 Task: nan
Action: Mouse moved to (562, 155)
Screenshot: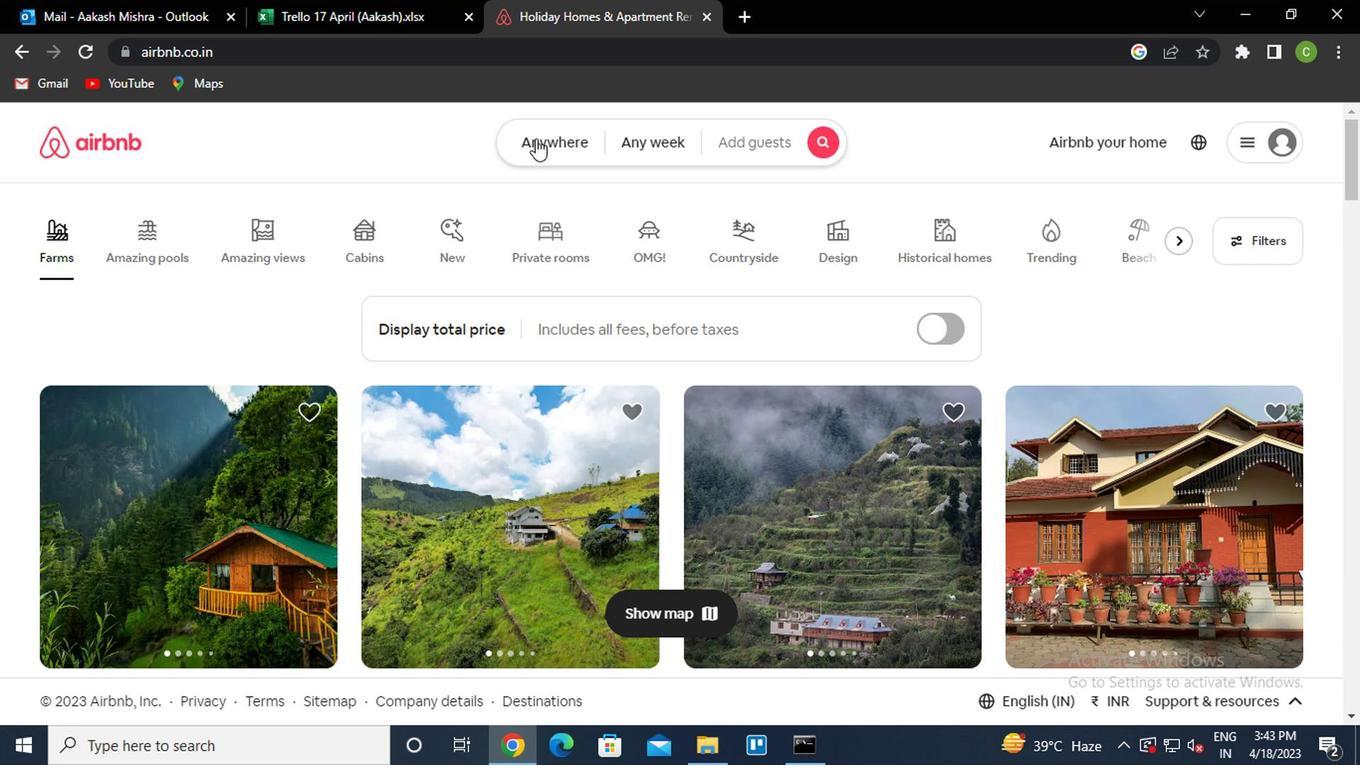 
Action: Mouse pressed left at (562, 155)
Screenshot: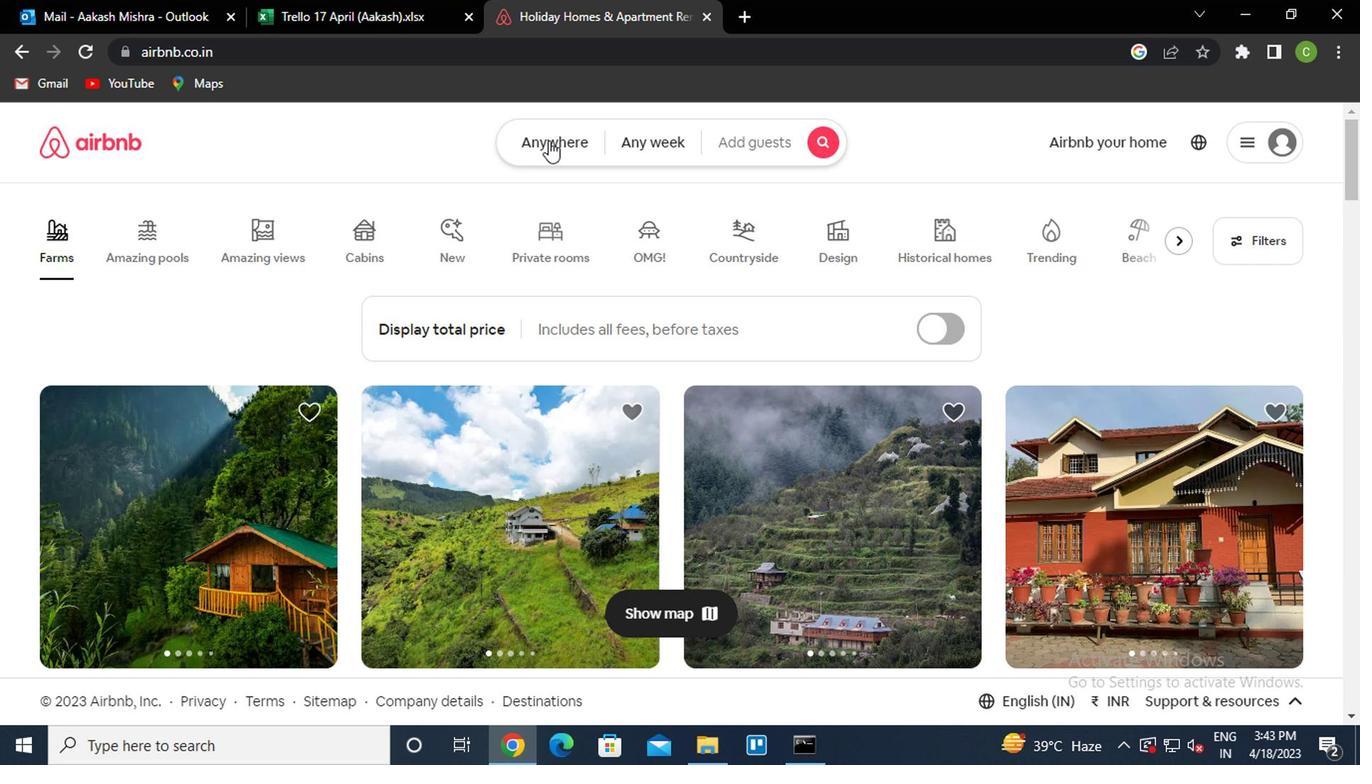 
Action: Mouse moved to (400, 235)
Screenshot: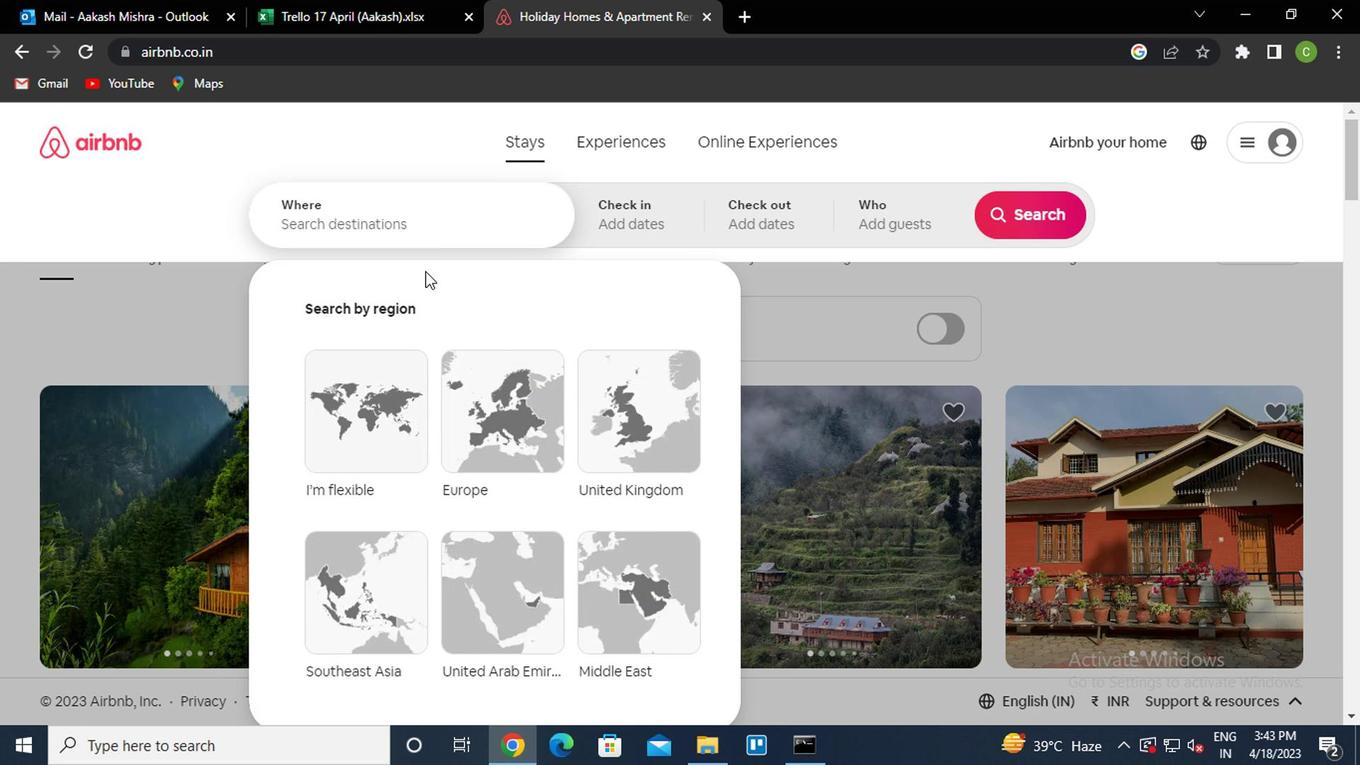 
Action: Mouse pressed left at (400, 235)
Screenshot: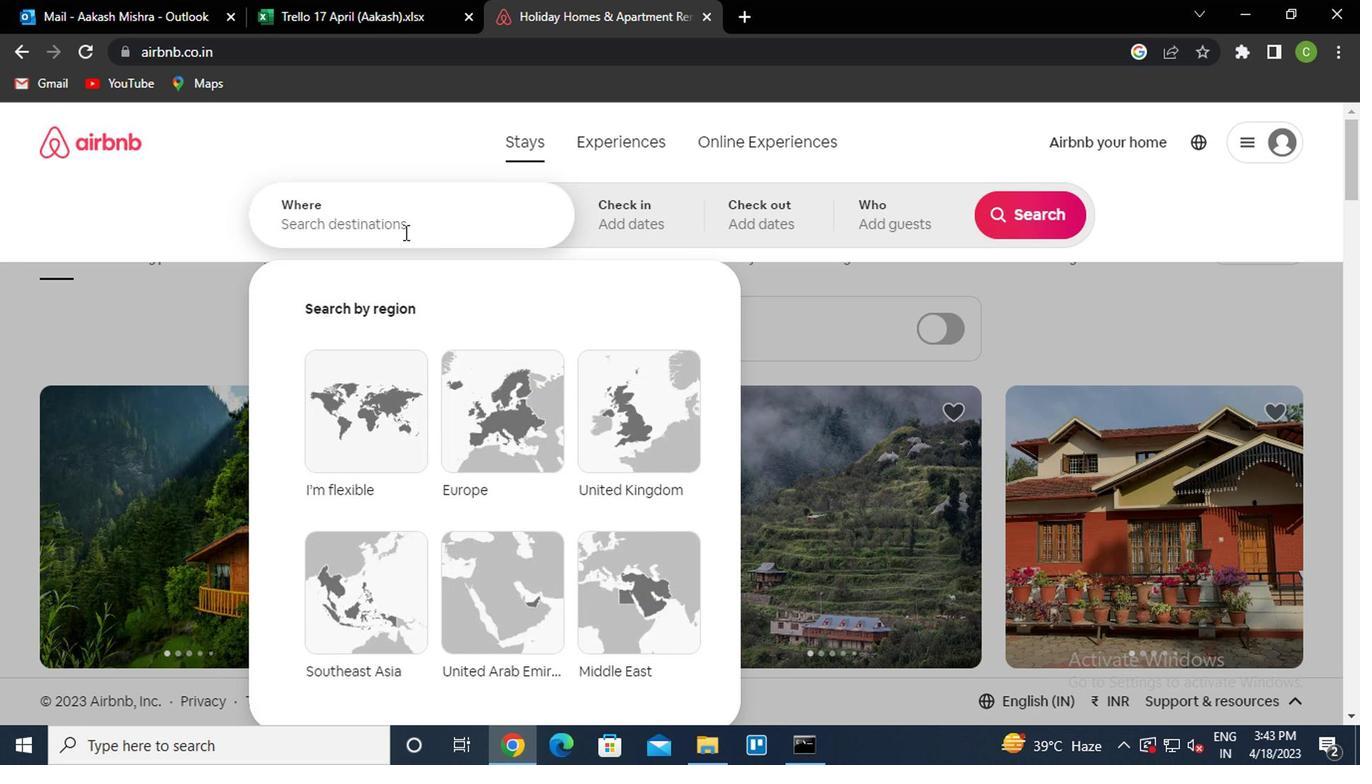 
Action: Key pressed c<Key.caps_lock>rato<Key.space>brazil<Key.down><Key.enter>
Screenshot: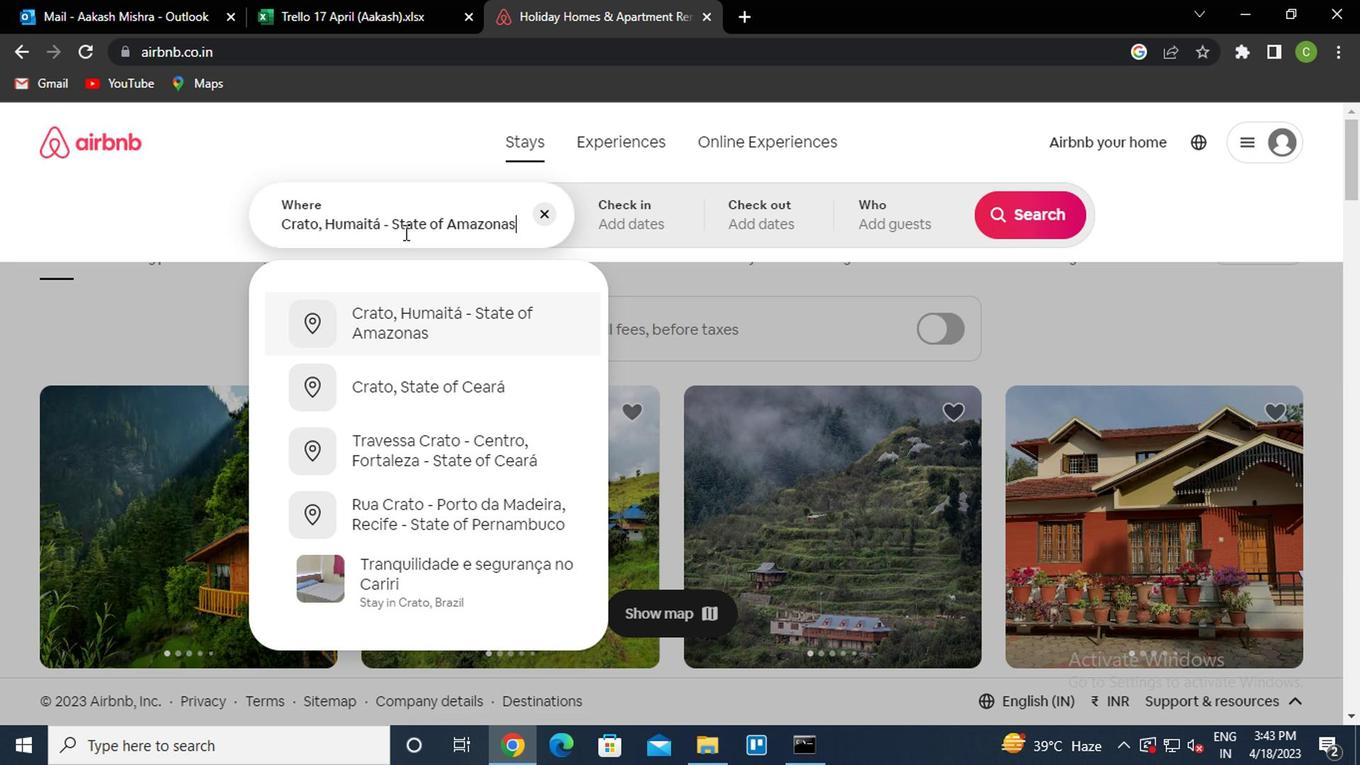
Action: Mouse moved to (1013, 376)
Screenshot: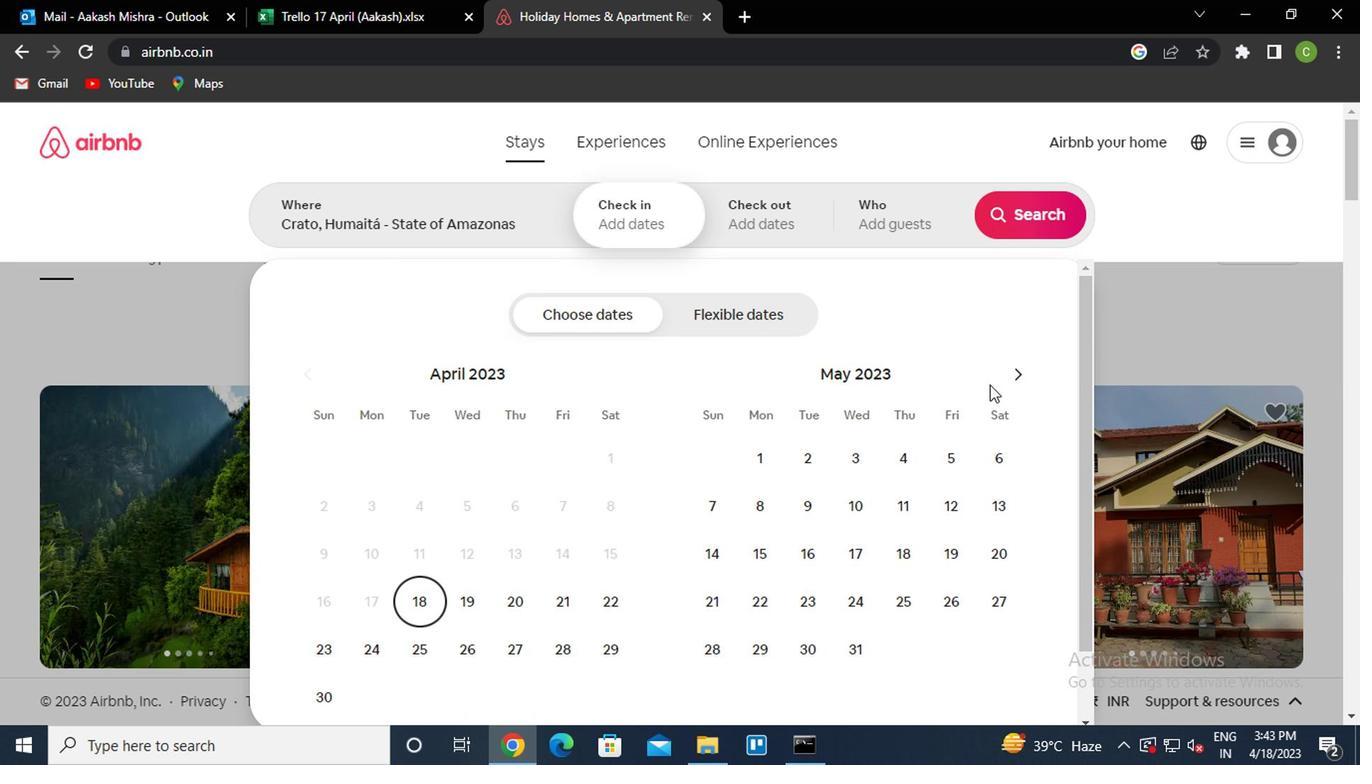 
Action: Mouse pressed left at (1013, 376)
Screenshot: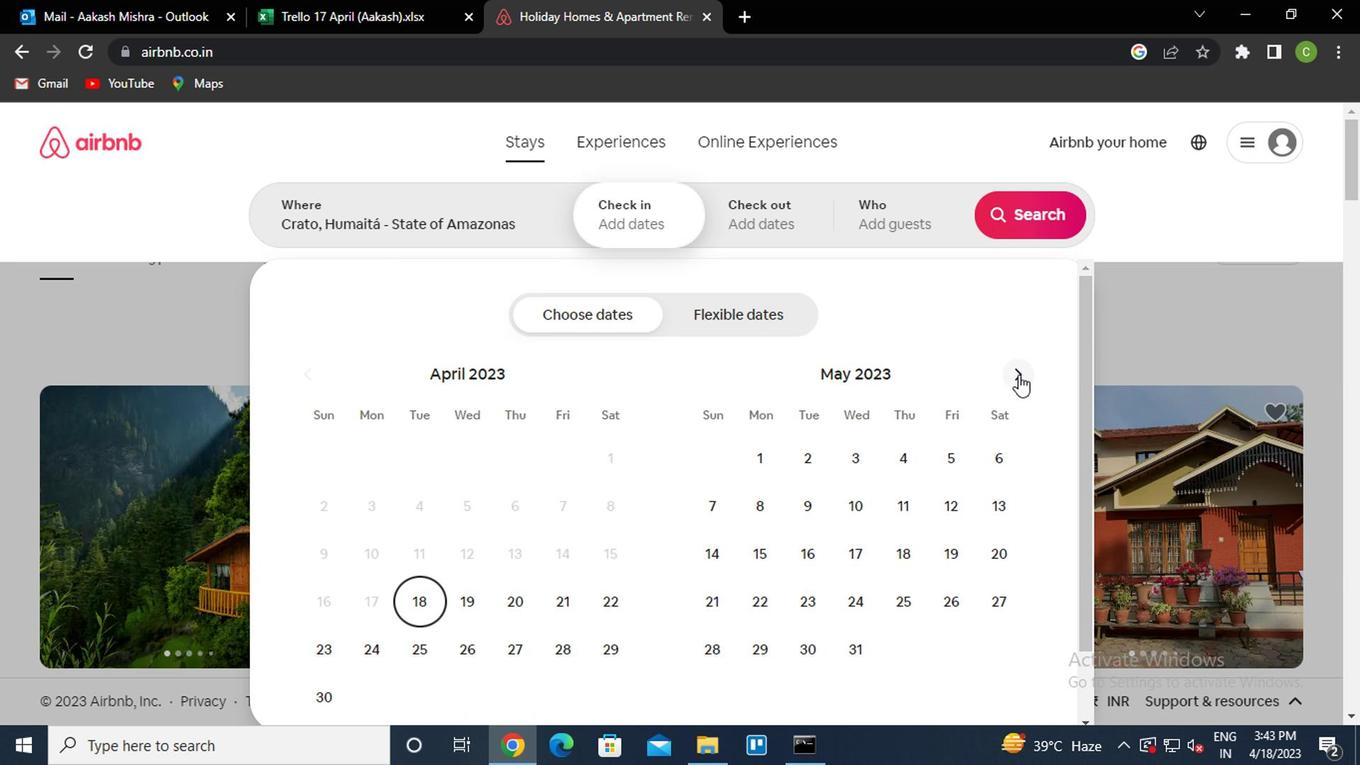 
Action: Mouse pressed left at (1013, 376)
Screenshot: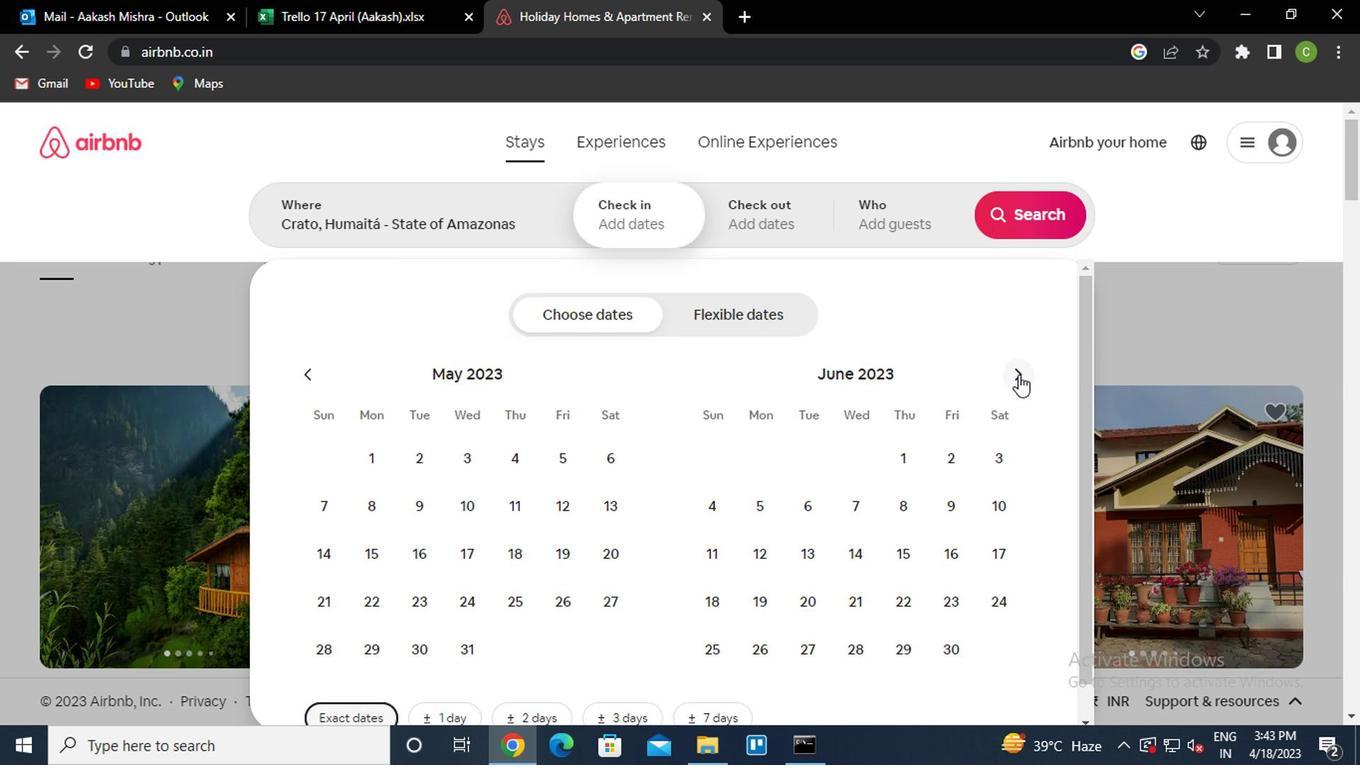 
Action: Mouse moved to (1015, 371)
Screenshot: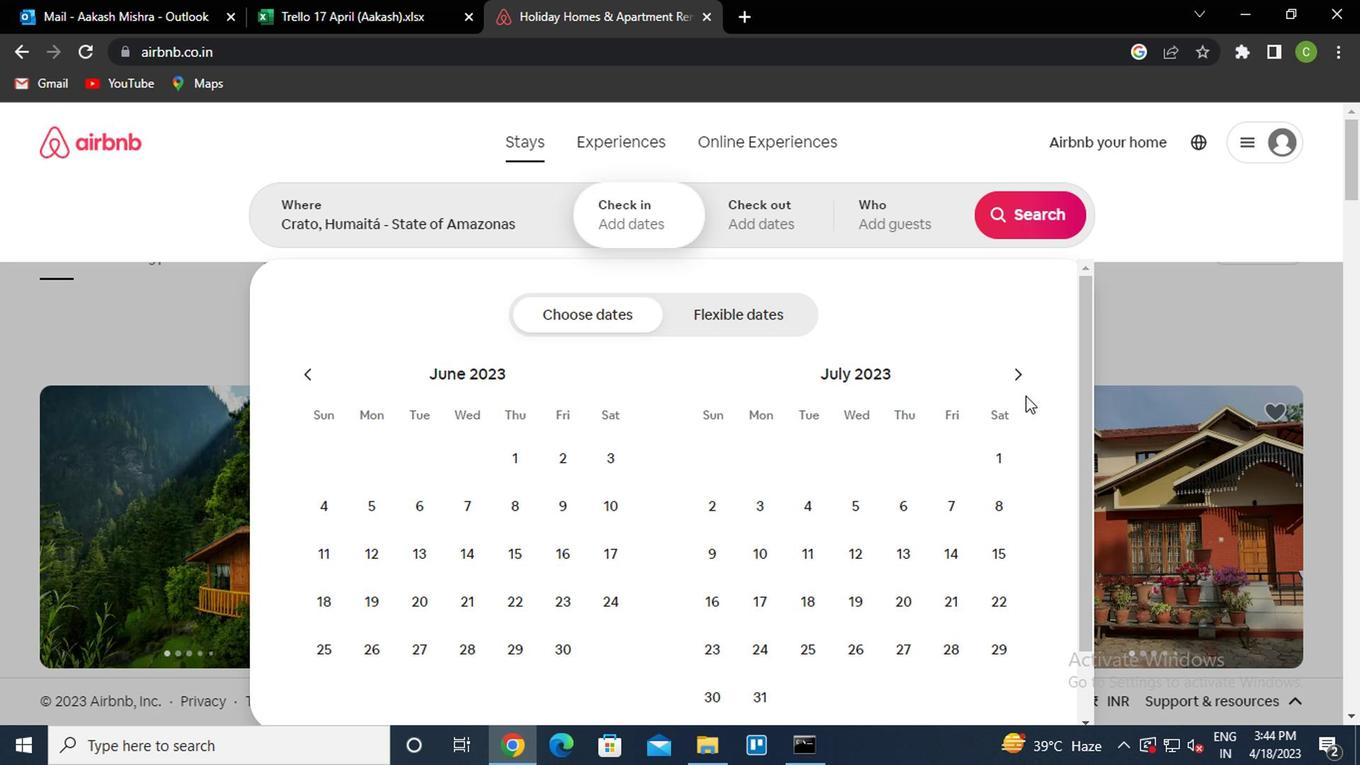 
Action: Mouse pressed left at (1015, 371)
Screenshot: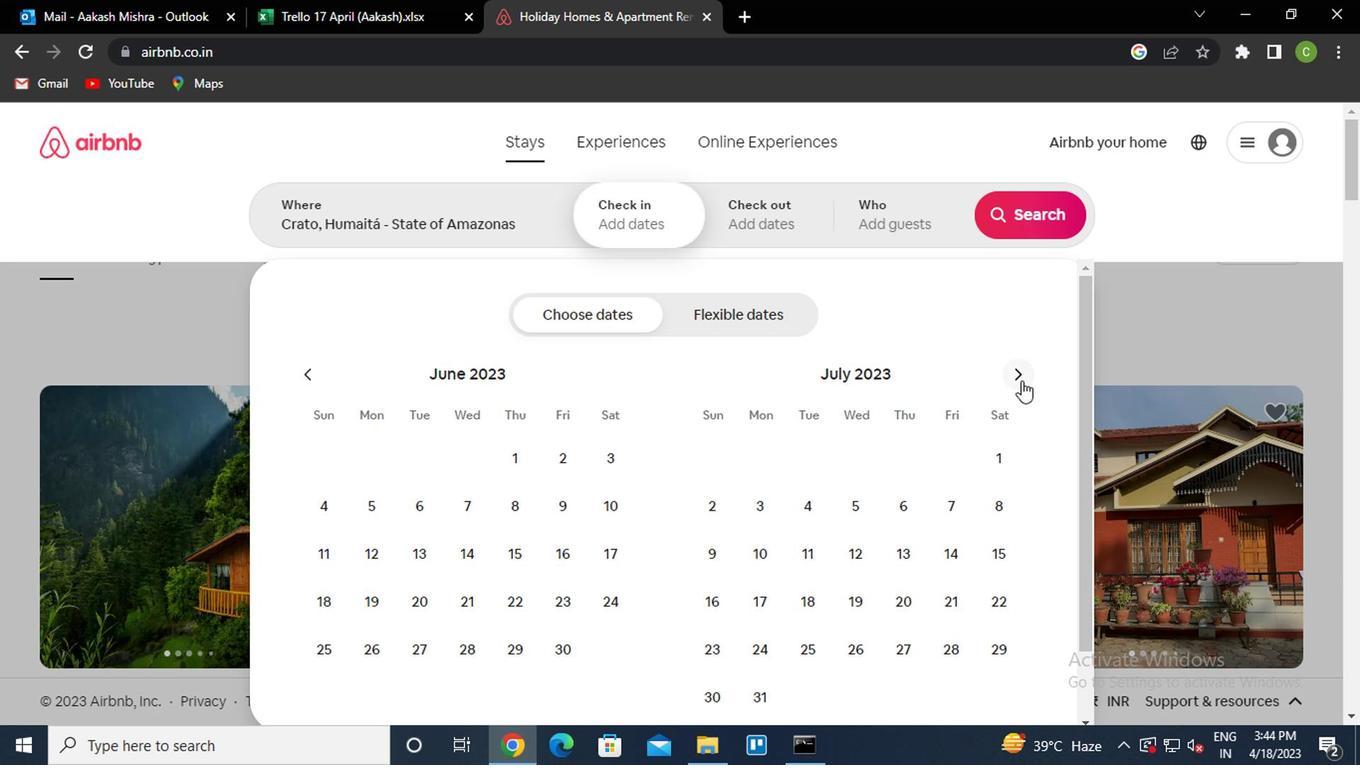 
Action: Mouse moved to (796, 547)
Screenshot: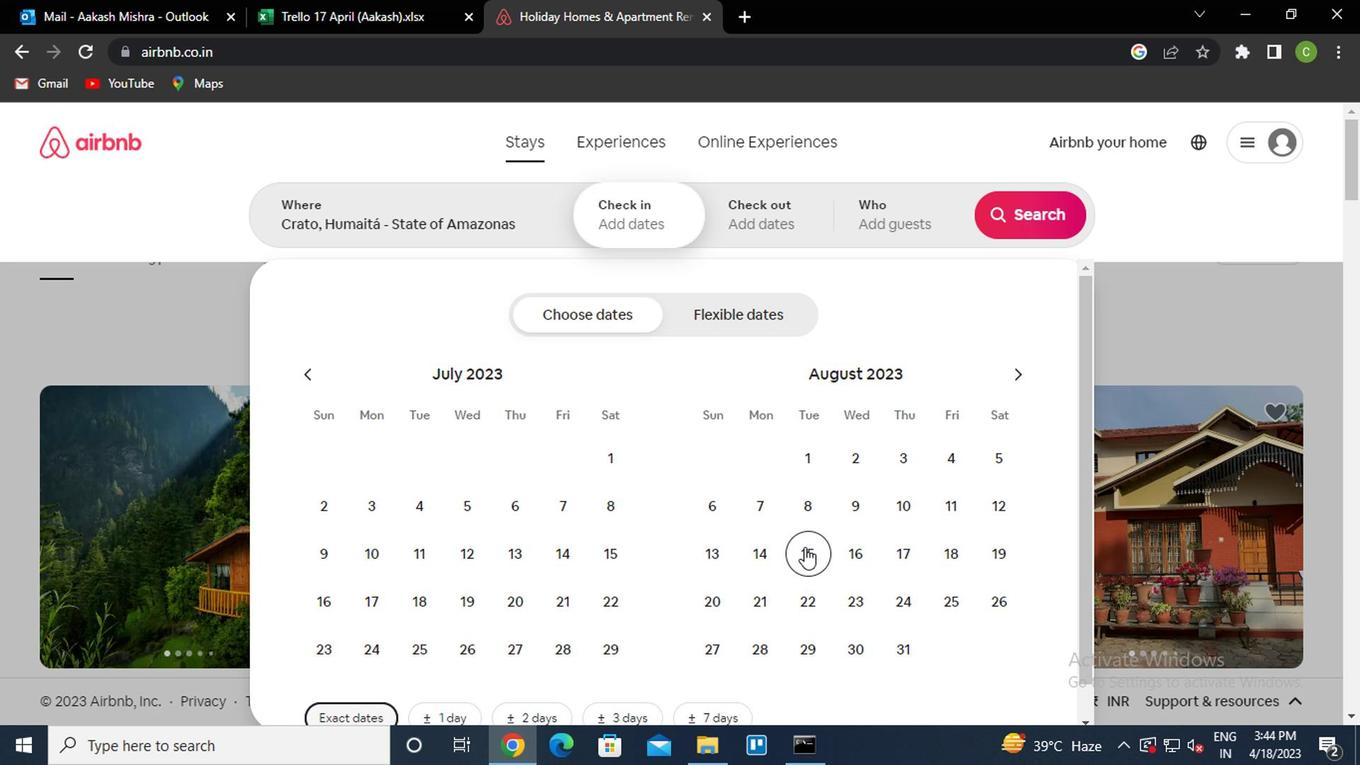 
Action: Mouse pressed left at (796, 547)
Screenshot: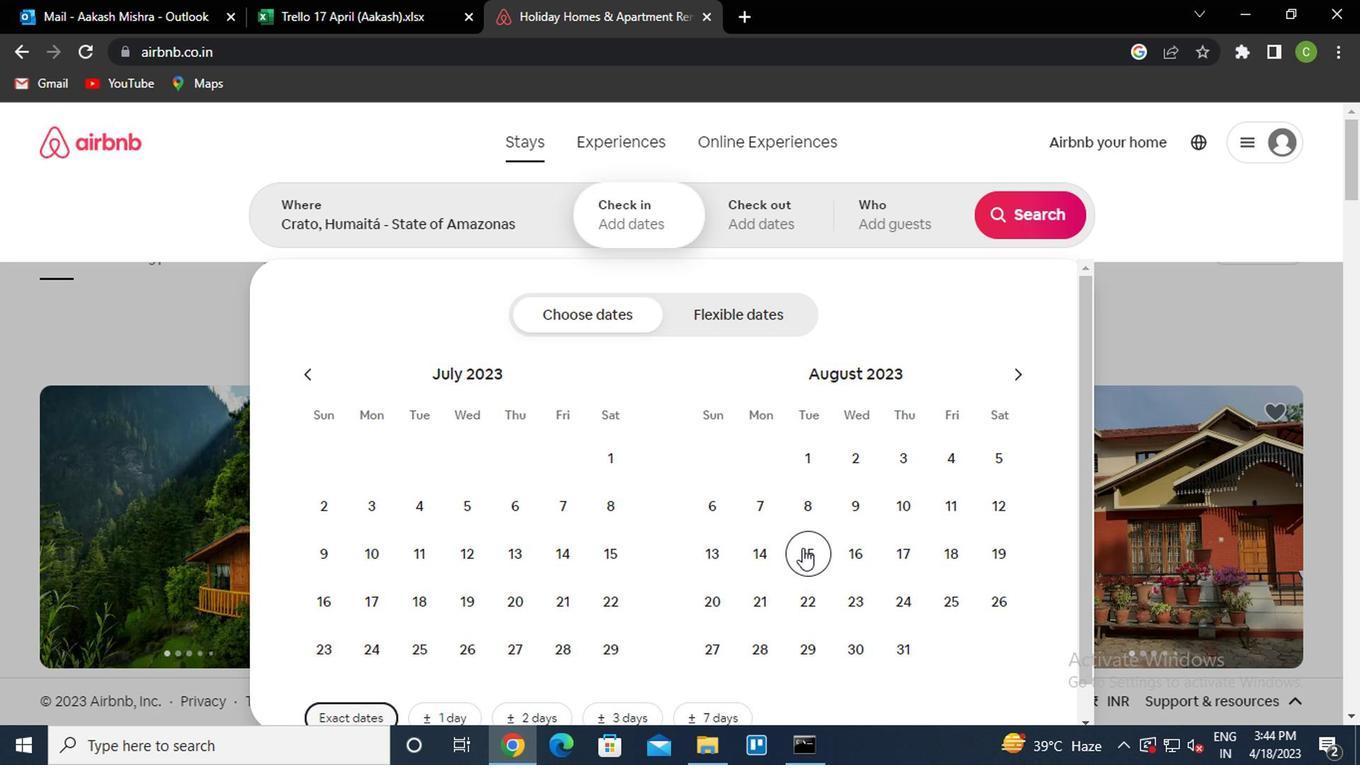 
Action: Mouse moved to (724, 590)
Screenshot: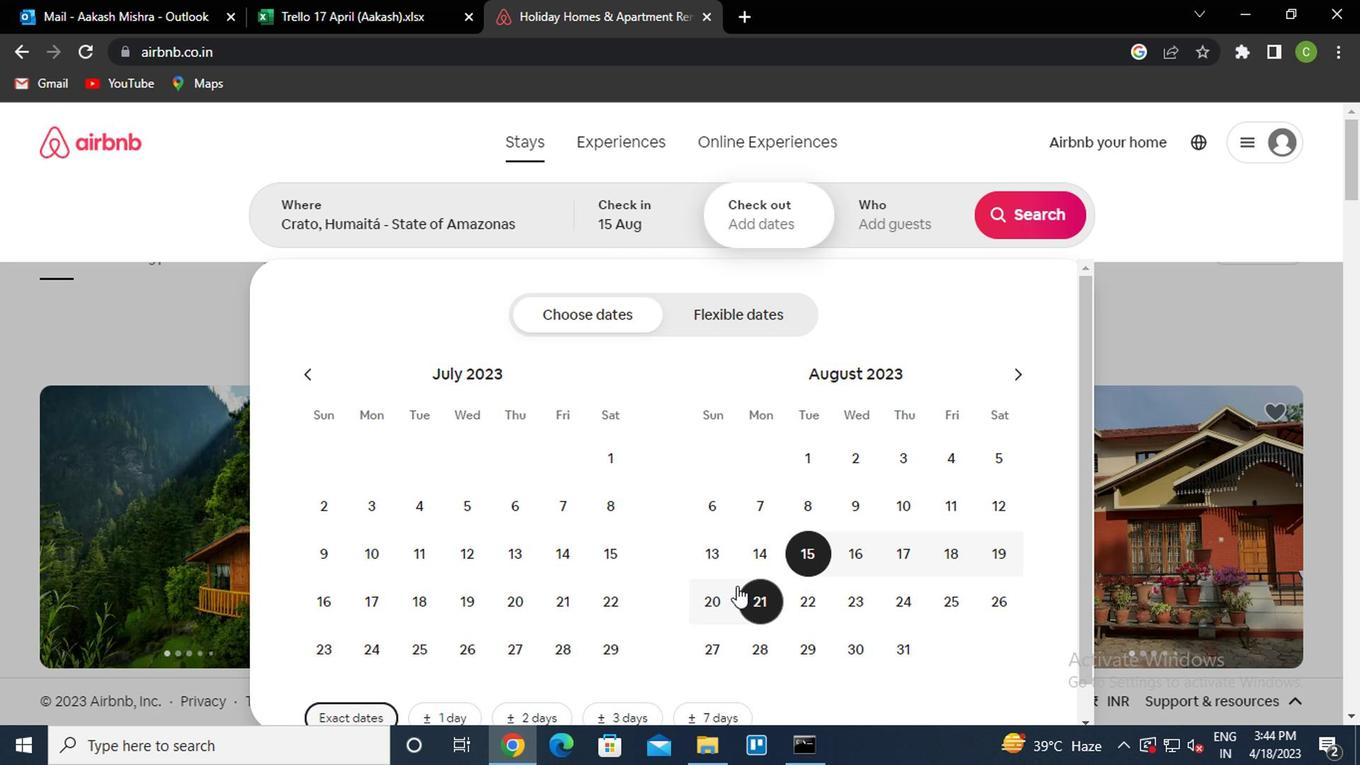 
Action: Mouse pressed left at (724, 590)
Screenshot: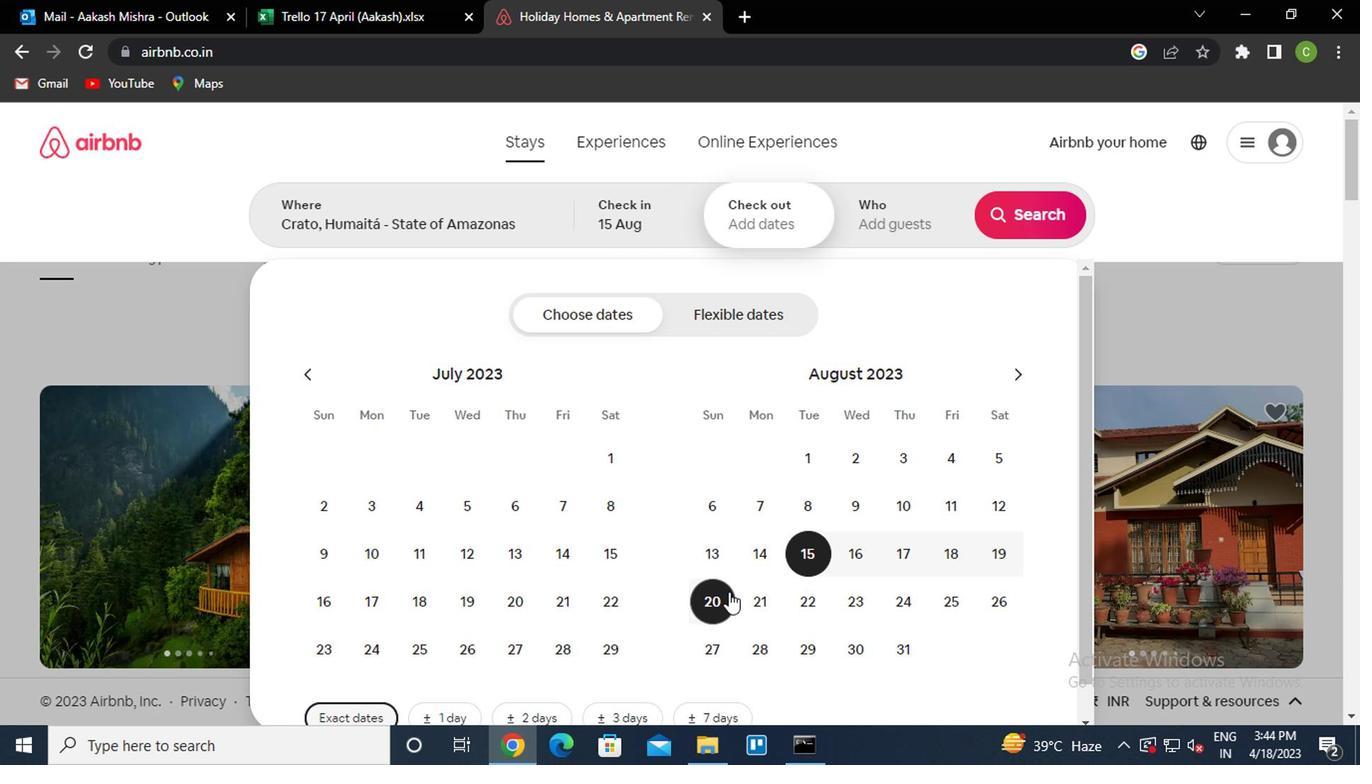 
Action: Mouse moved to (901, 228)
Screenshot: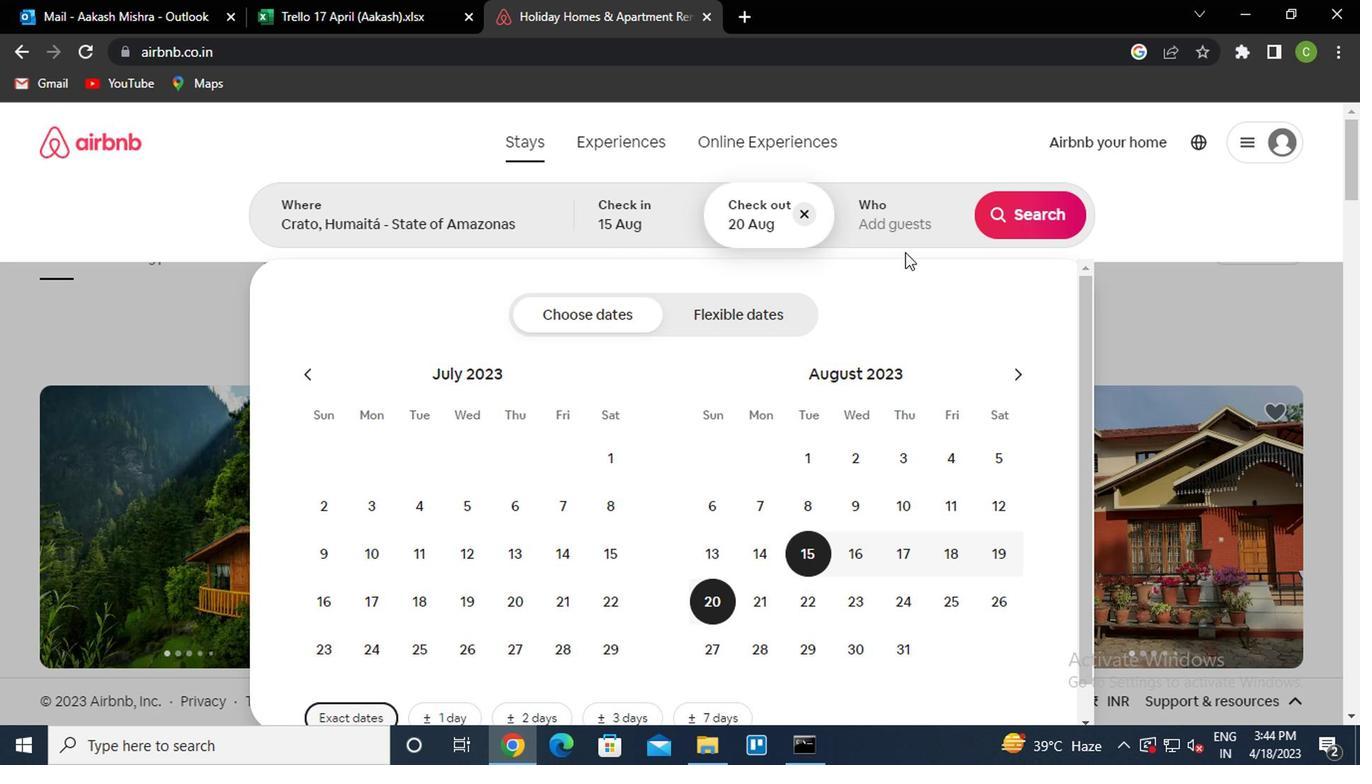
Action: Mouse pressed left at (901, 228)
Screenshot: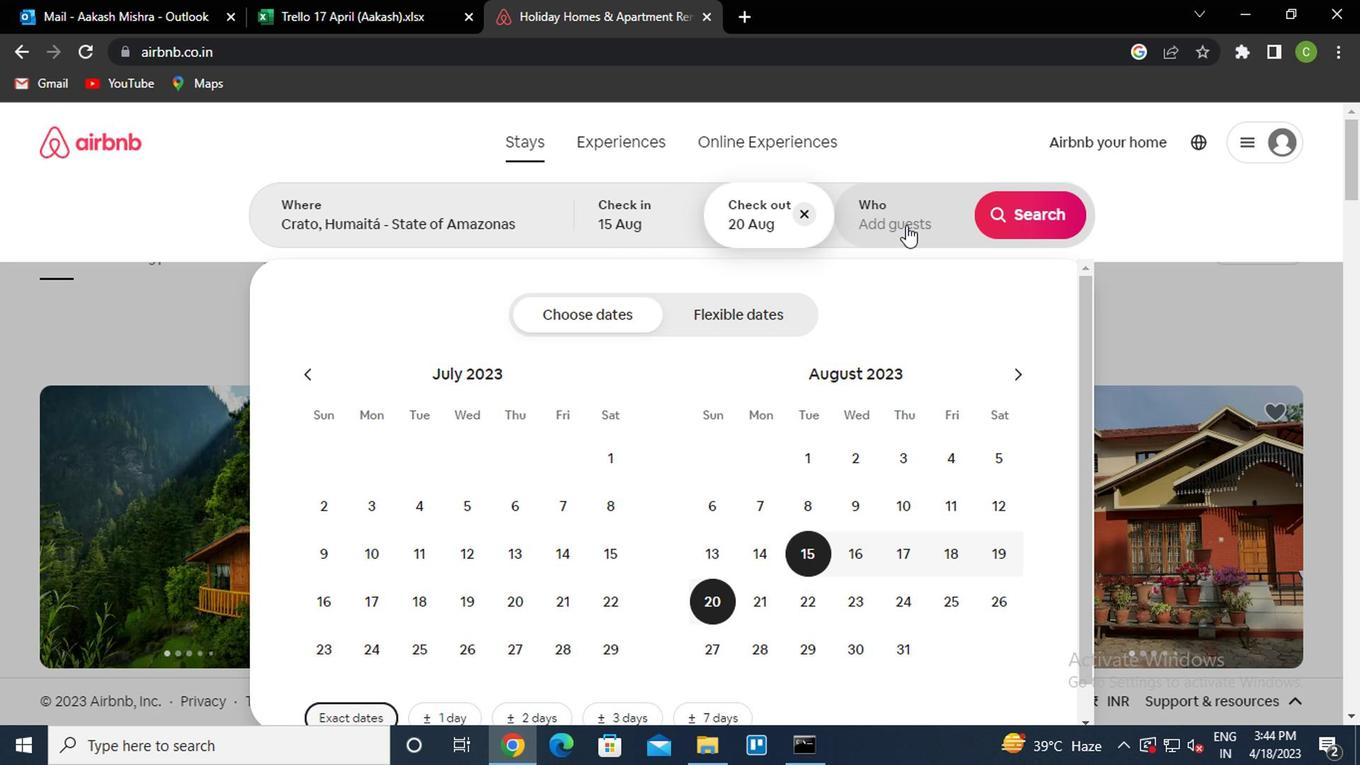 
Action: Mouse moved to (1017, 320)
Screenshot: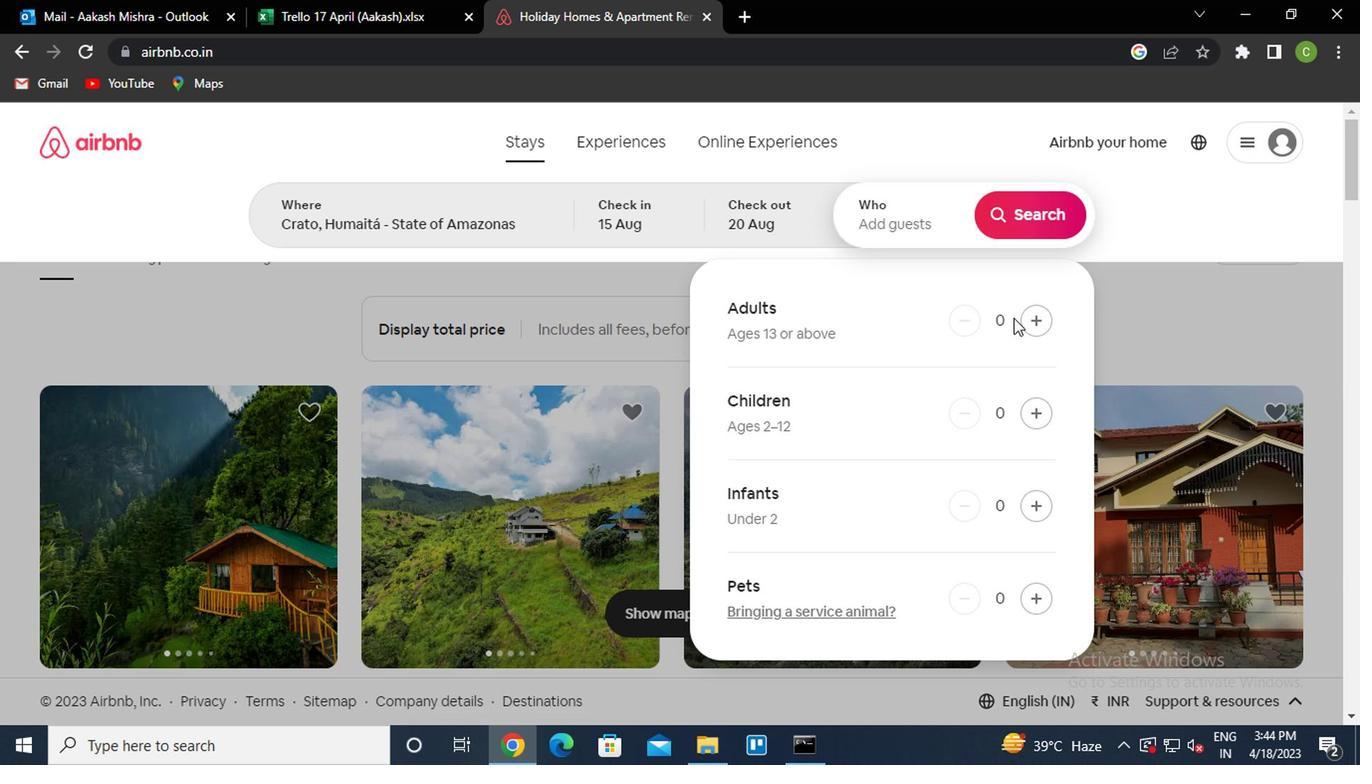 
Action: Mouse pressed left at (1017, 320)
Screenshot: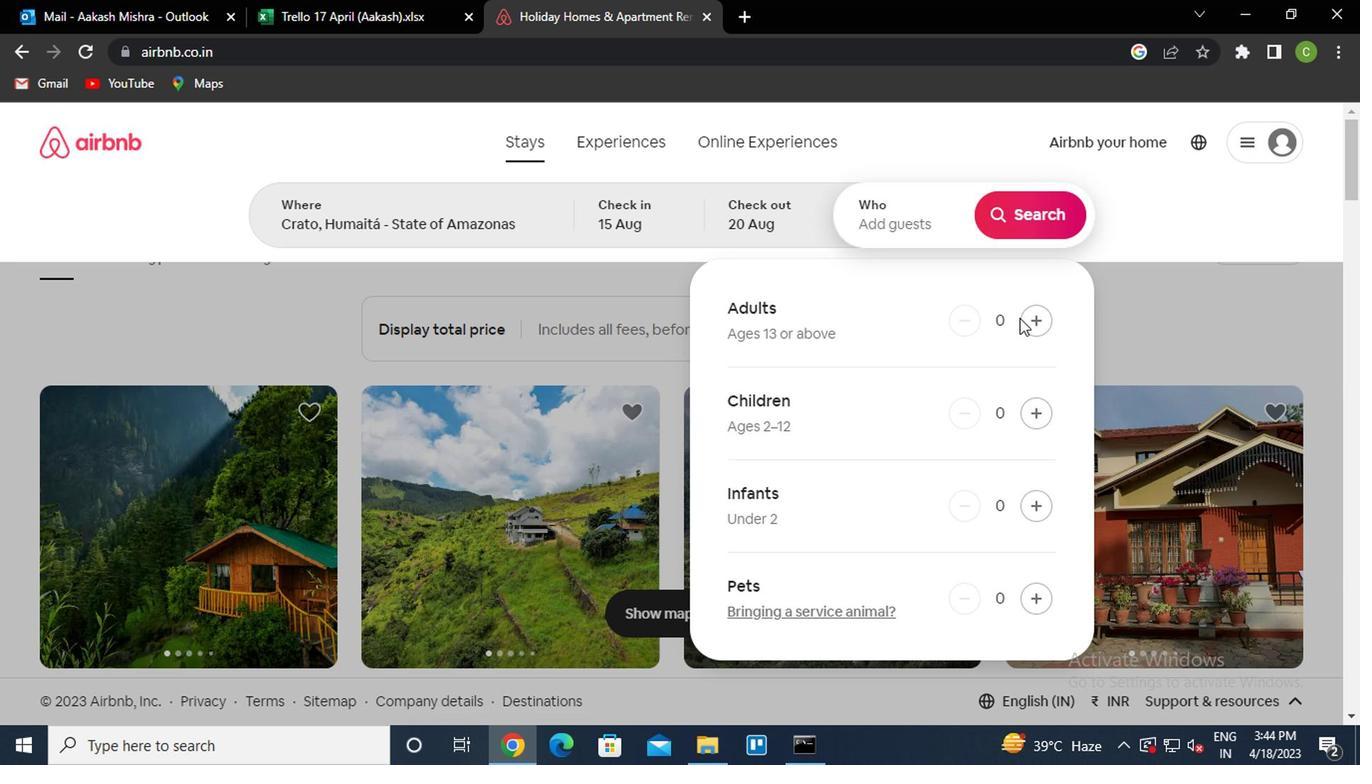 
Action: Mouse moved to (1144, 346)
Screenshot: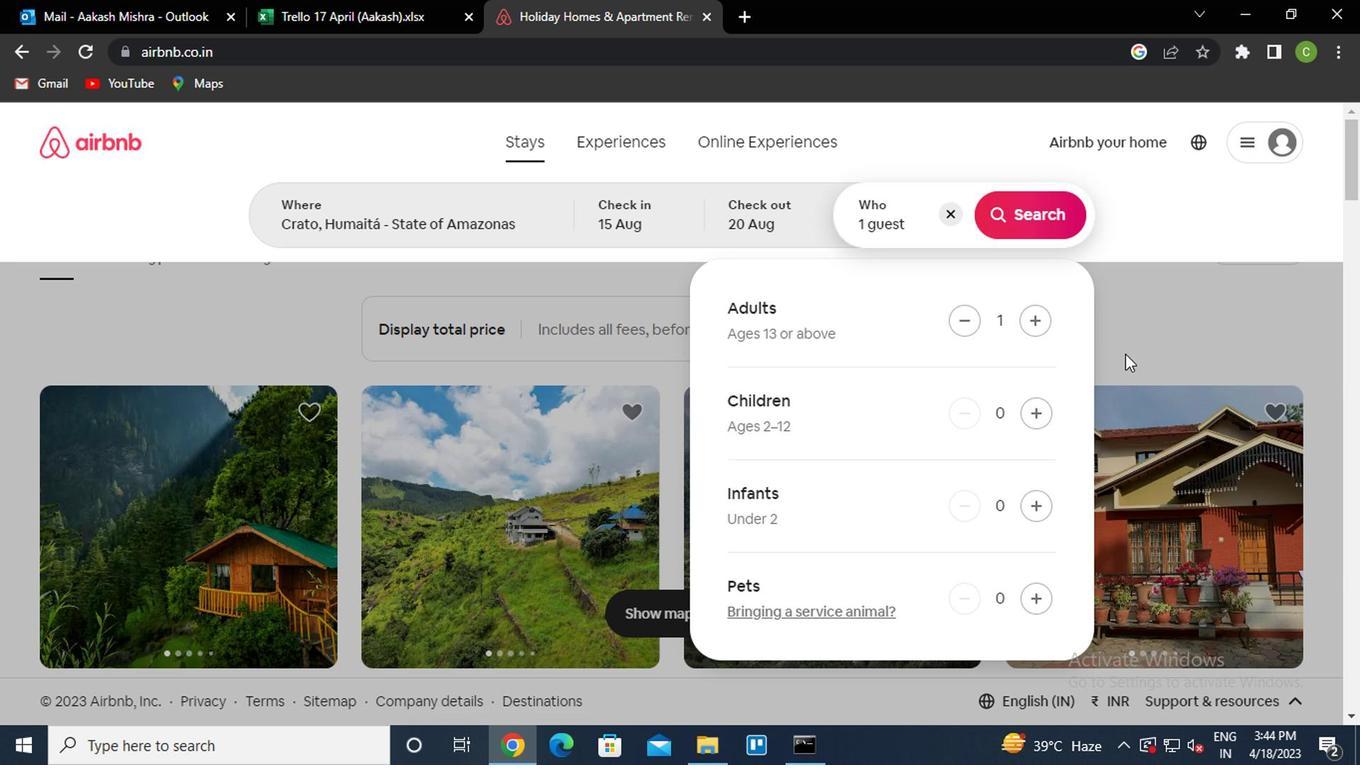 
Action: Mouse pressed left at (1144, 346)
Screenshot: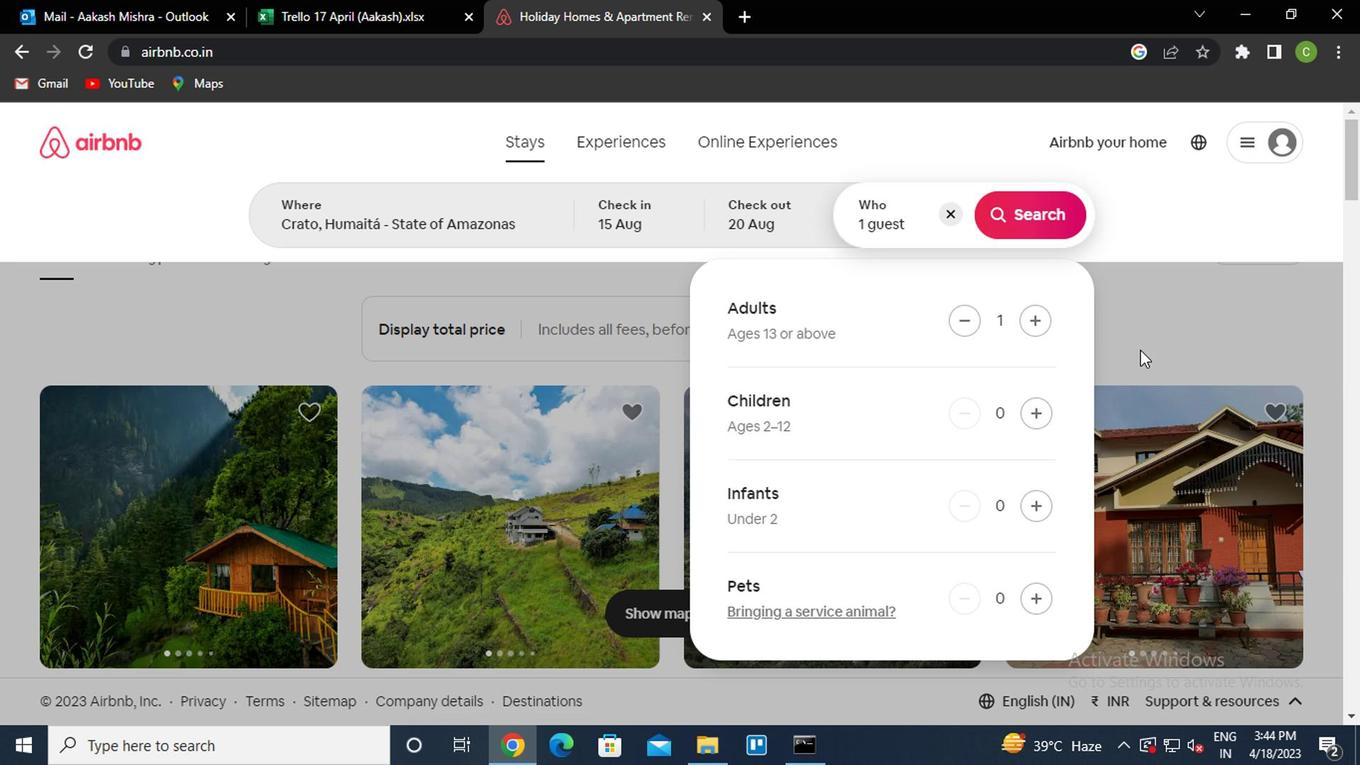 
Action: Mouse moved to (1242, 244)
Screenshot: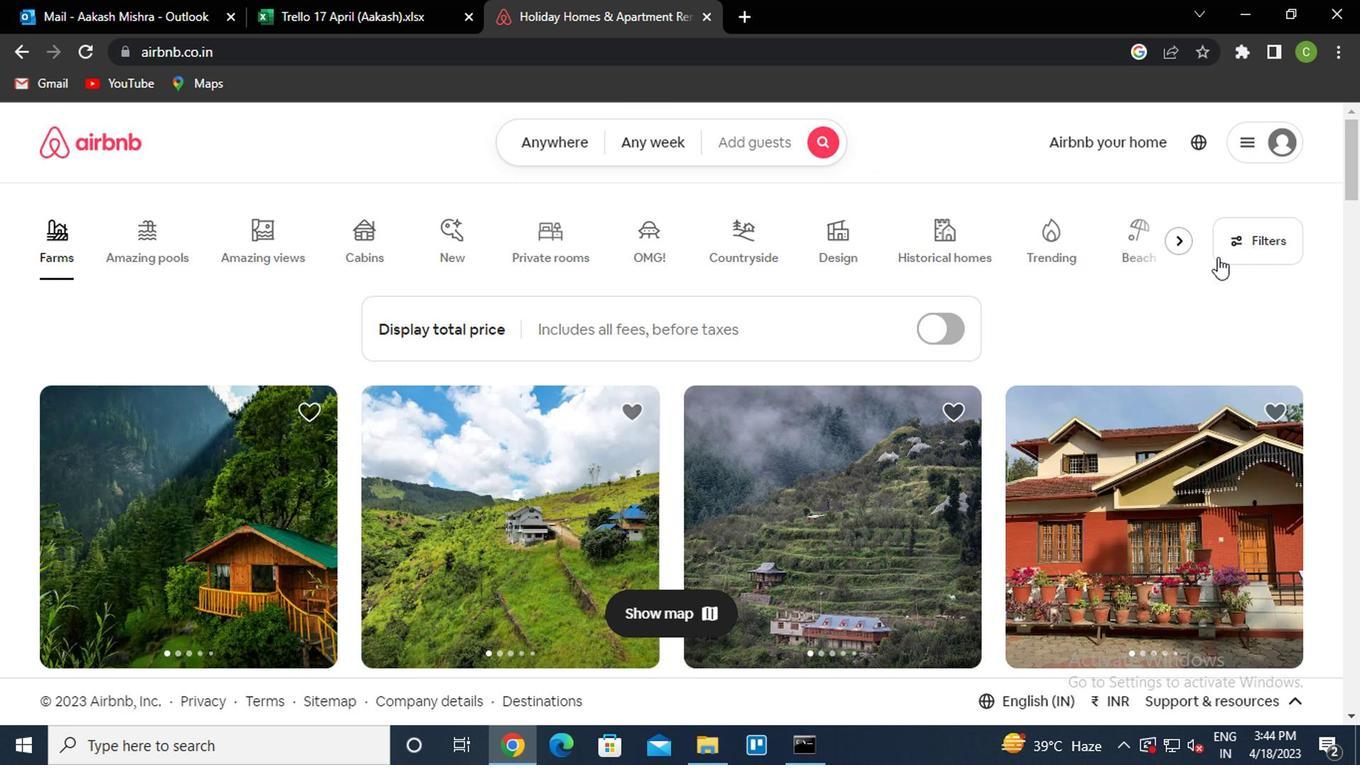 
Action: Mouse pressed left at (1242, 244)
Screenshot: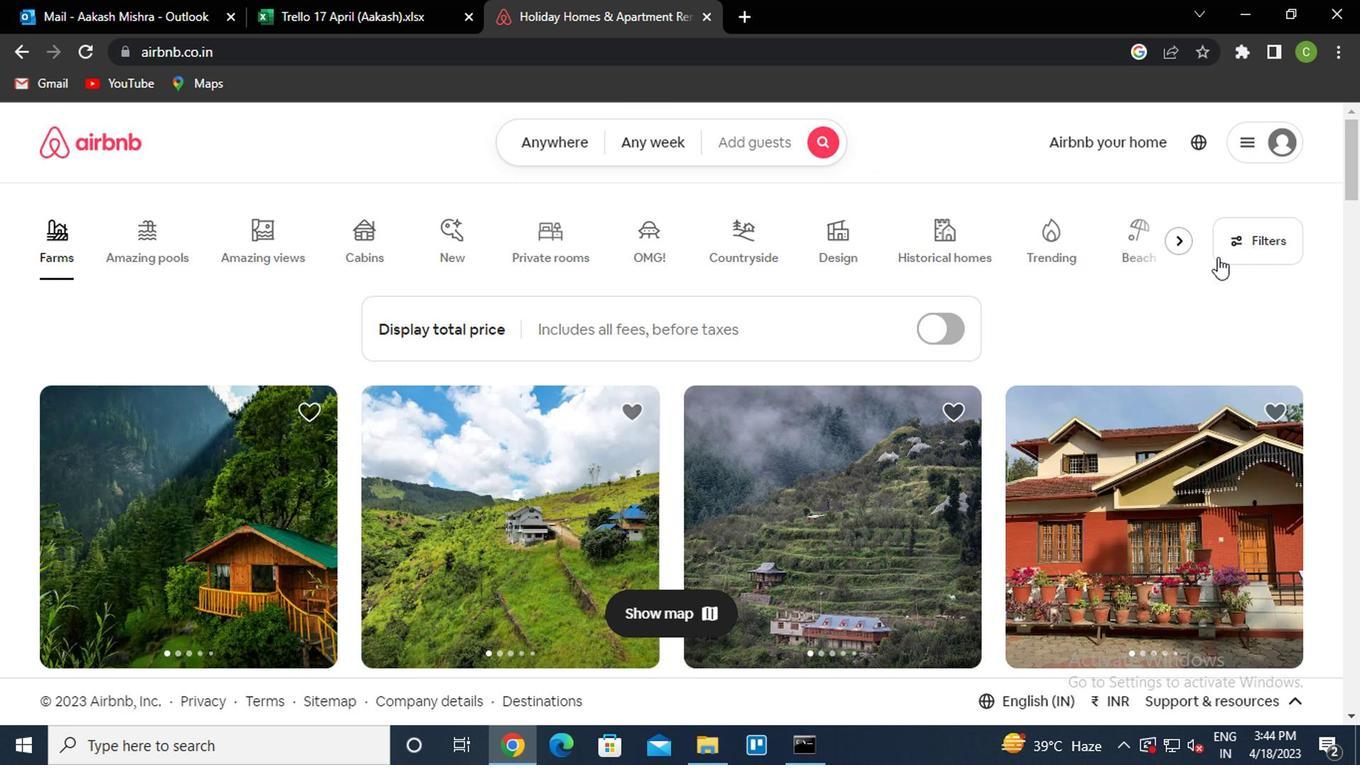 
Action: Mouse moved to (438, 481)
Screenshot: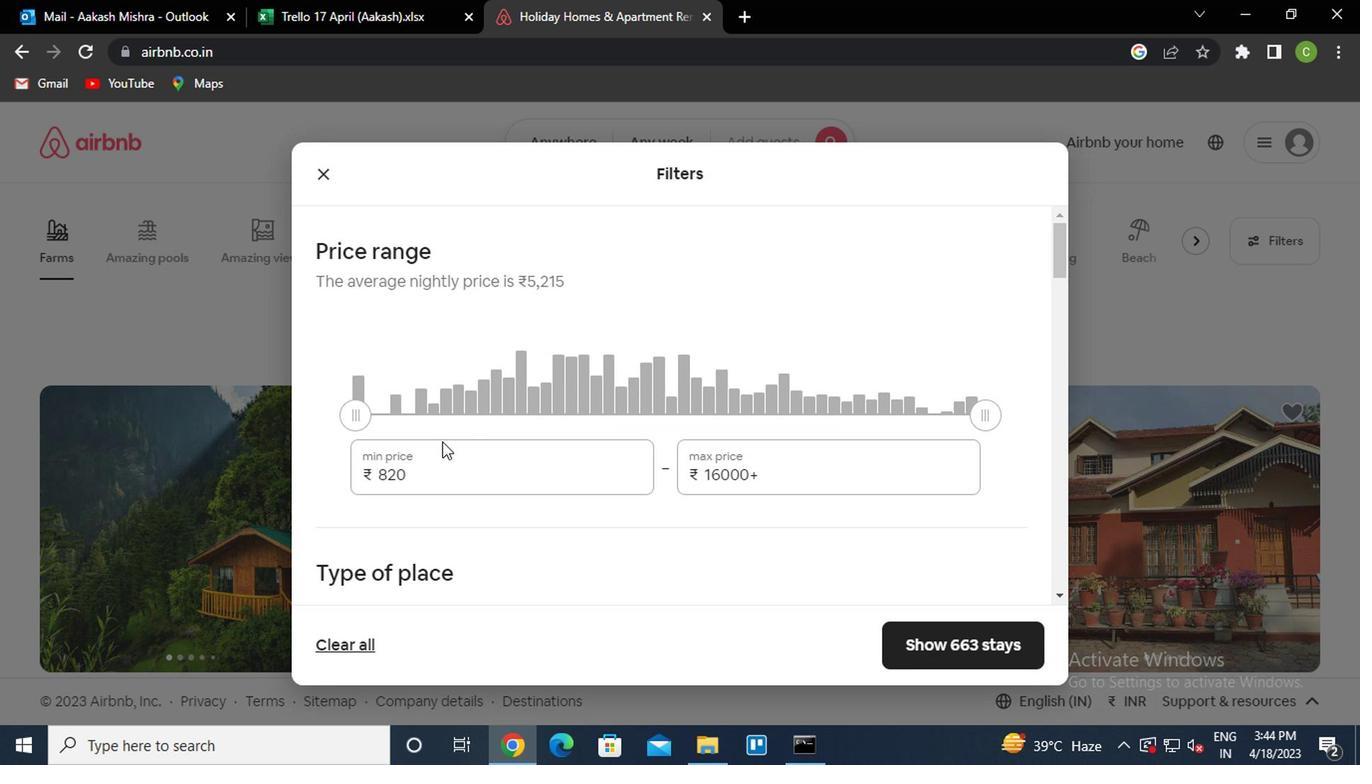 
Action: Mouse pressed left at (438, 481)
Screenshot: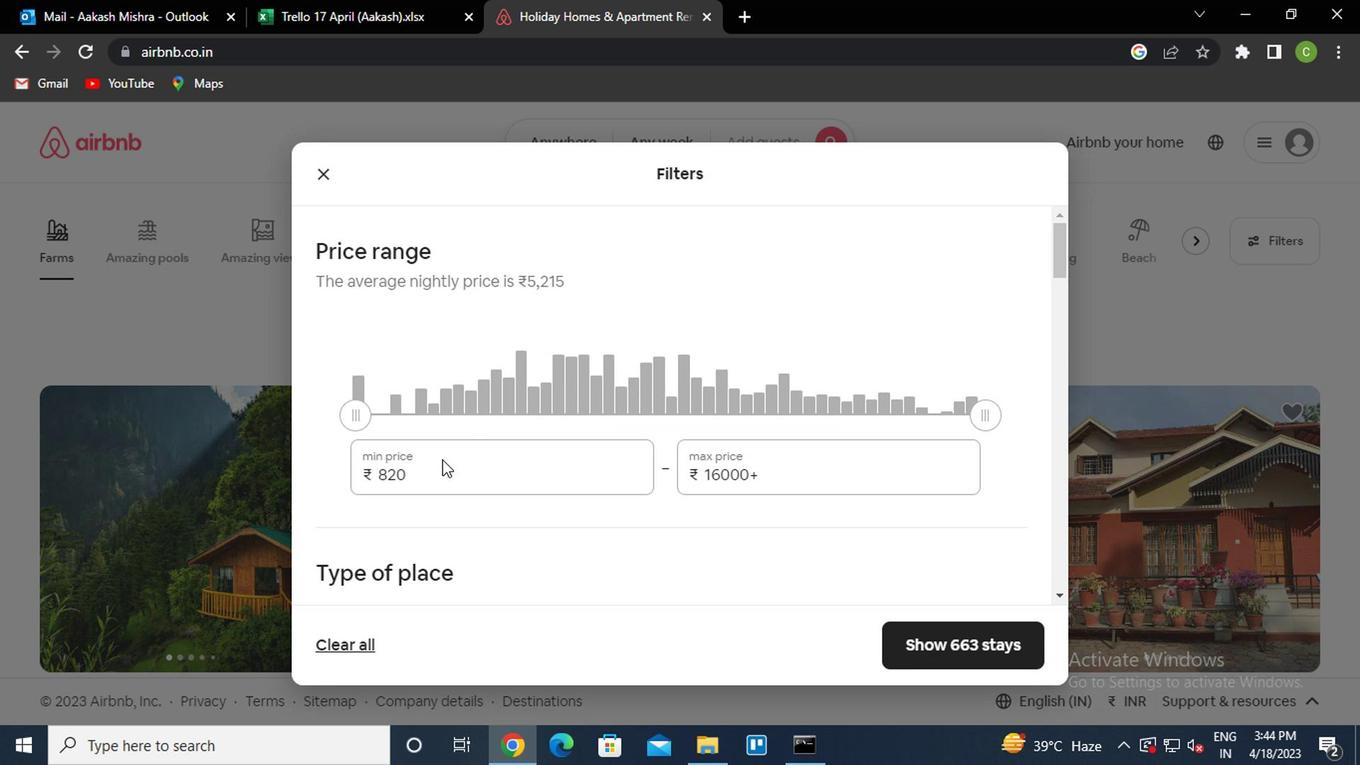 
Action: Mouse moved to (438, 481)
Screenshot: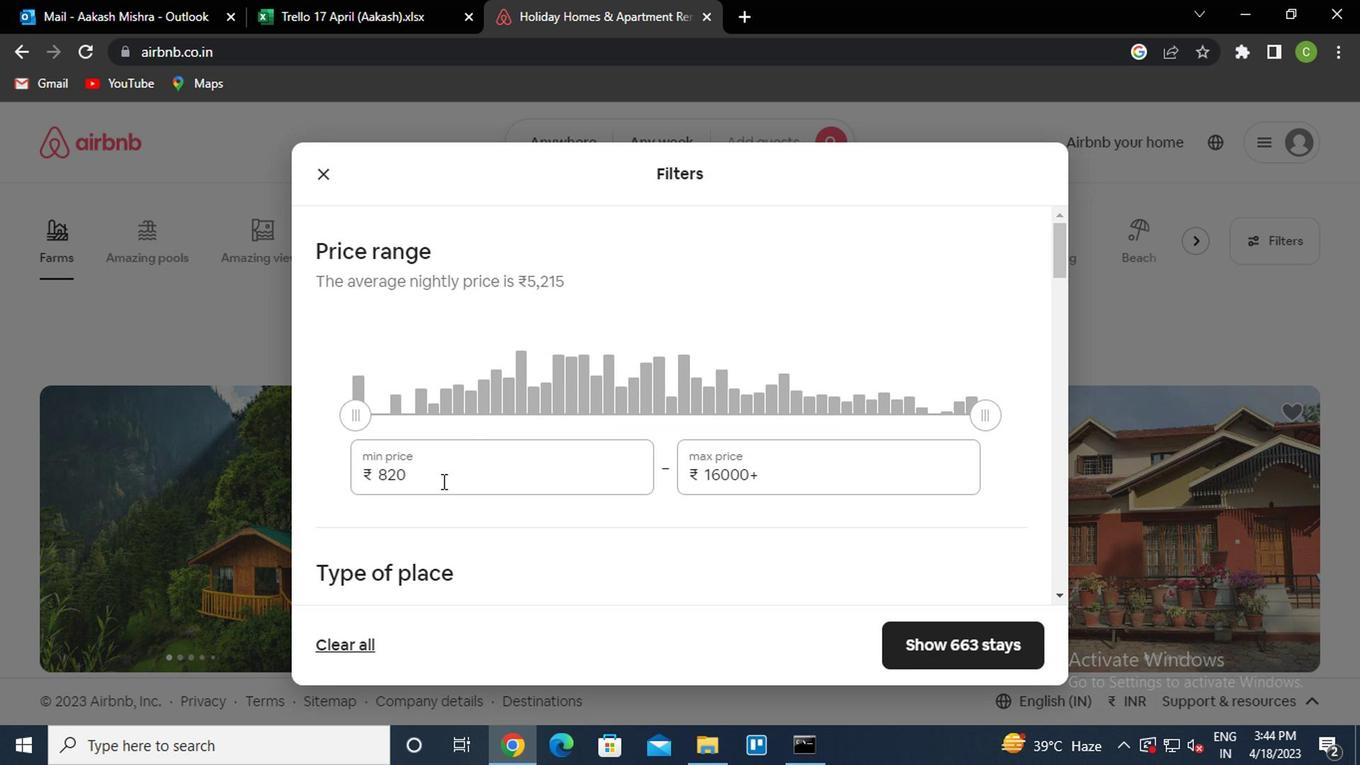 
Action: Key pressed <Key.backspace><Key.backspace><Key.backspace>5000<Key.tab>10000
Screenshot: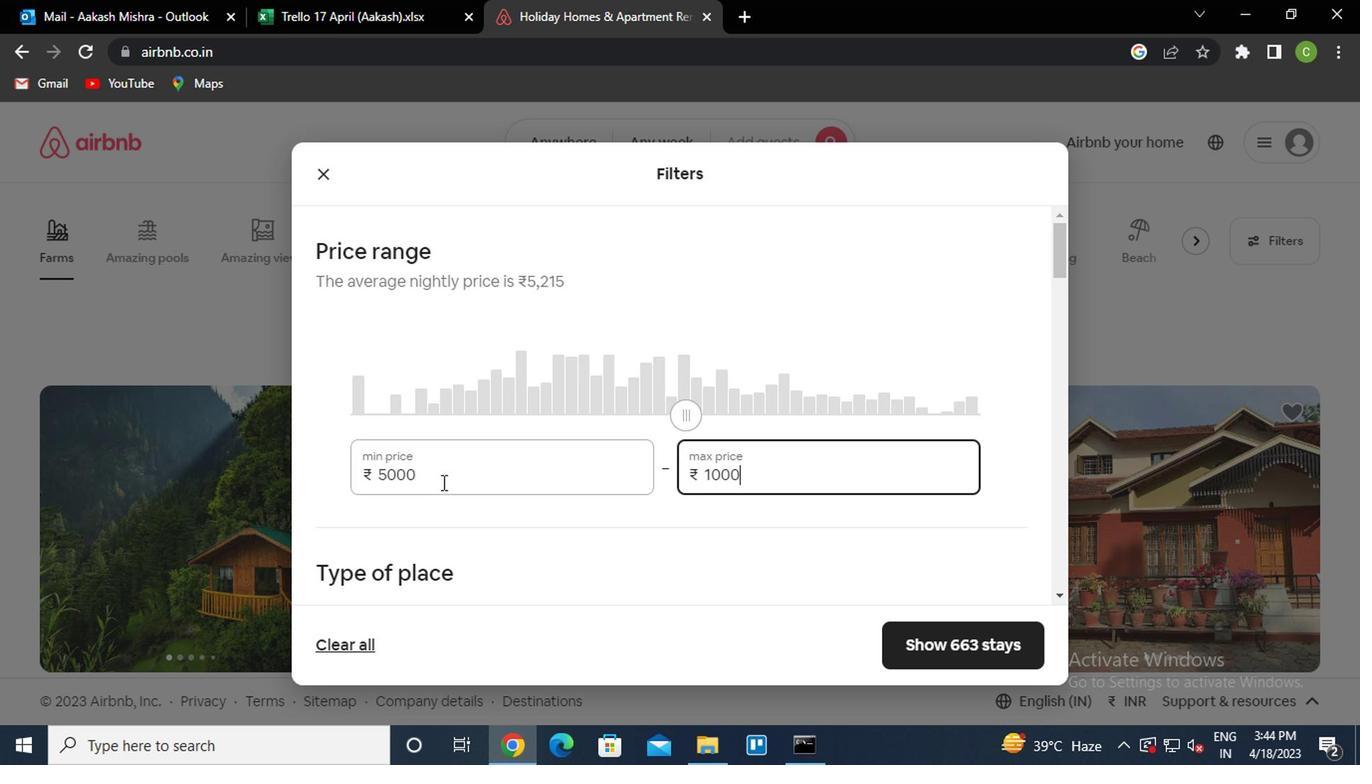 
Action: Mouse moved to (445, 512)
Screenshot: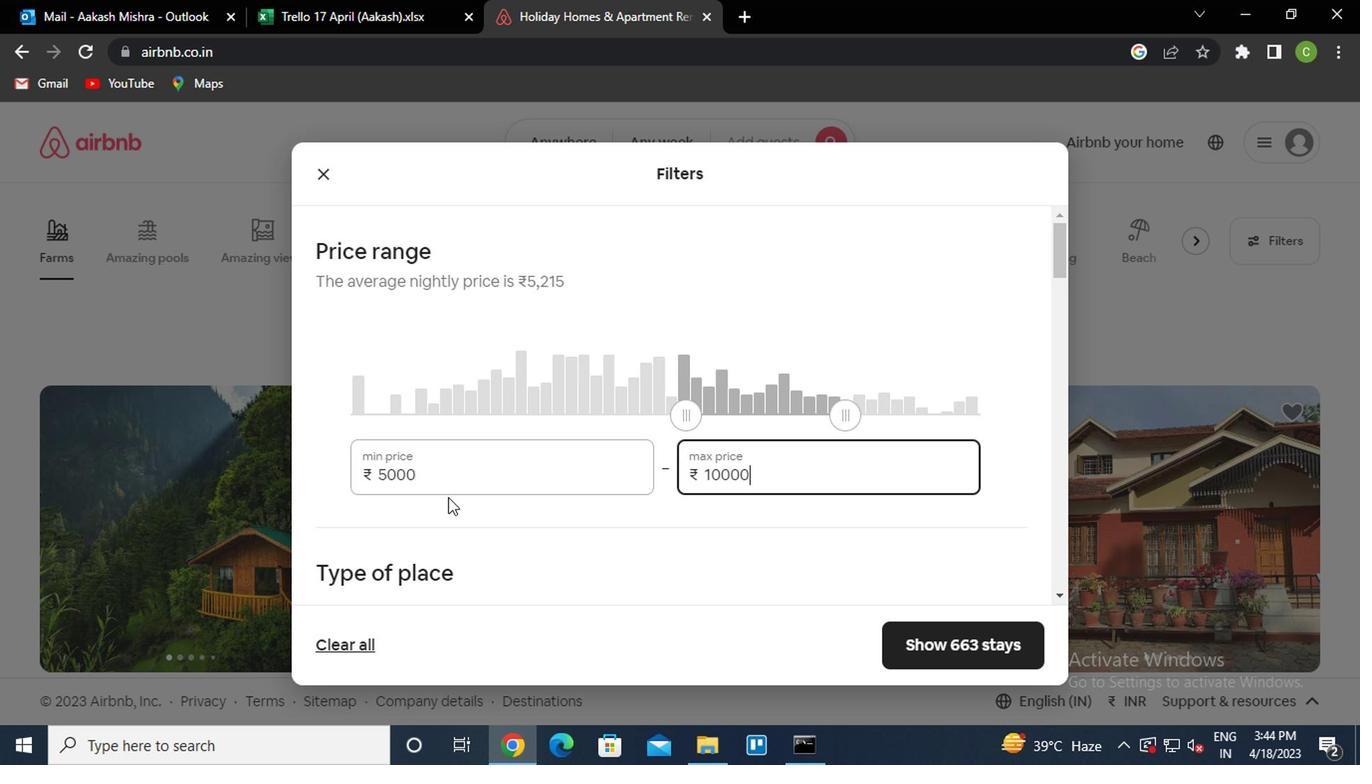 
Action: Mouse scrolled (445, 511) with delta (0, 0)
Screenshot: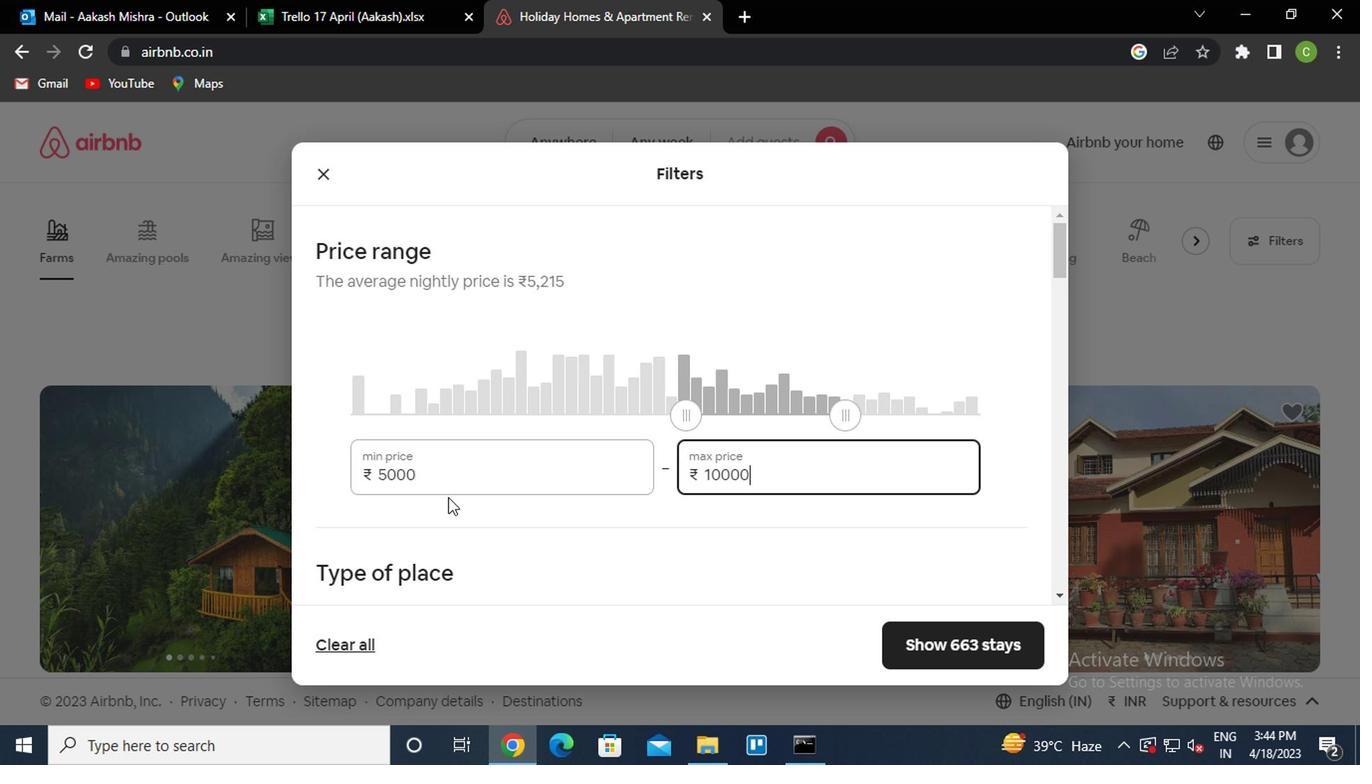 
Action: Mouse moved to (445, 522)
Screenshot: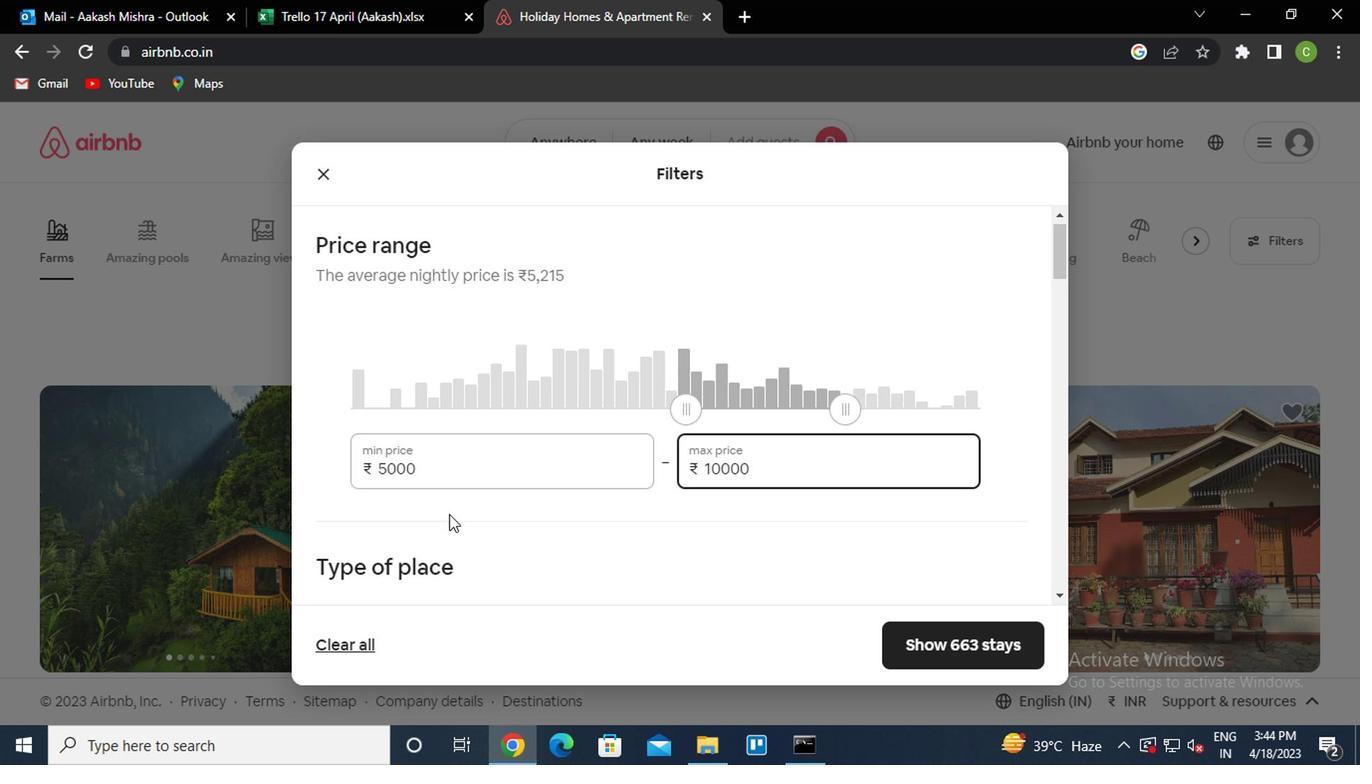
Action: Mouse scrolled (445, 521) with delta (0, 0)
Screenshot: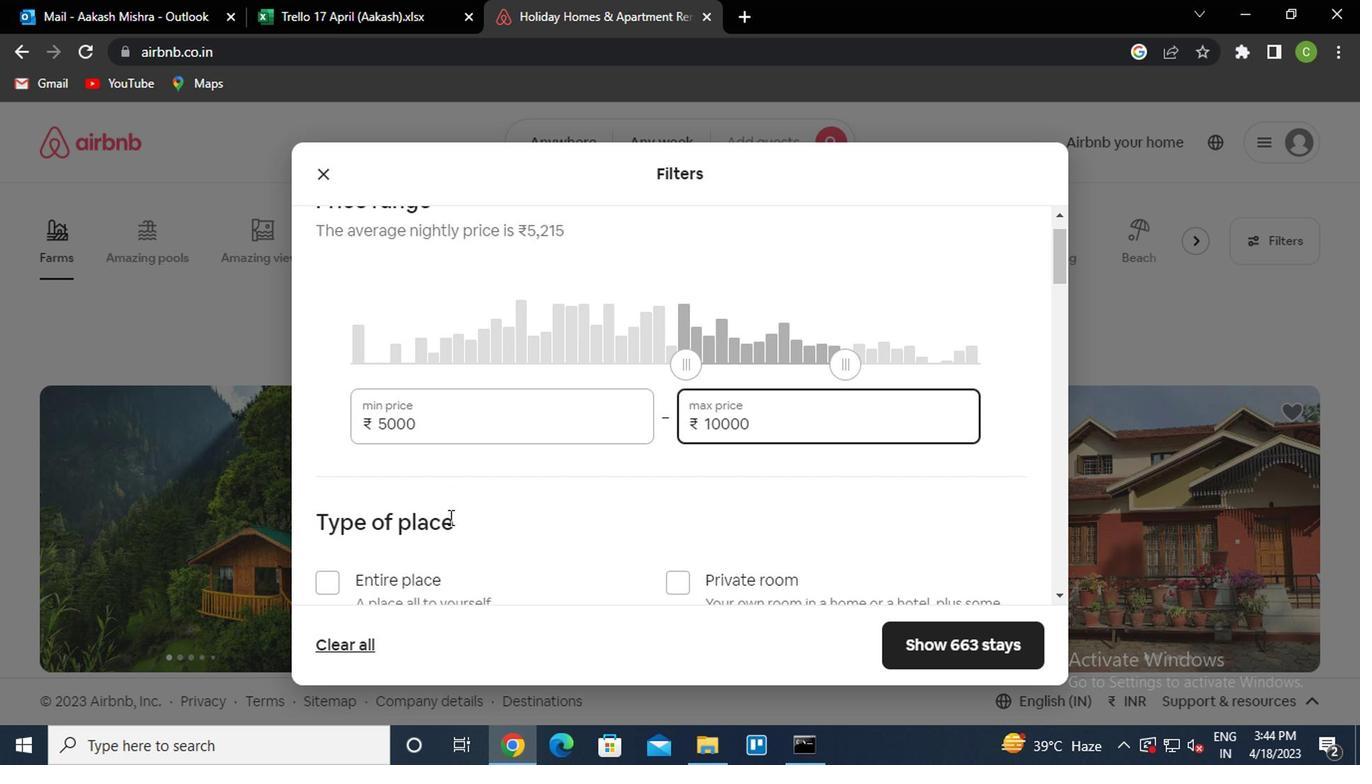 
Action: Mouse scrolled (445, 521) with delta (0, 0)
Screenshot: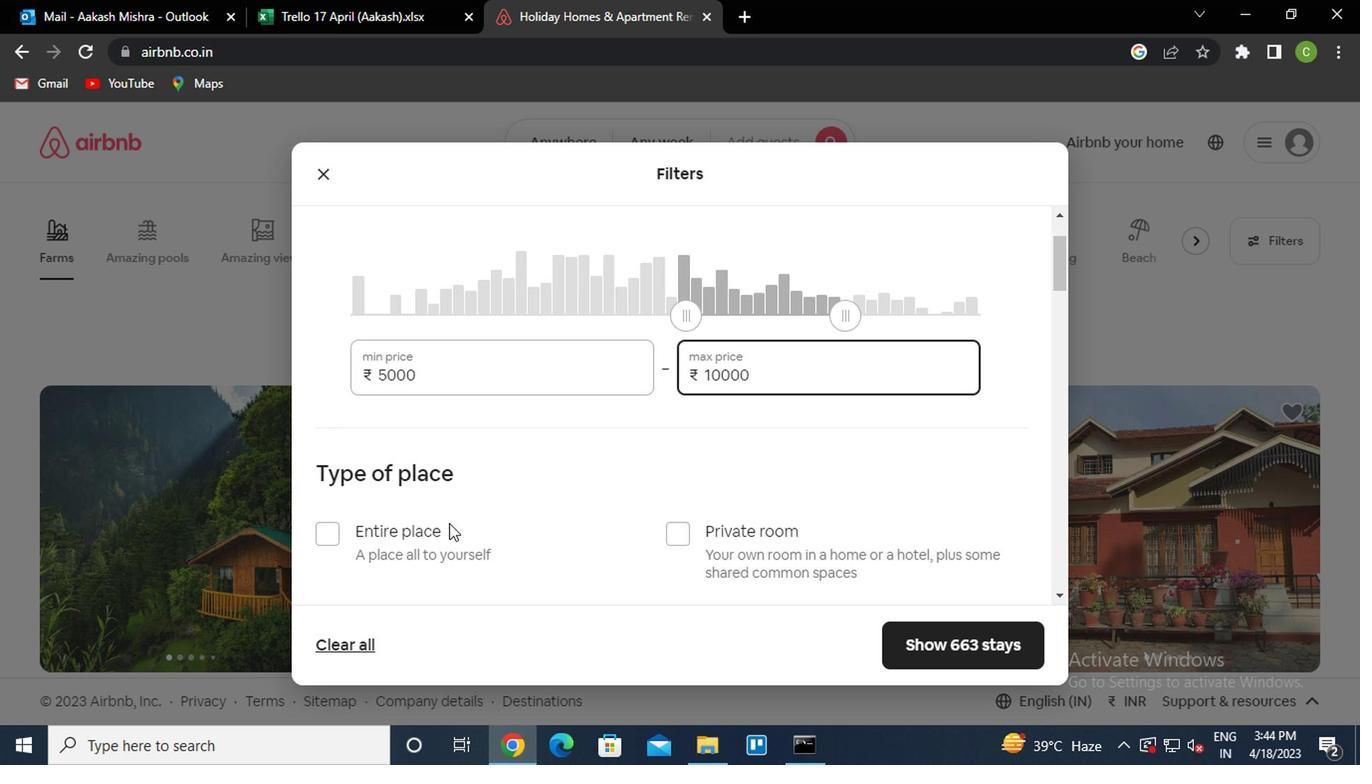 
Action: Mouse moved to (673, 334)
Screenshot: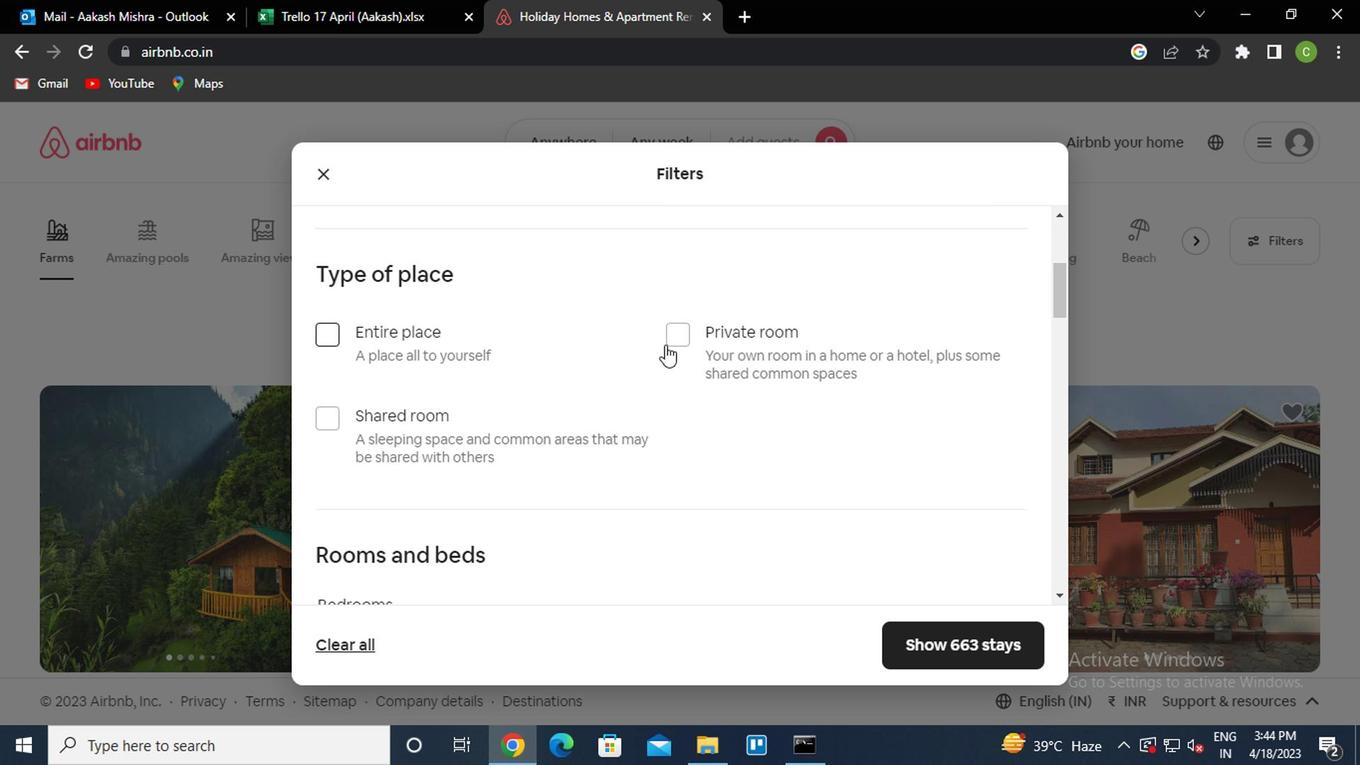 
Action: Mouse pressed left at (673, 334)
Screenshot: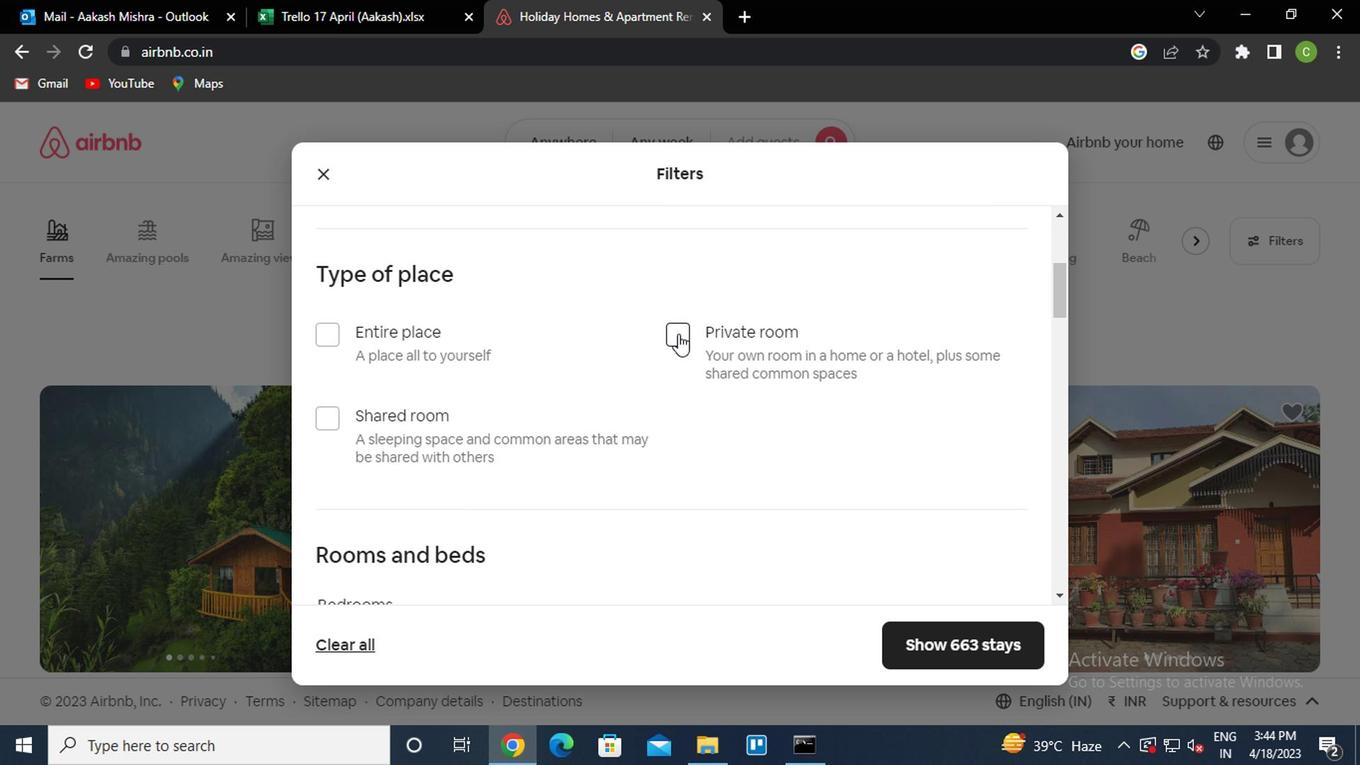 
Action: Mouse moved to (732, 467)
Screenshot: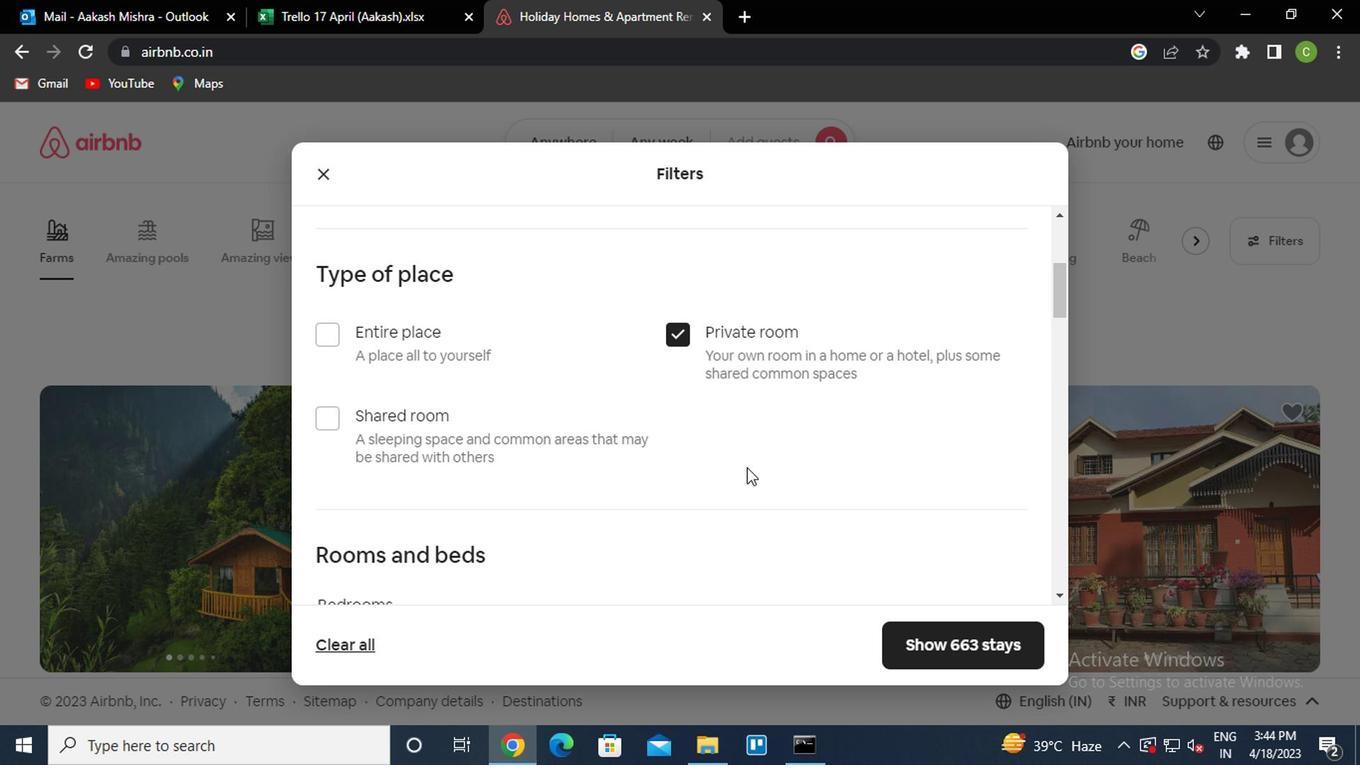 
Action: Mouse scrolled (732, 466) with delta (0, -1)
Screenshot: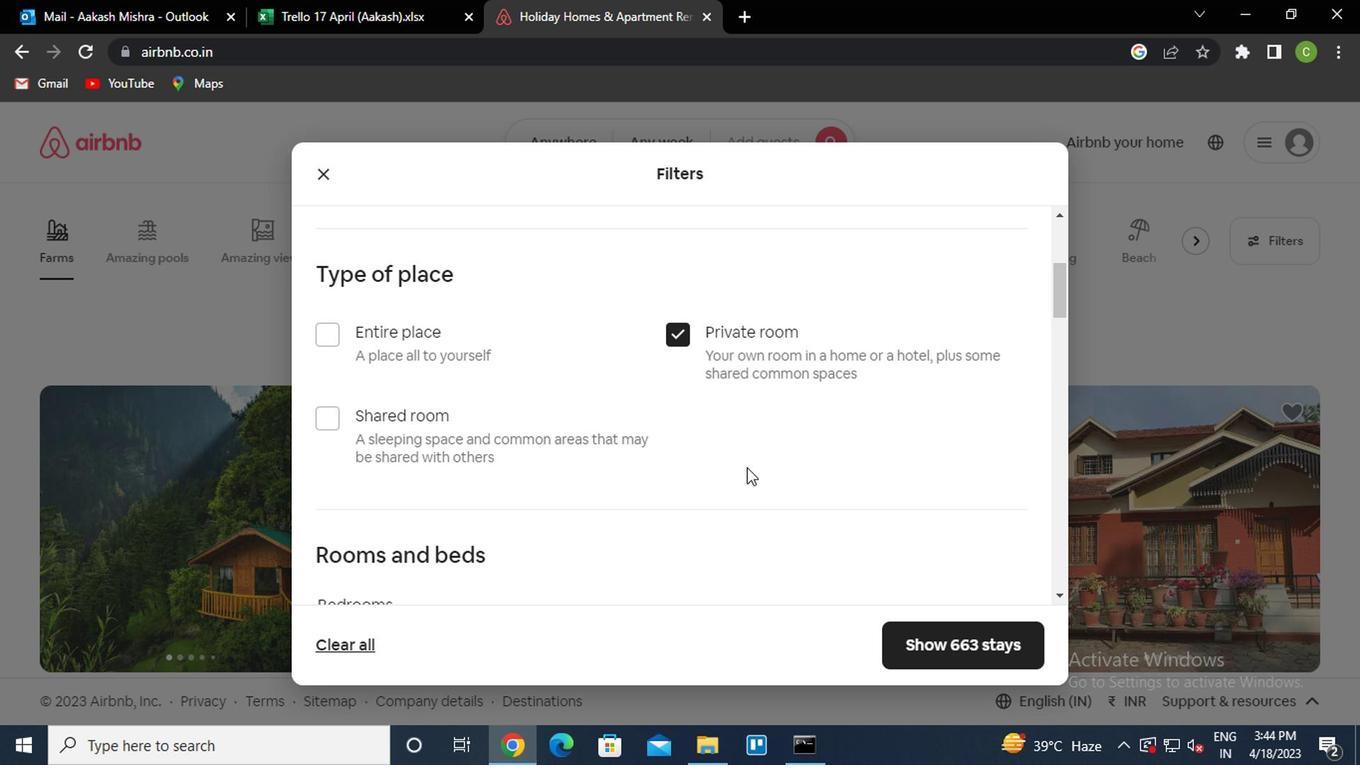 
Action: Mouse moved to (726, 467)
Screenshot: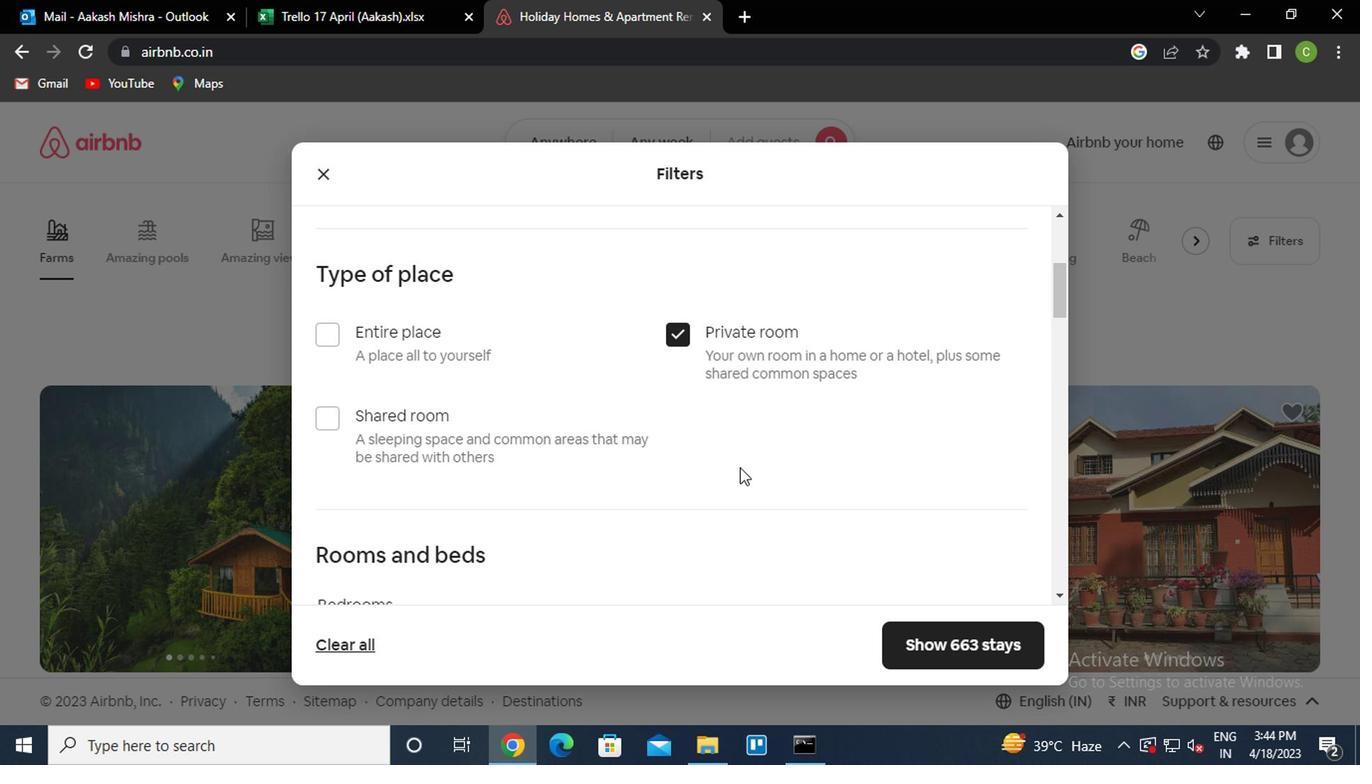 
Action: Mouse scrolled (726, 466) with delta (0, -1)
Screenshot: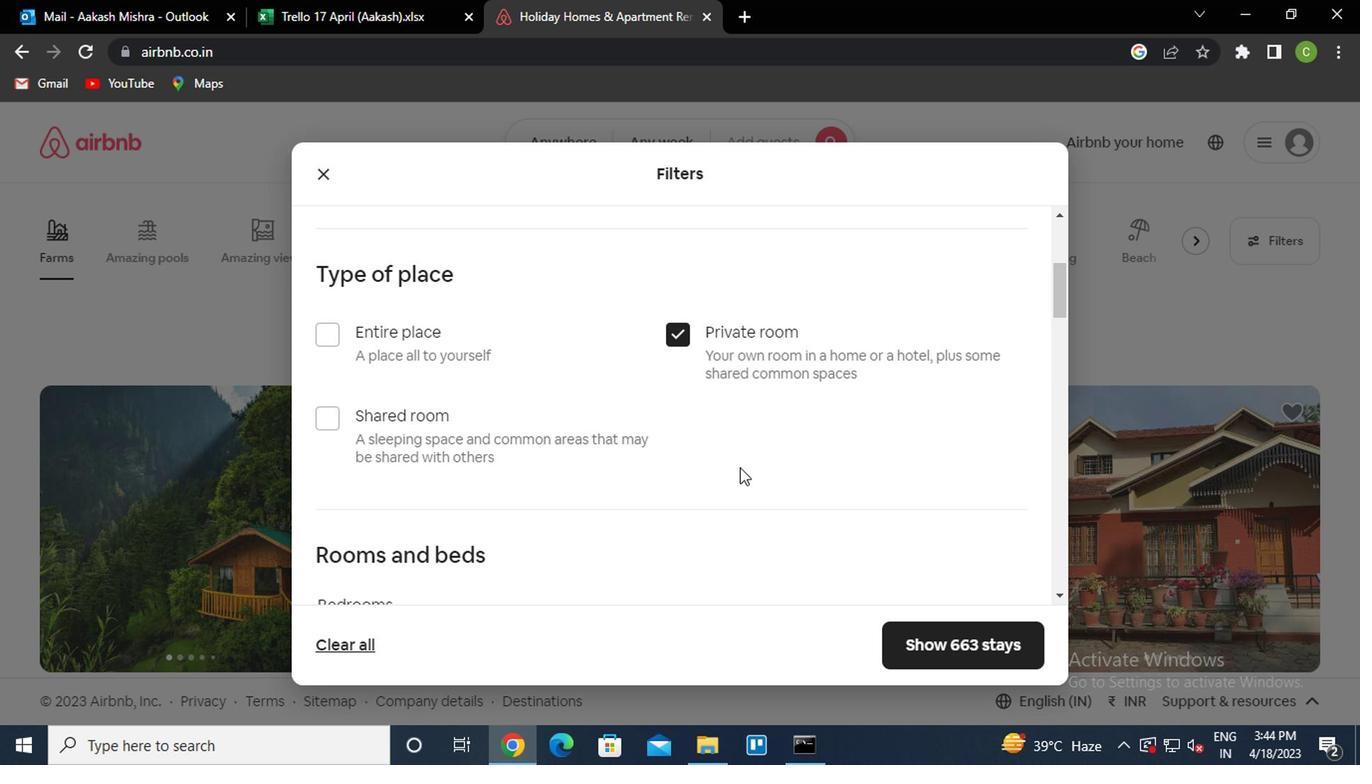 
Action: Mouse moved to (724, 466)
Screenshot: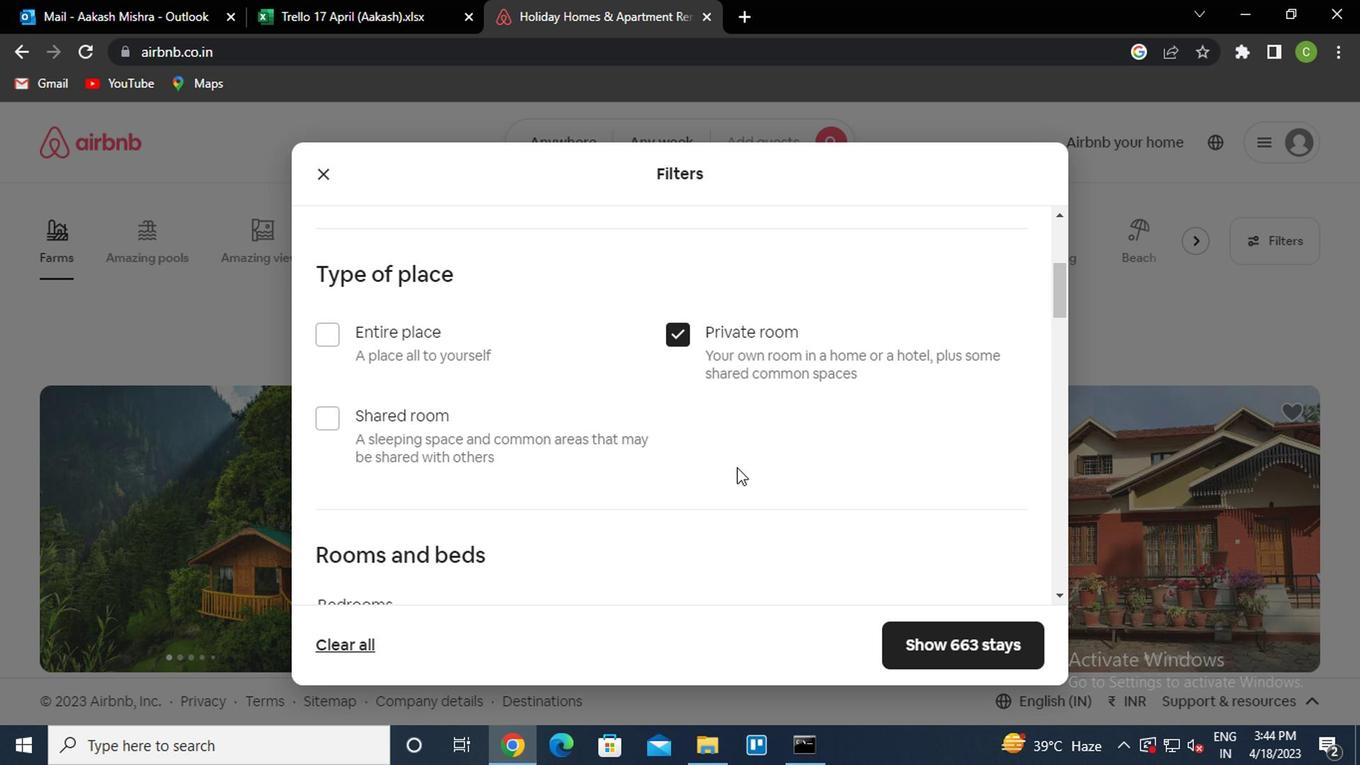
Action: Mouse scrolled (724, 465) with delta (0, 0)
Screenshot: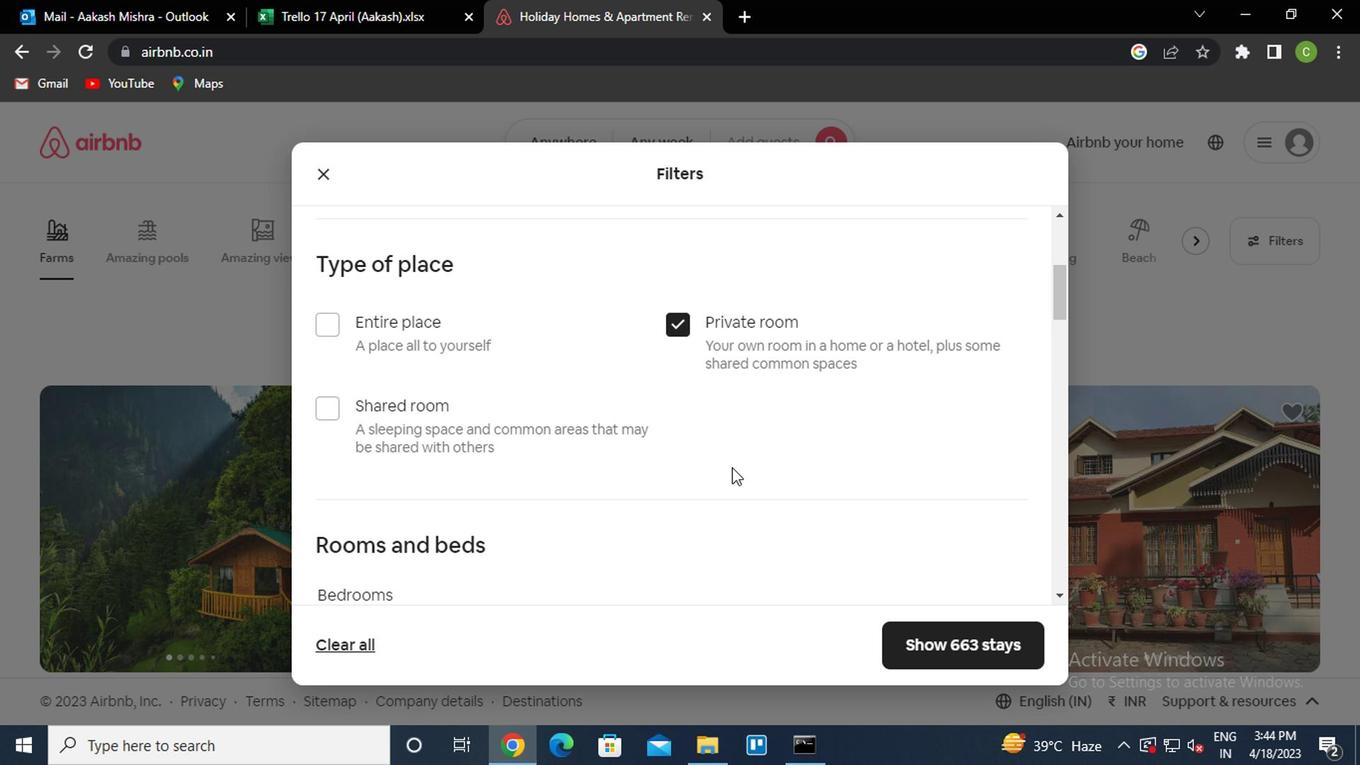 
Action: Mouse moved to (429, 374)
Screenshot: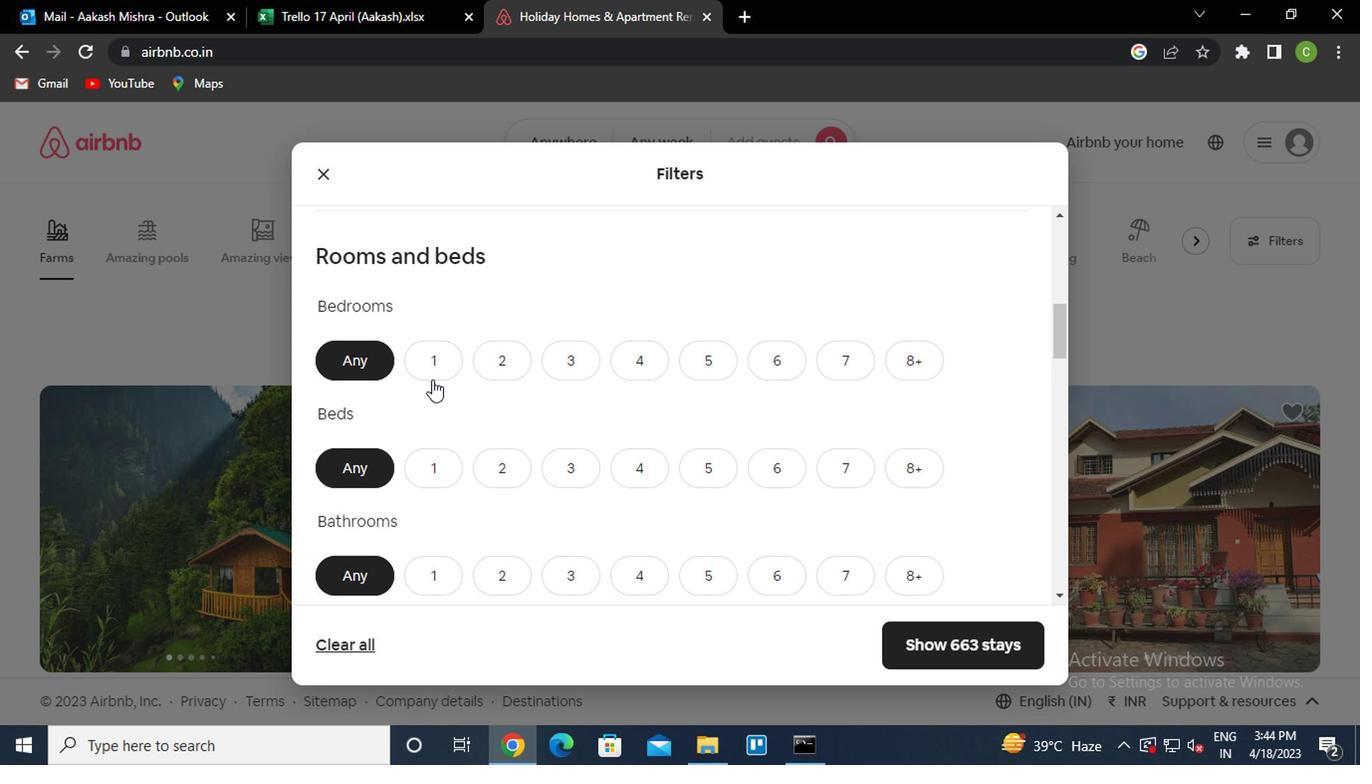 
Action: Mouse pressed left at (429, 374)
Screenshot: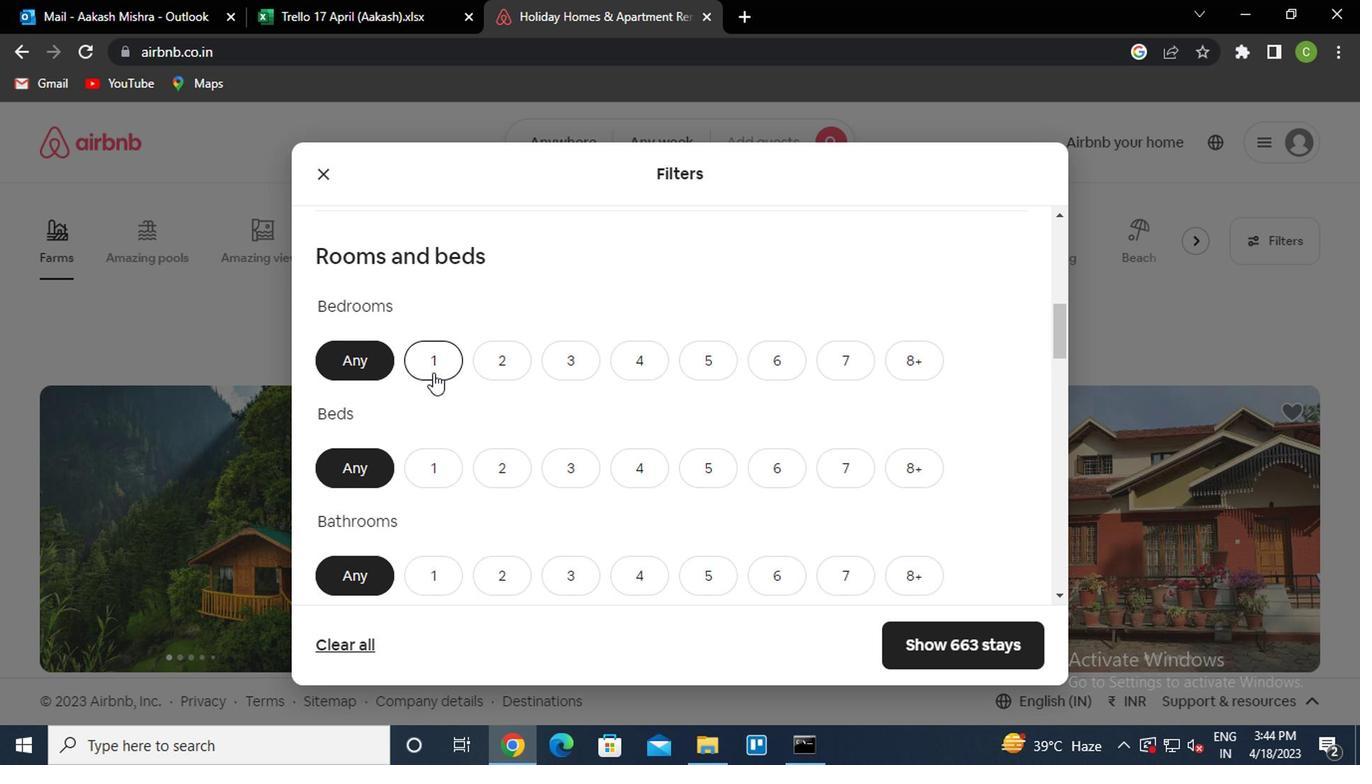 
Action: Mouse moved to (437, 458)
Screenshot: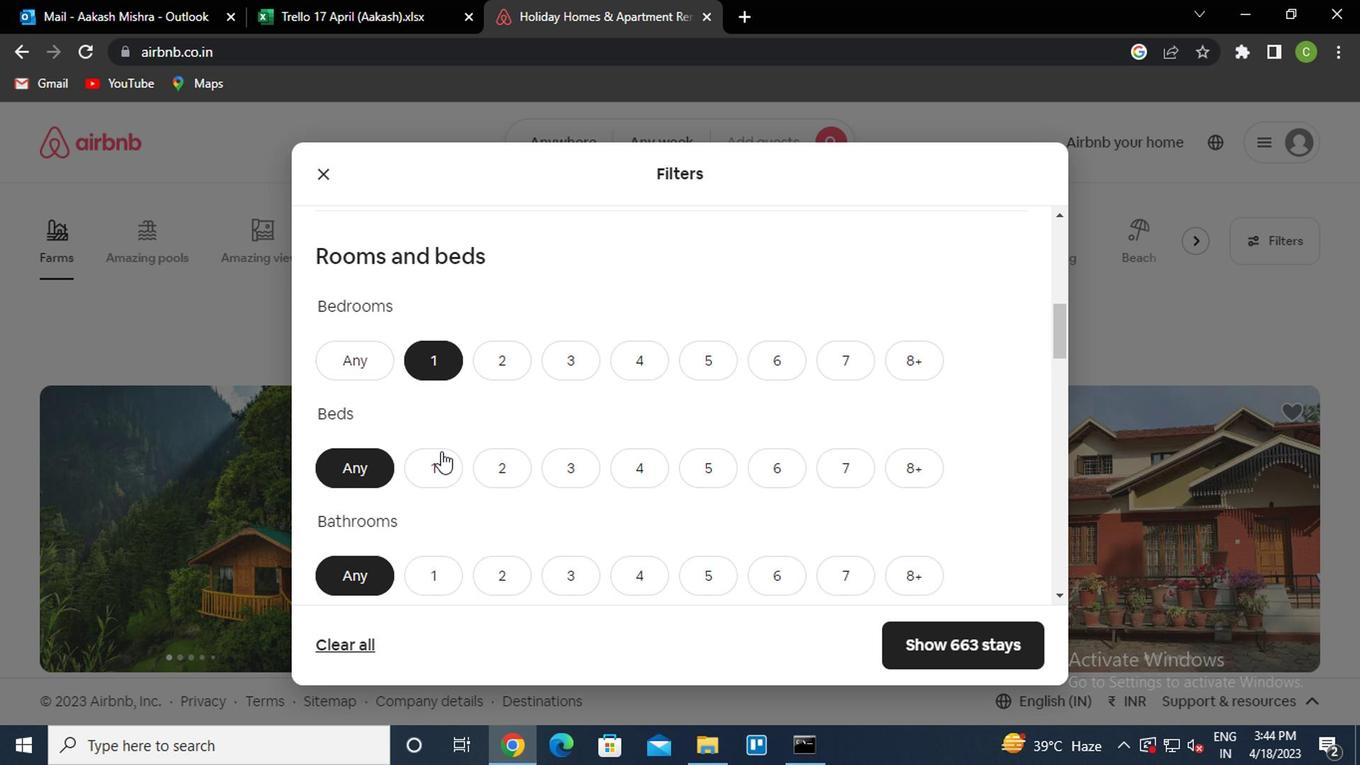 
Action: Mouse pressed left at (437, 458)
Screenshot: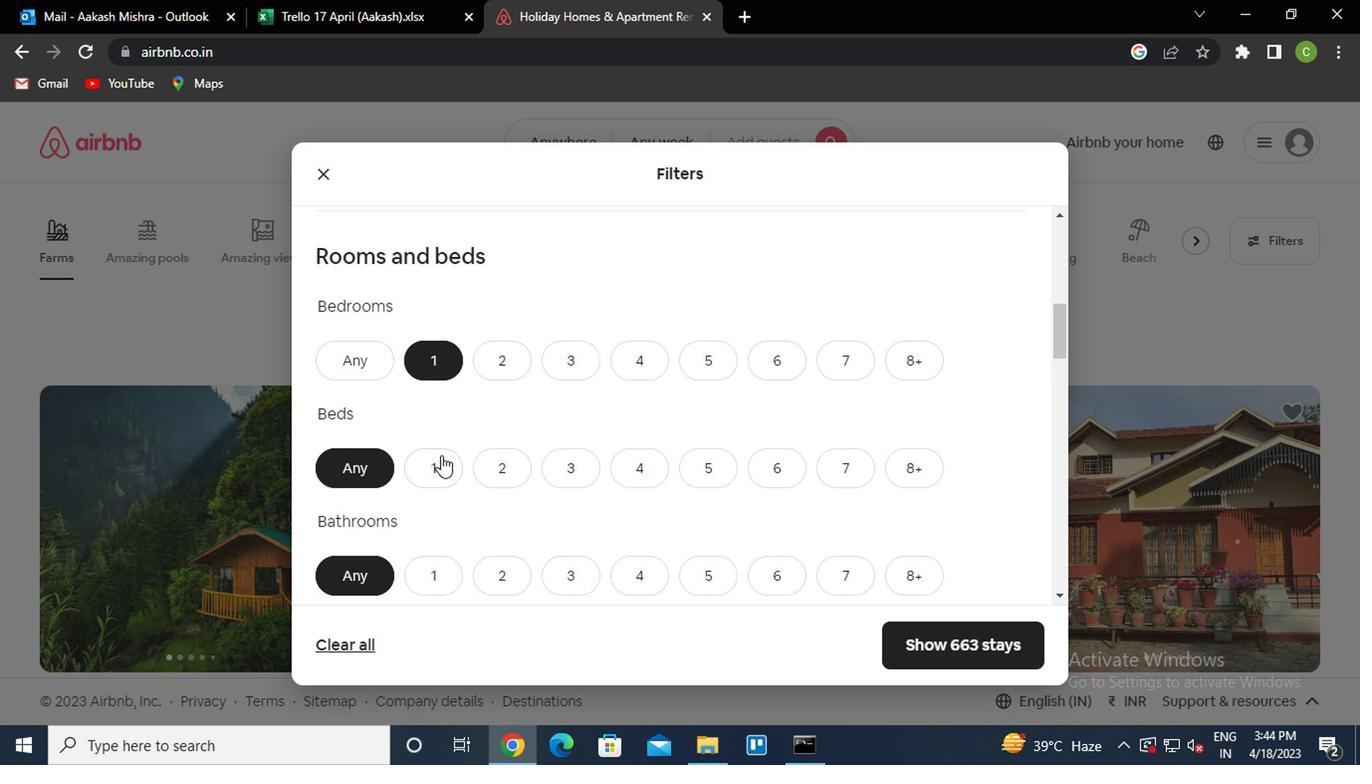 
Action: Mouse moved to (431, 569)
Screenshot: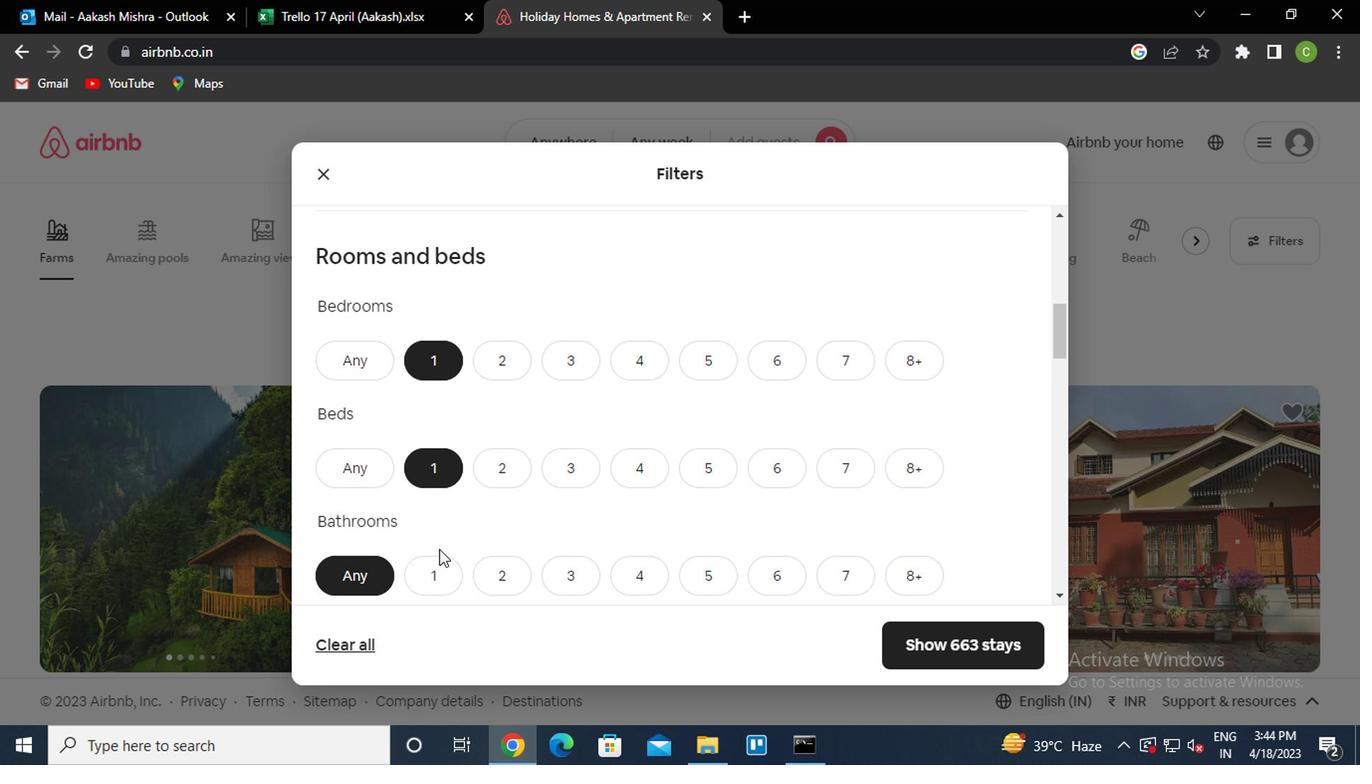 
Action: Mouse pressed left at (431, 569)
Screenshot: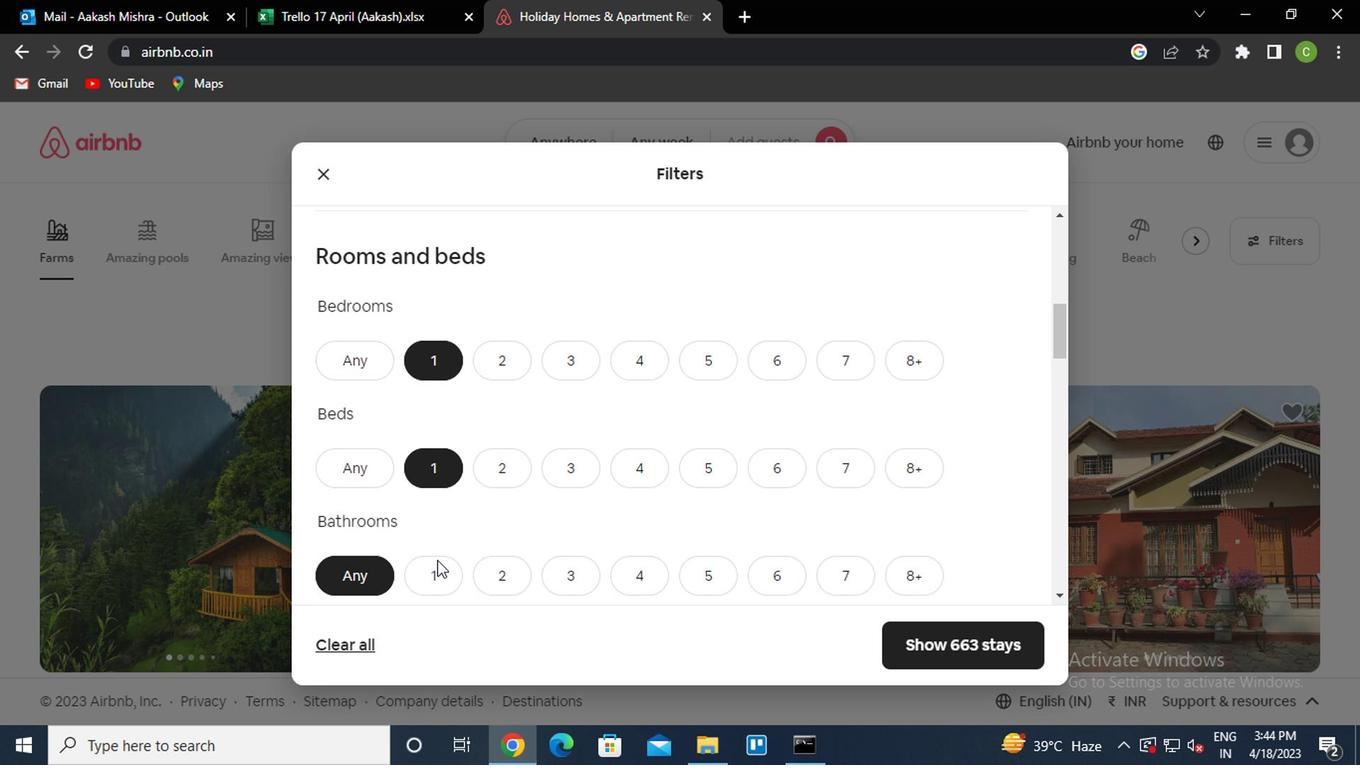 
Action: Mouse moved to (588, 524)
Screenshot: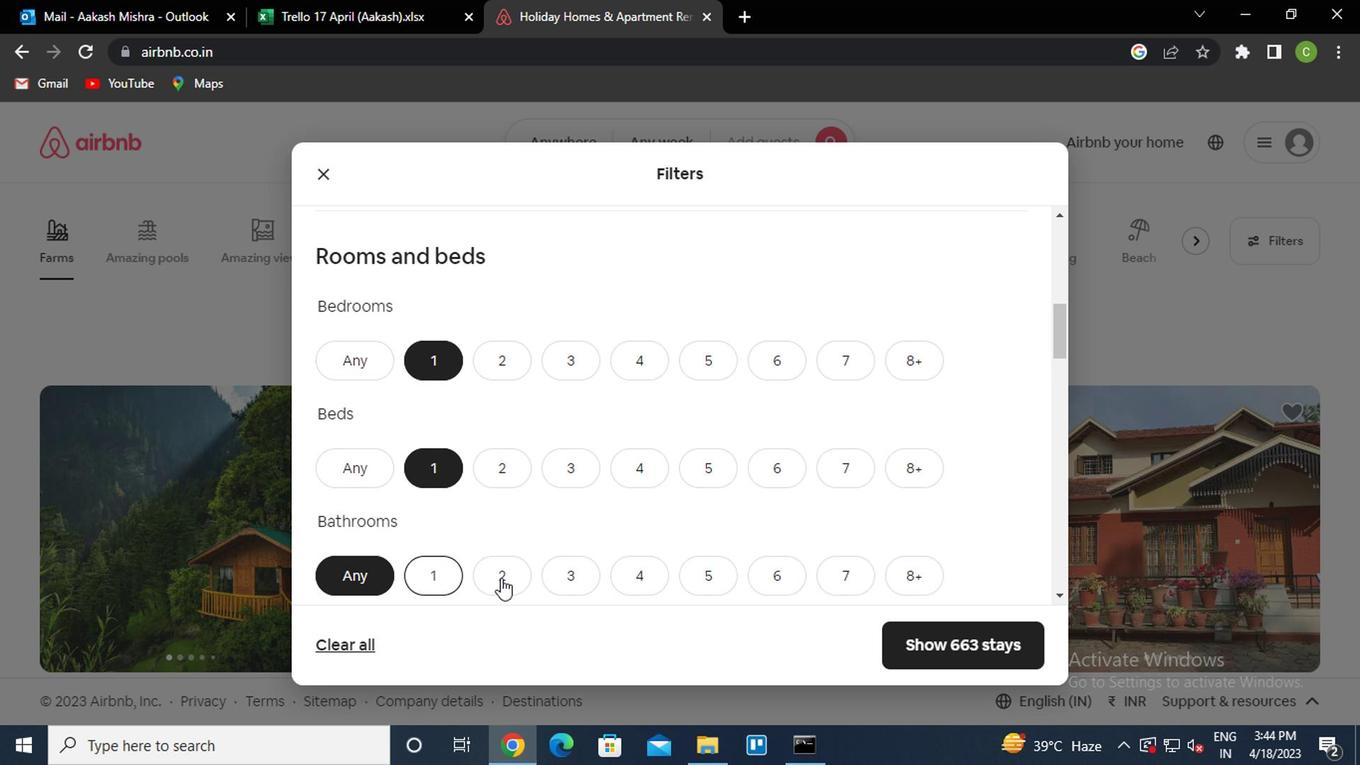 
Action: Mouse scrolled (588, 524) with delta (0, 0)
Screenshot: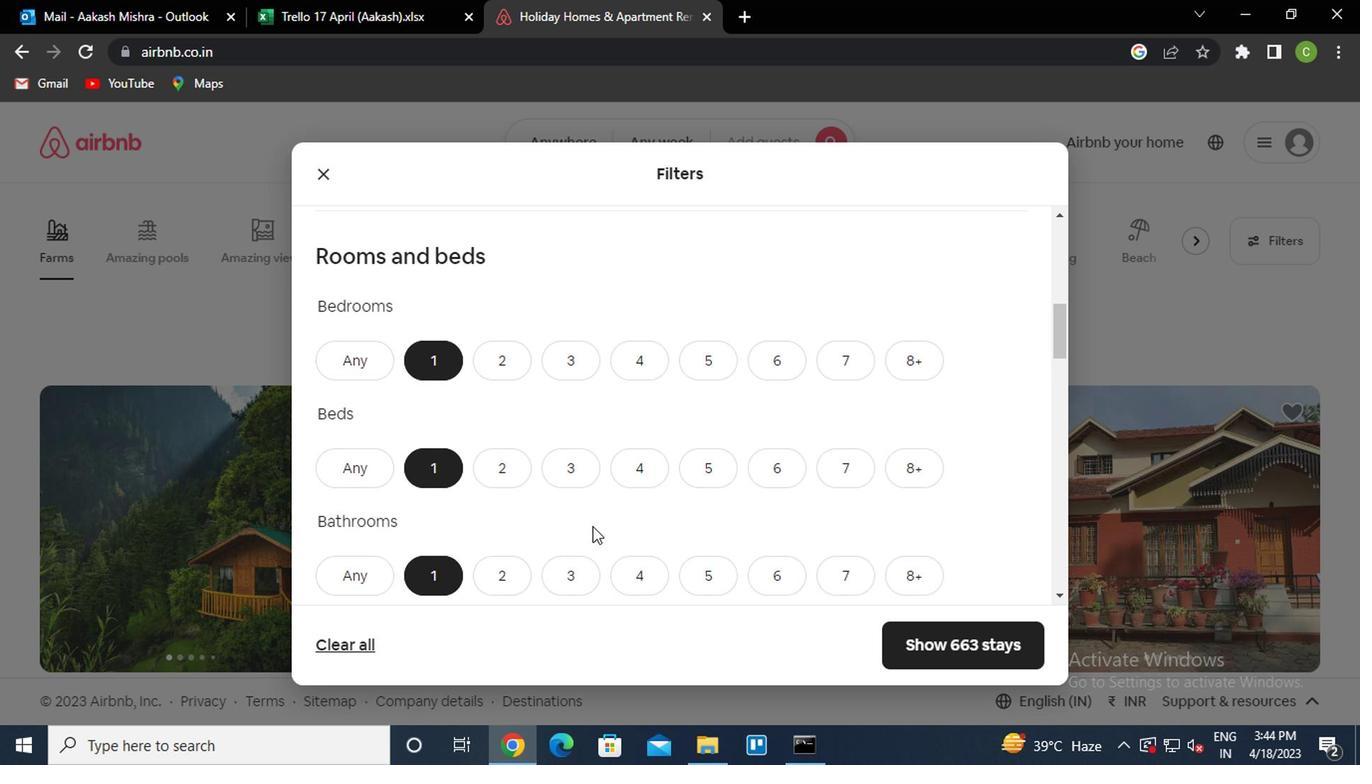 
Action: Mouse scrolled (588, 524) with delta (0, 0)
Screenshot: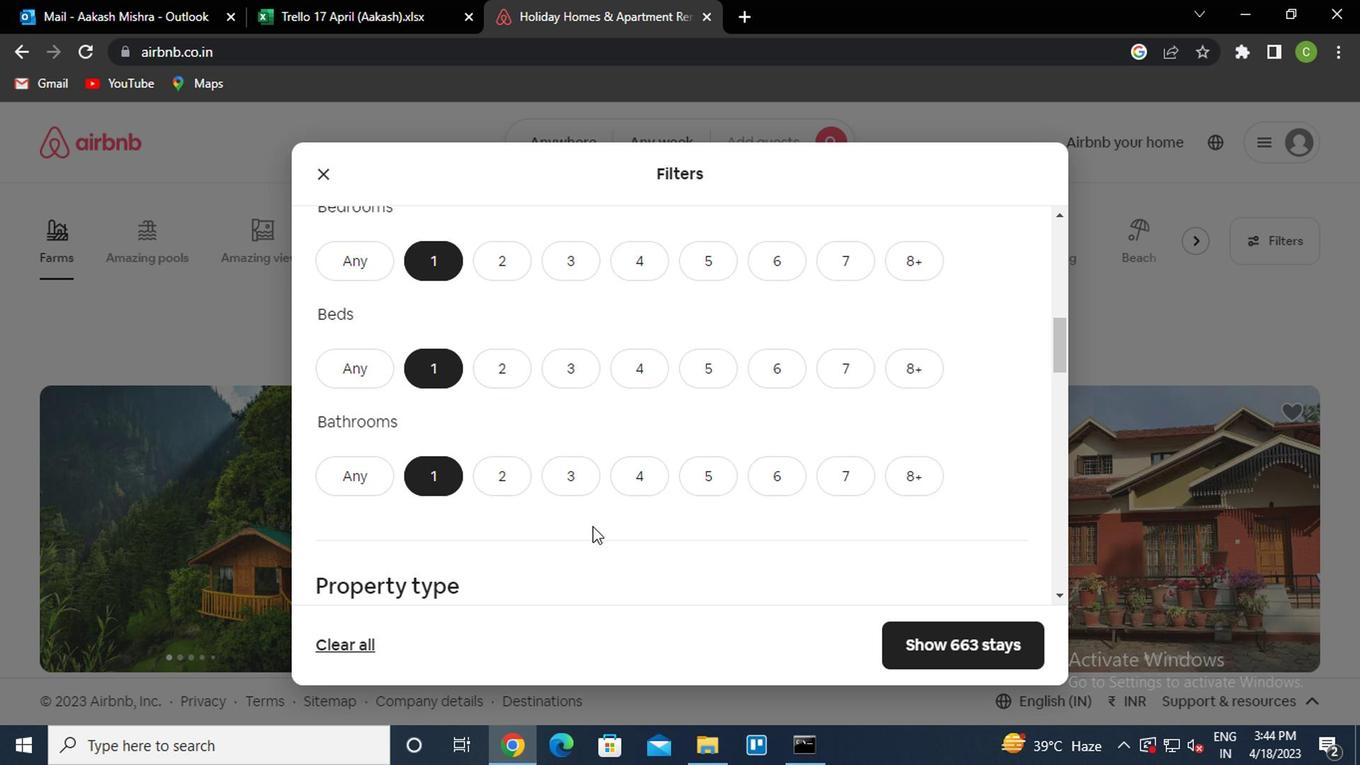 
Action: Mouse scrolled (588, 524) with delta (0, 0)
Screenshot: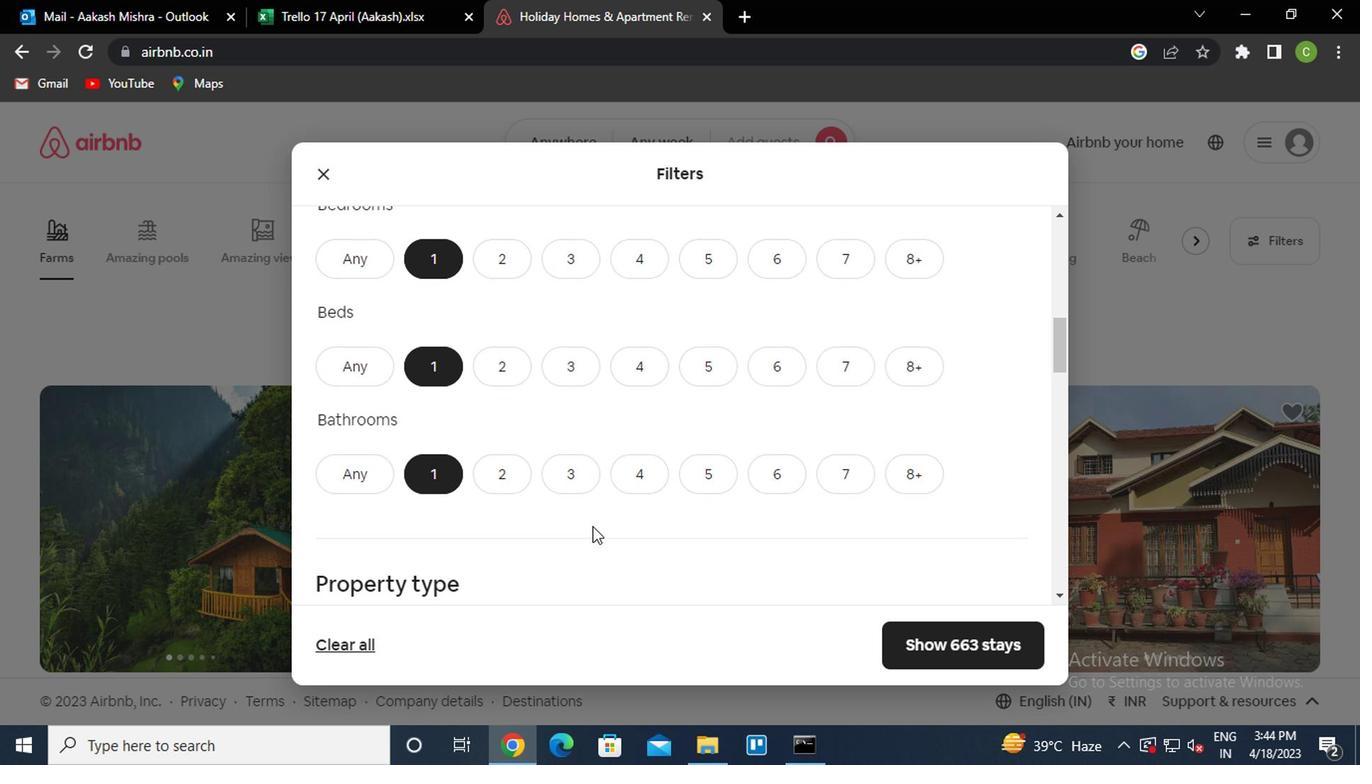 
Action: Mouse scrolled (588, 524) with delta (0, 0)
Screenshot: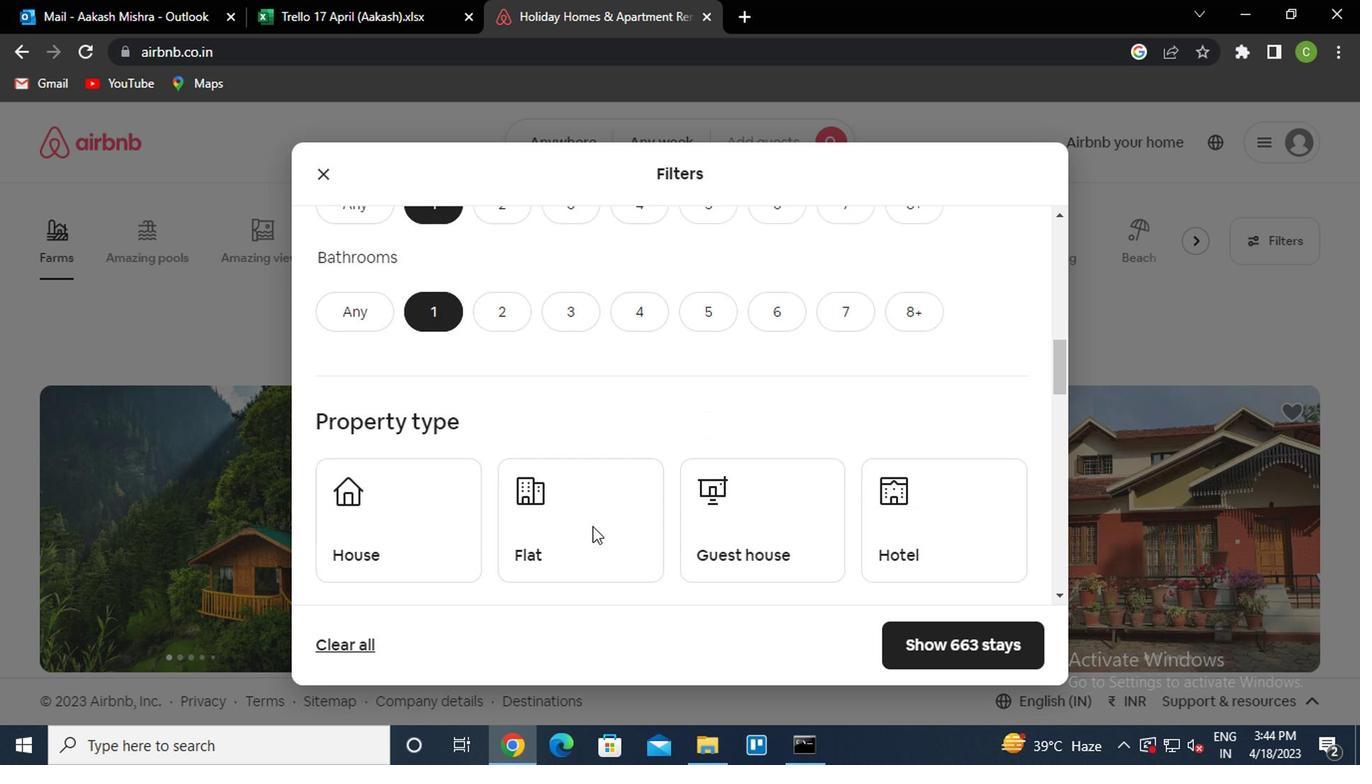 
Action: Mouse moved to (879, 392)
Screenshot: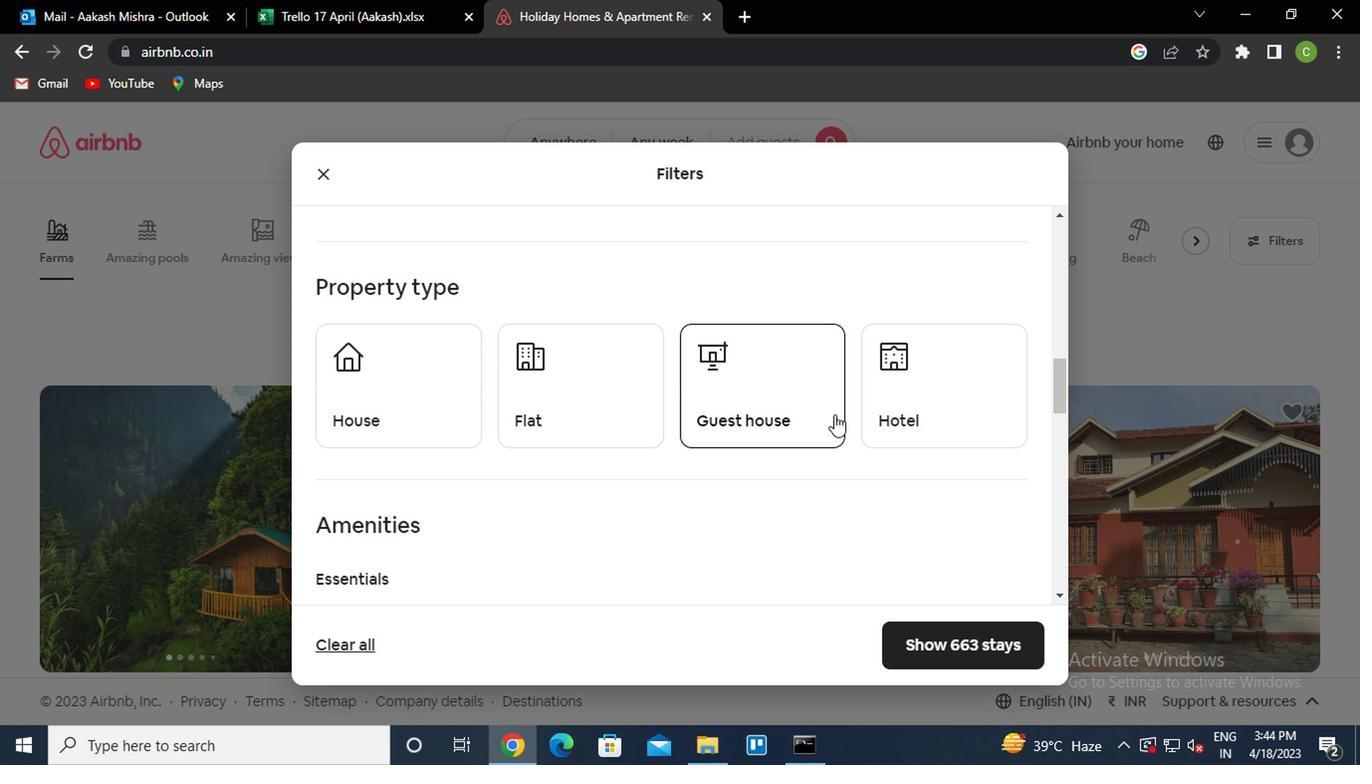 
Action: Mouse pressed left at (879, 392)
Screenshot: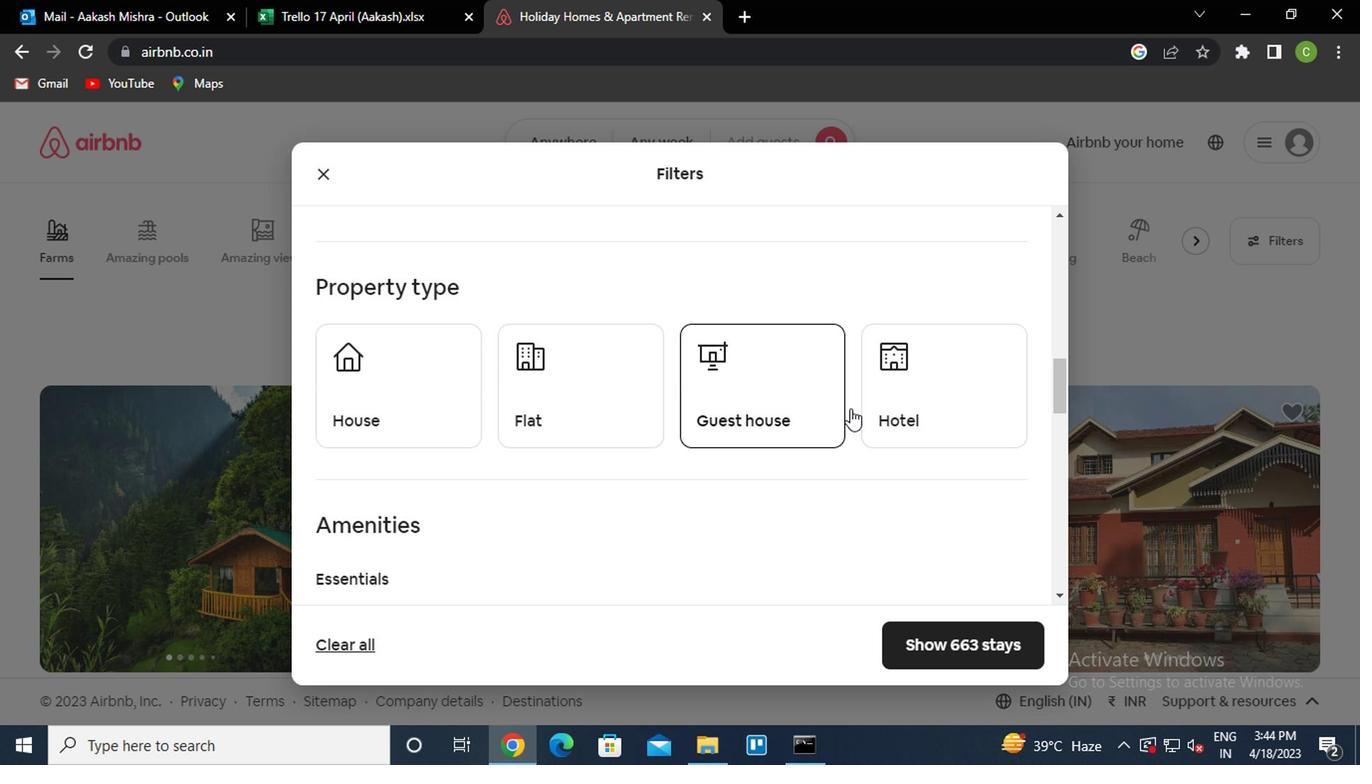 
Action: Mouse moved to (711, 547)
Screenshot: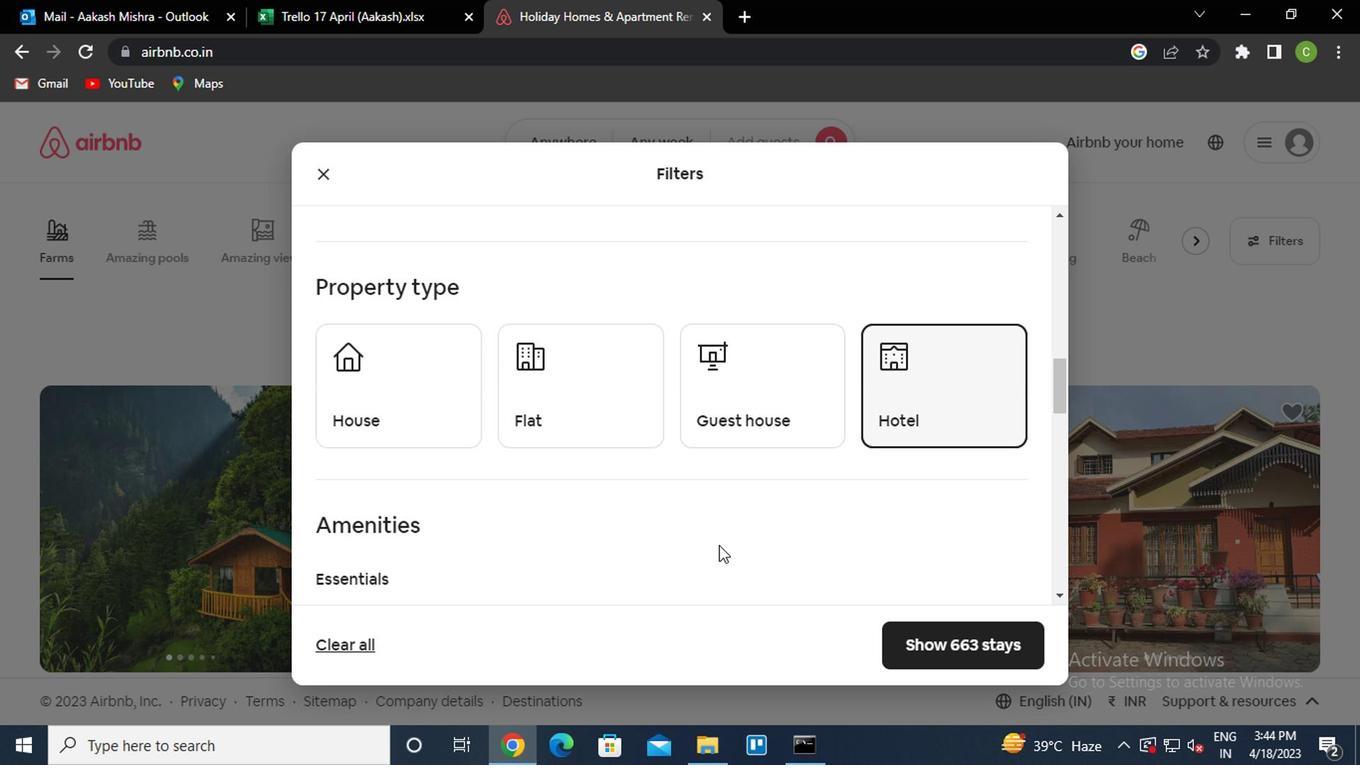 
Action: Mouse scrolled (711, 546) with delta (0, 0)
Screenshot: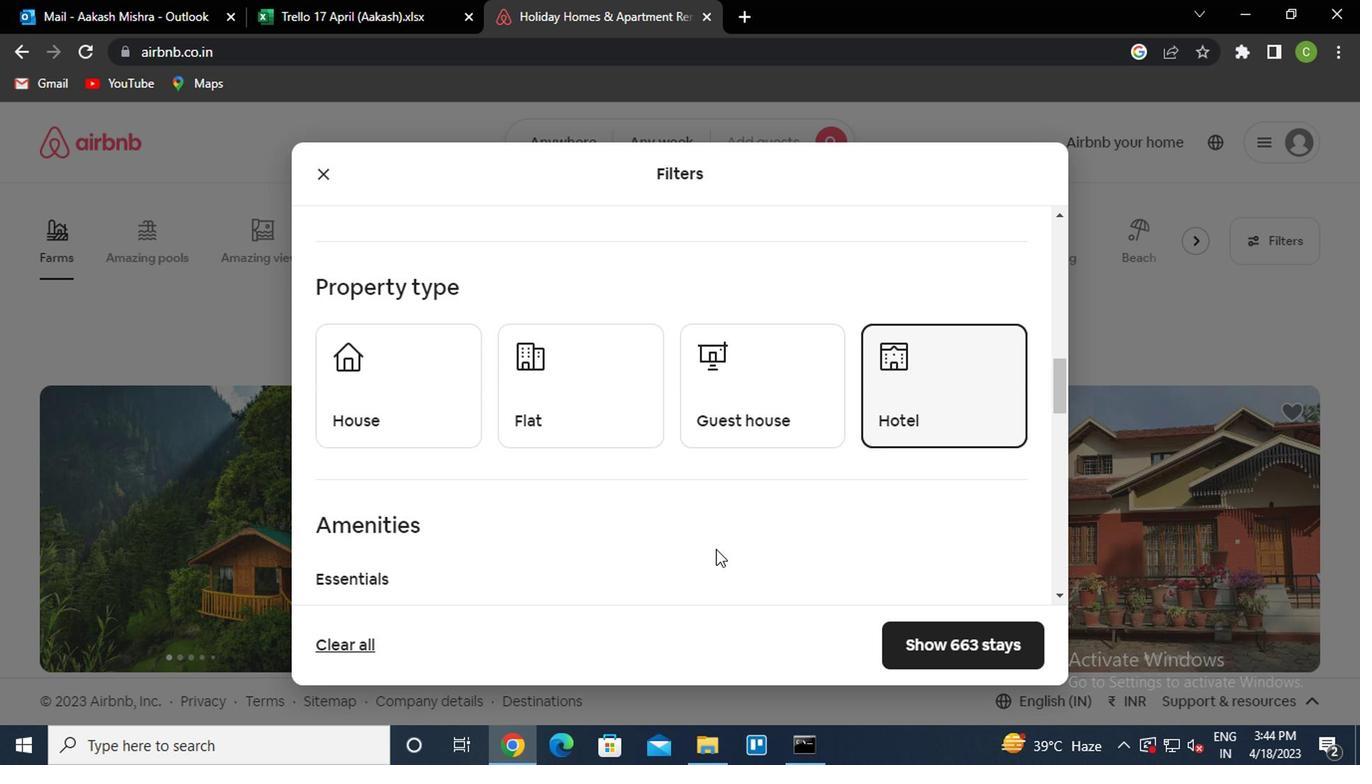 
Action: Mouse scrolled (711, 546) with delta (0, 0)
Screenshot: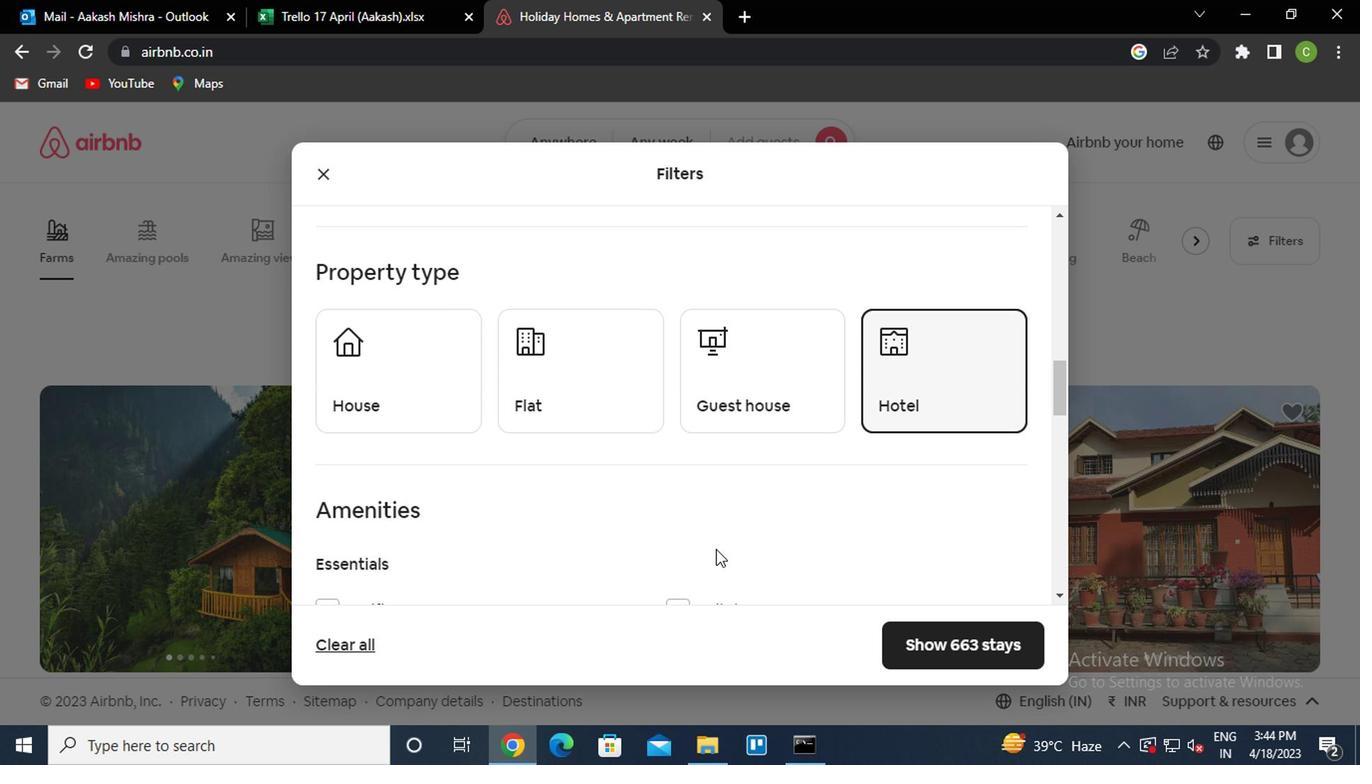 
Action: Mouse scrolled (711, 546) with delta (0, 0)
Screenshot: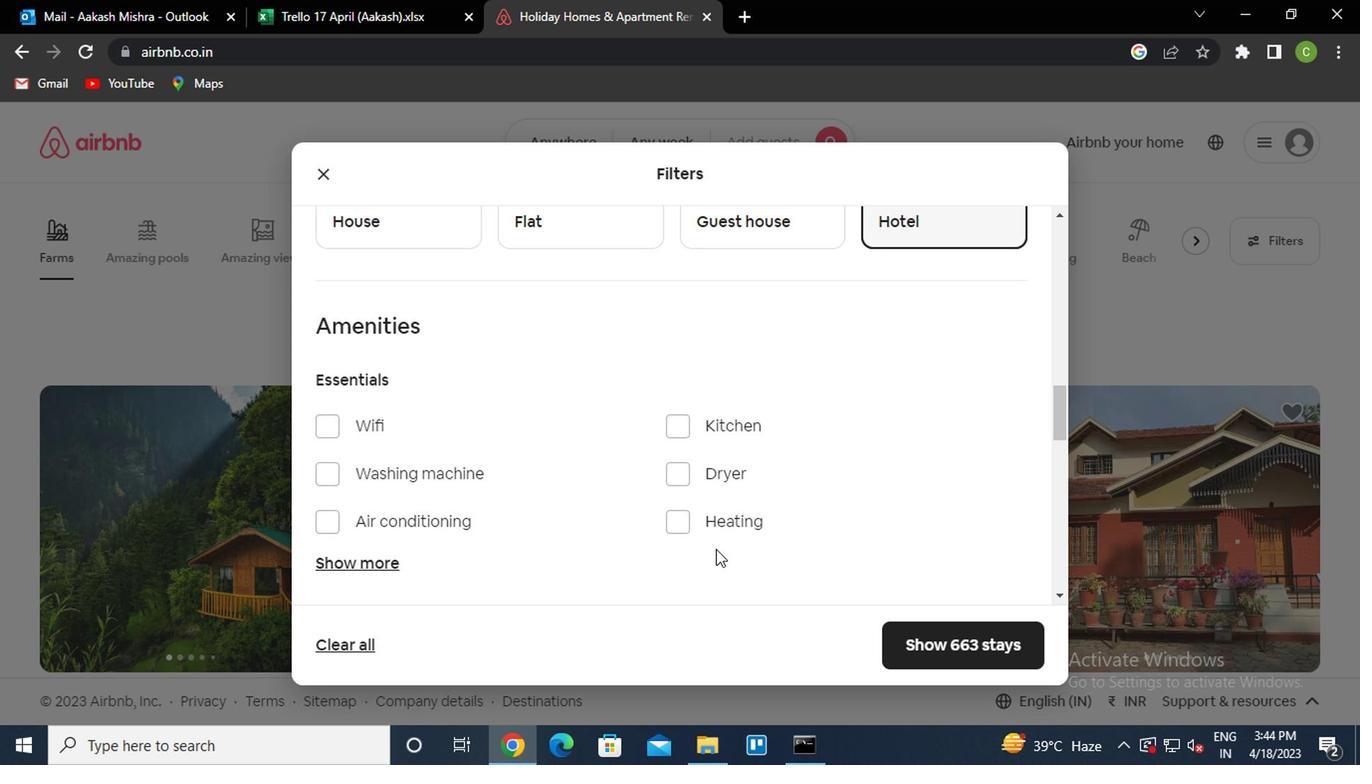 
Action: Mouse scrolled (711, 546) with delta (0, 0)
Screenshot: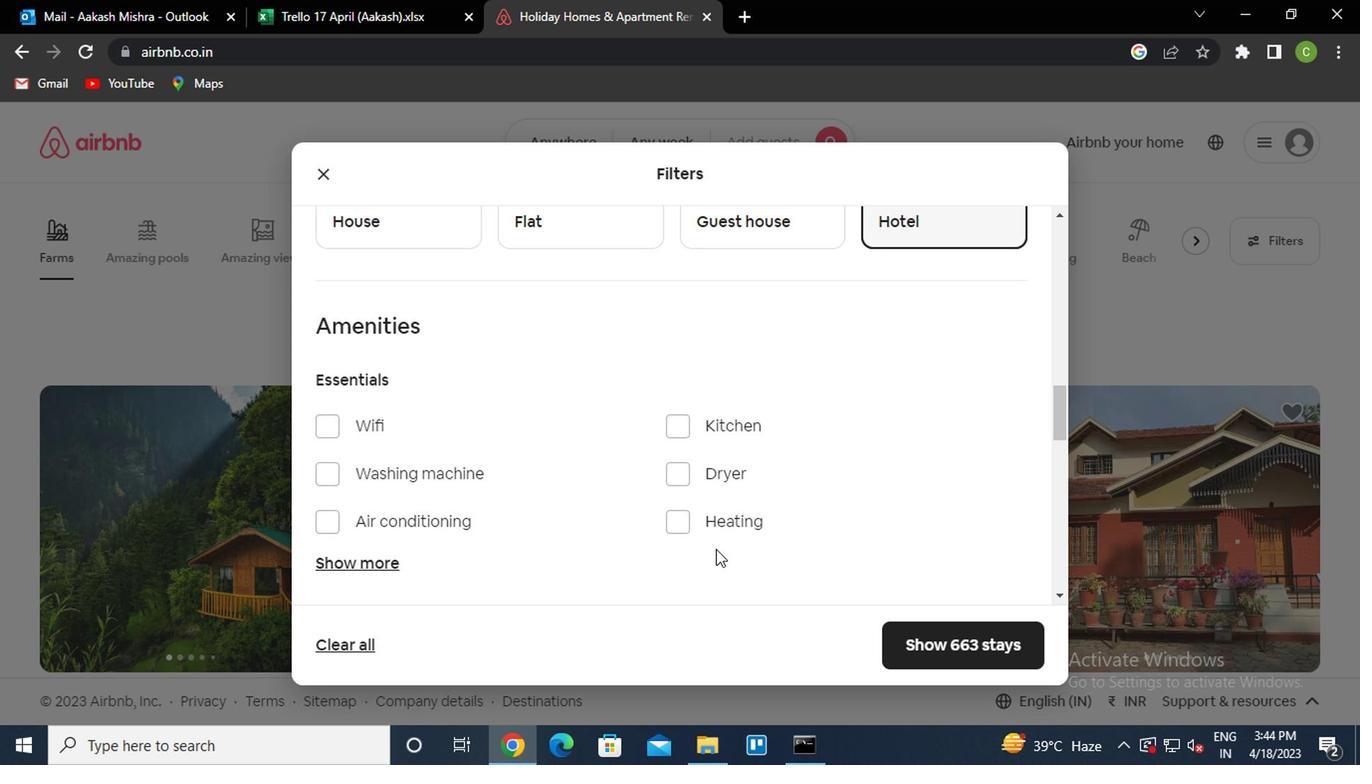 
Action: Mouse scrolled (711, 546) with delta (0, 0)
Screenshot: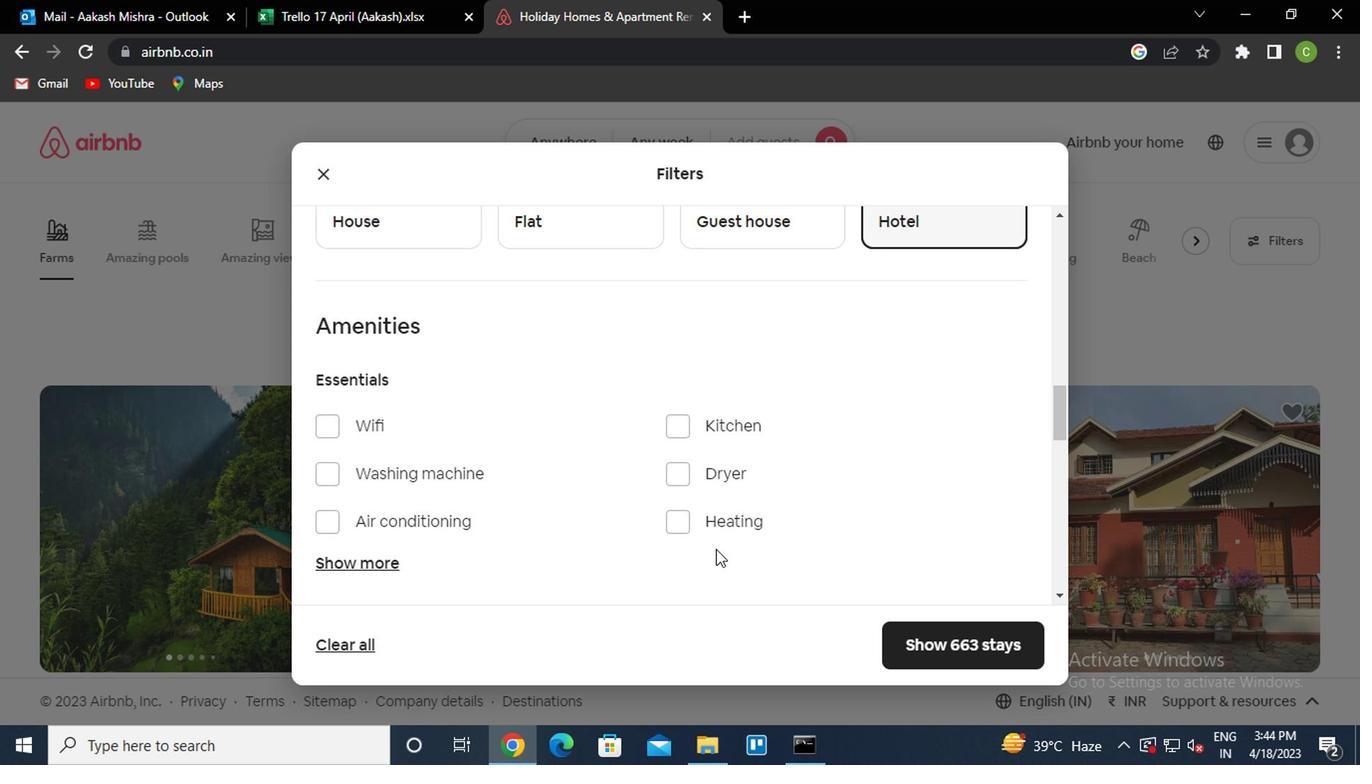 
Action: Mouse moved to (978, 491)
Screenshot: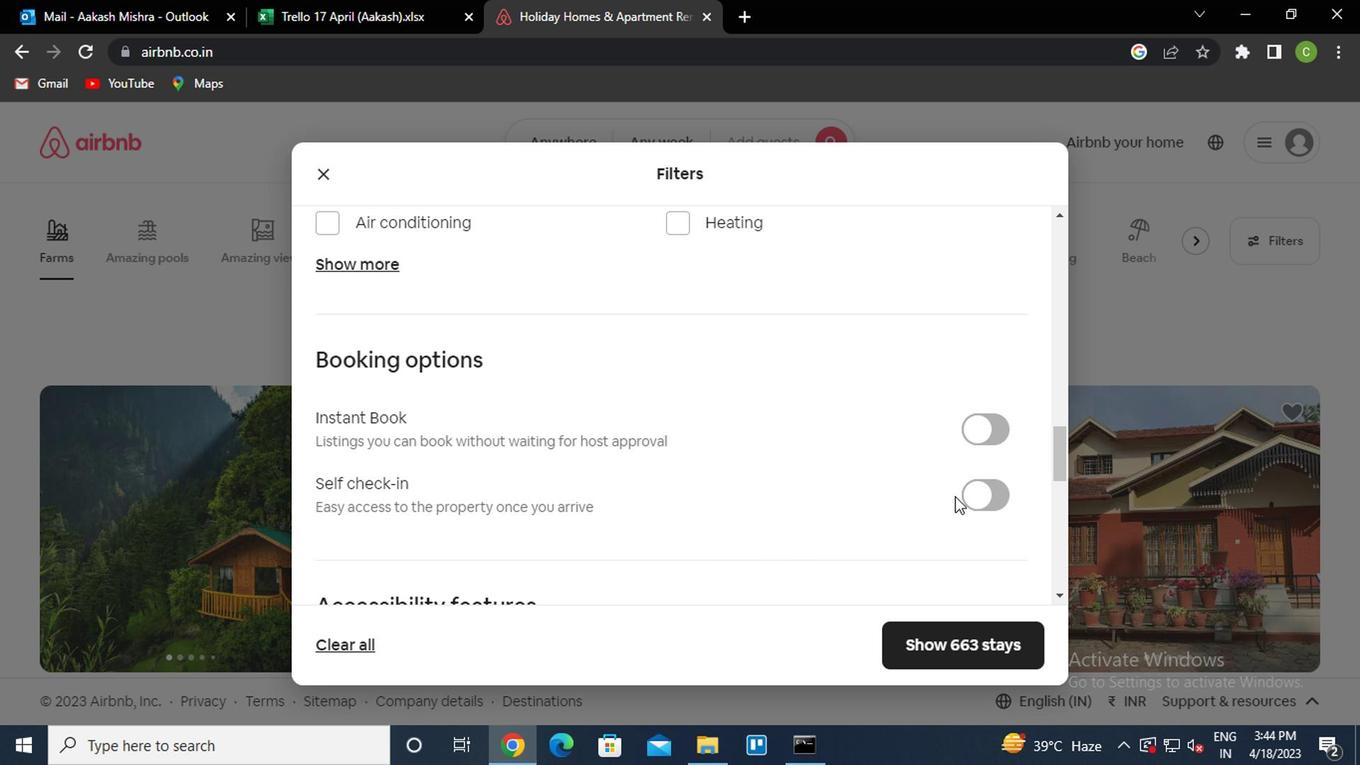 
Action: Mouse pressed left at (978, 491)
Screenshot: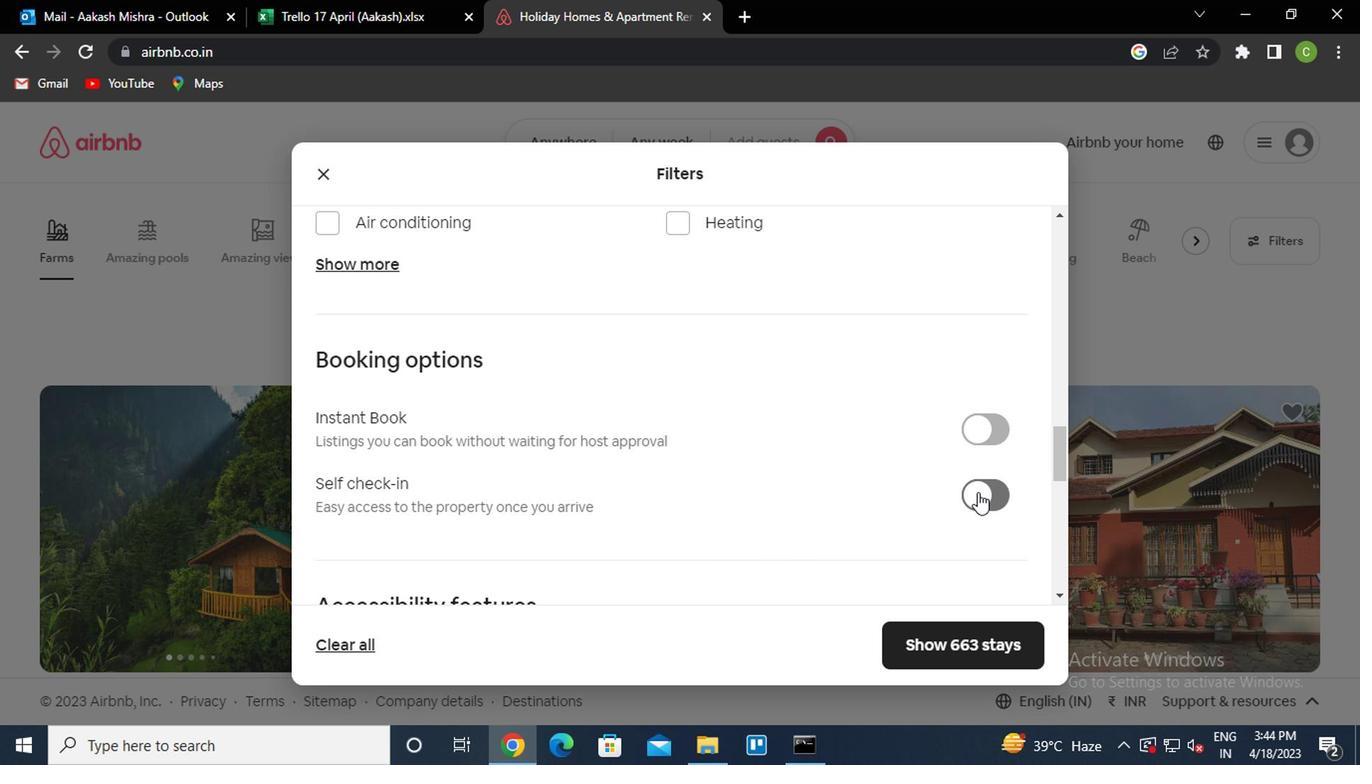 
Action: Mouse moved to (748, 571)
Screenshot: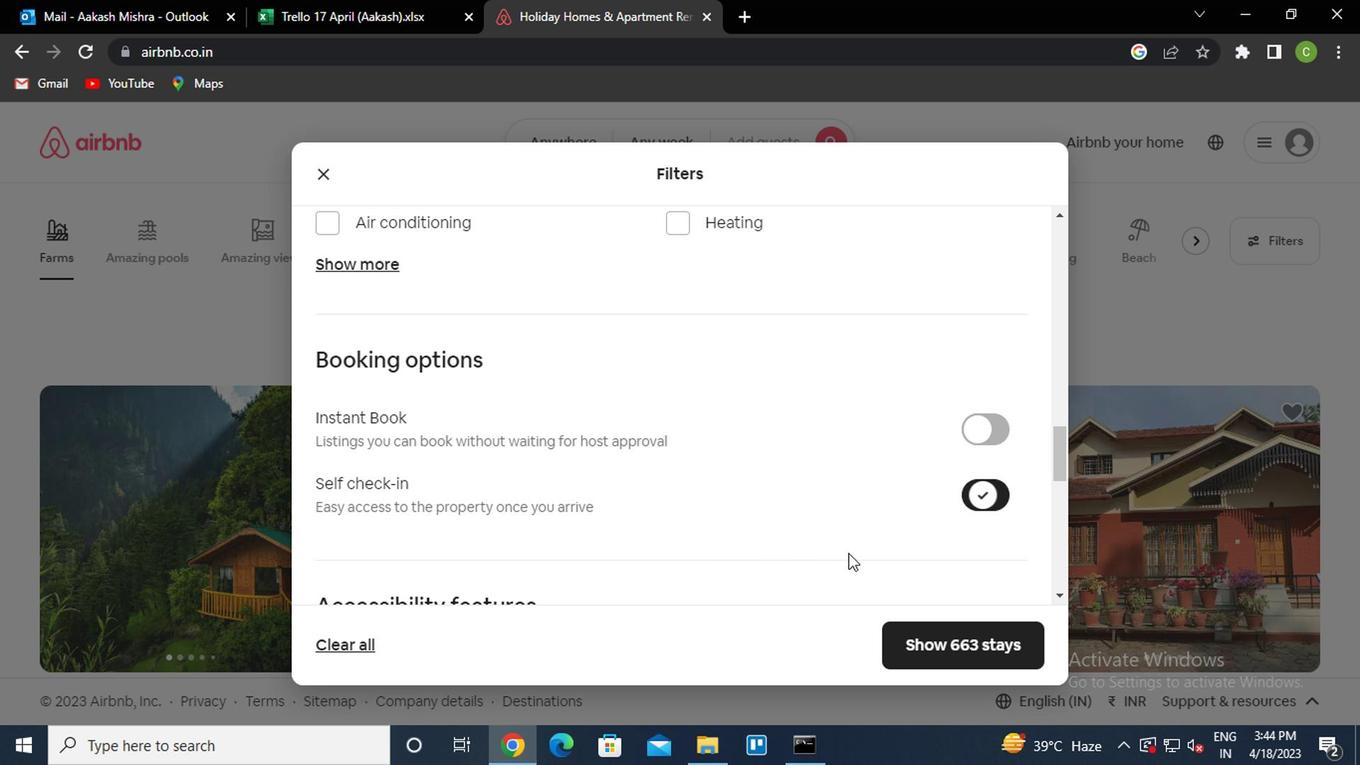 
Action: Mouse scrolled (748, 570) with delta (0, -1)
Screenshot: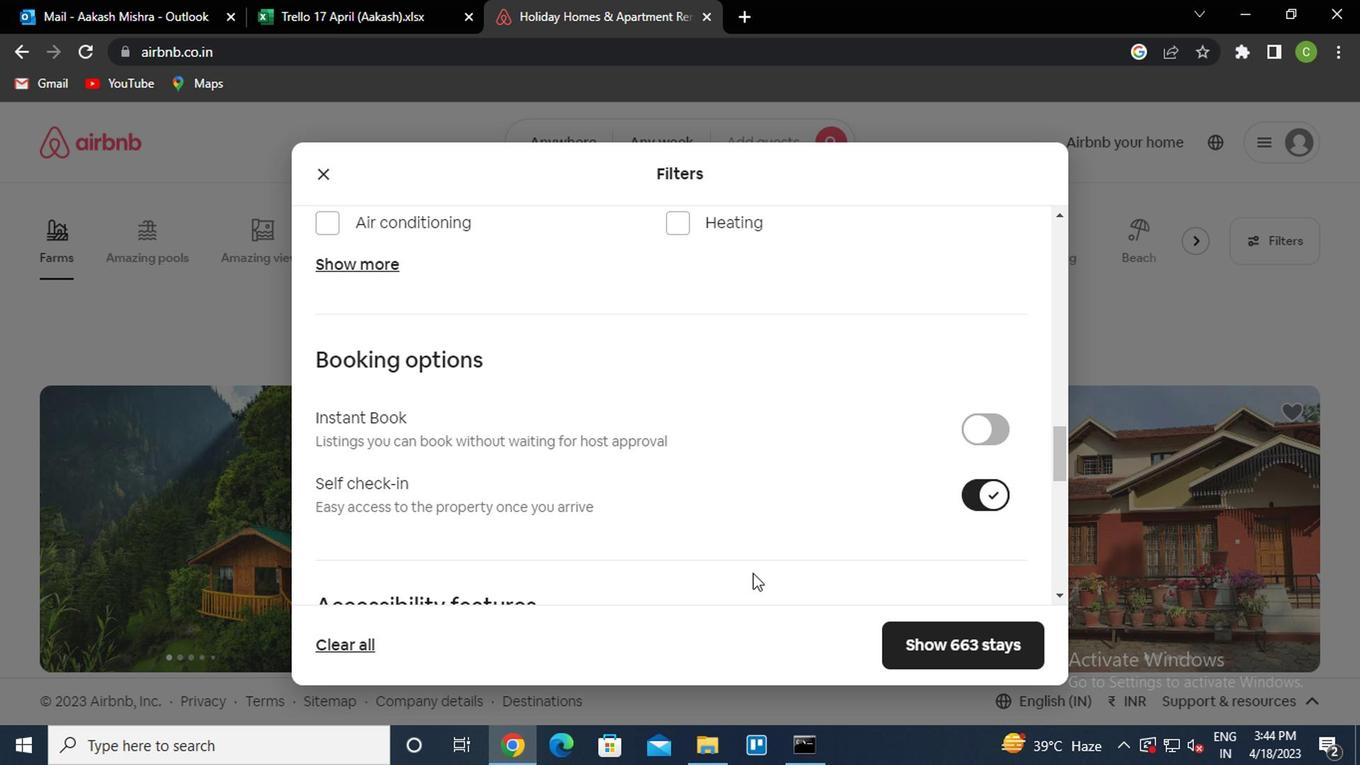 
Action: Mouse scrolled (748, 570) with delta (0, -1)
Screenshot: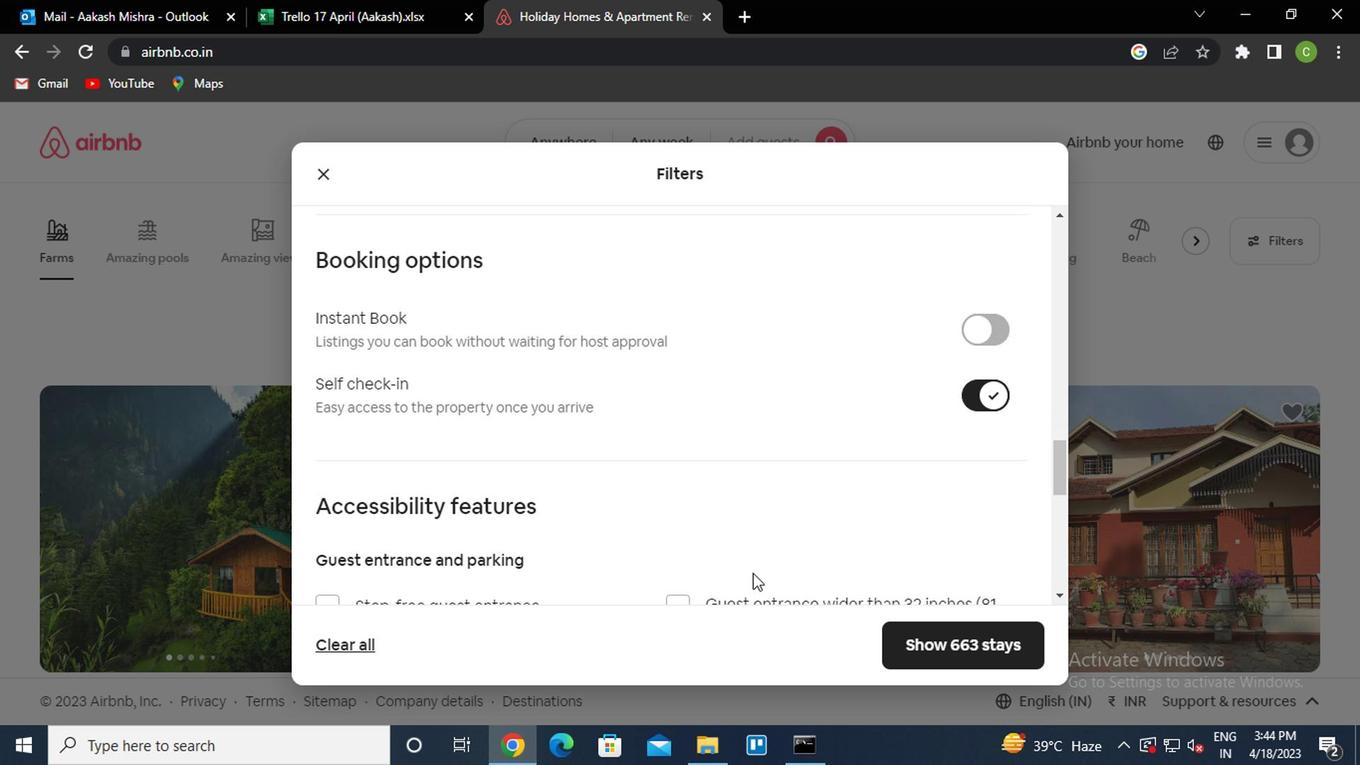 
Action: Mouse scrolled (748, 570) with delta (0, -1)
Screenshot: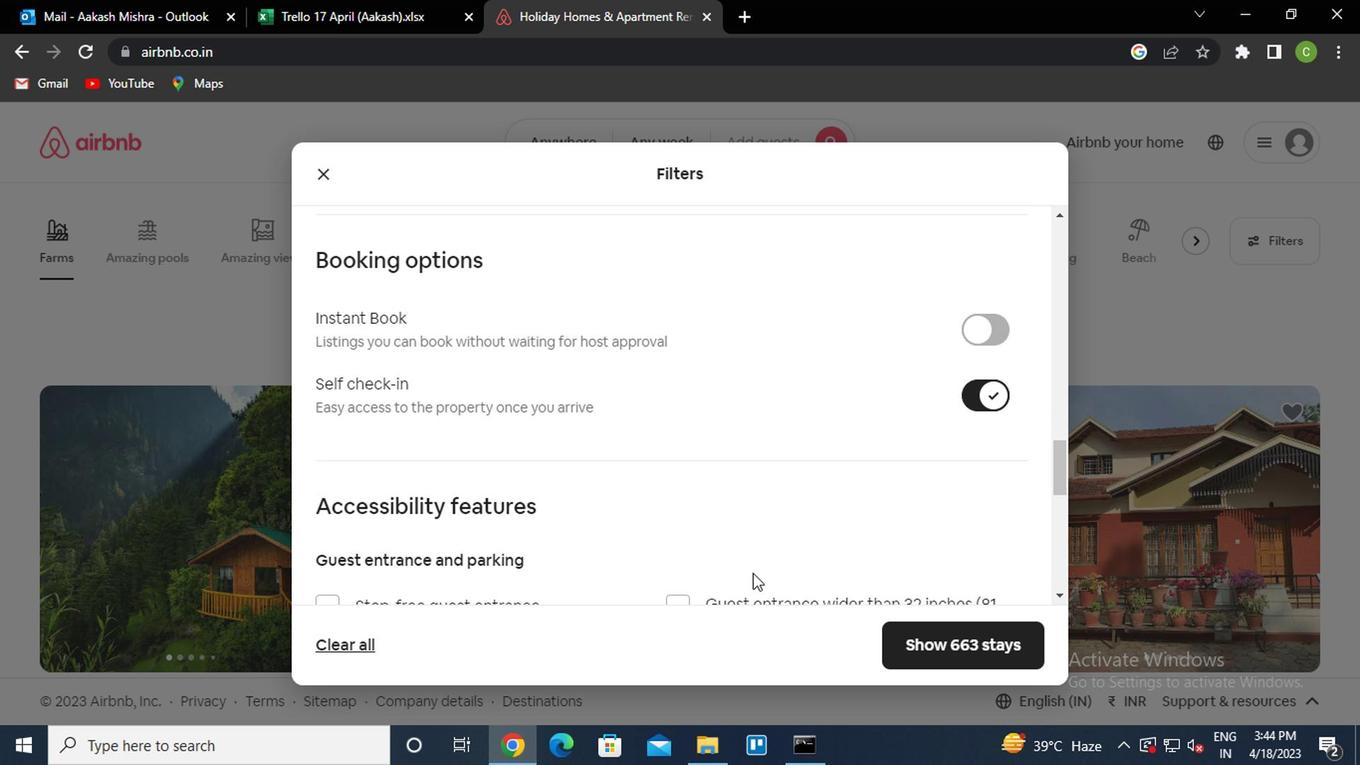 
Action: Mouse scrolled (748, 570) with delta (0, -1)
Screenshot: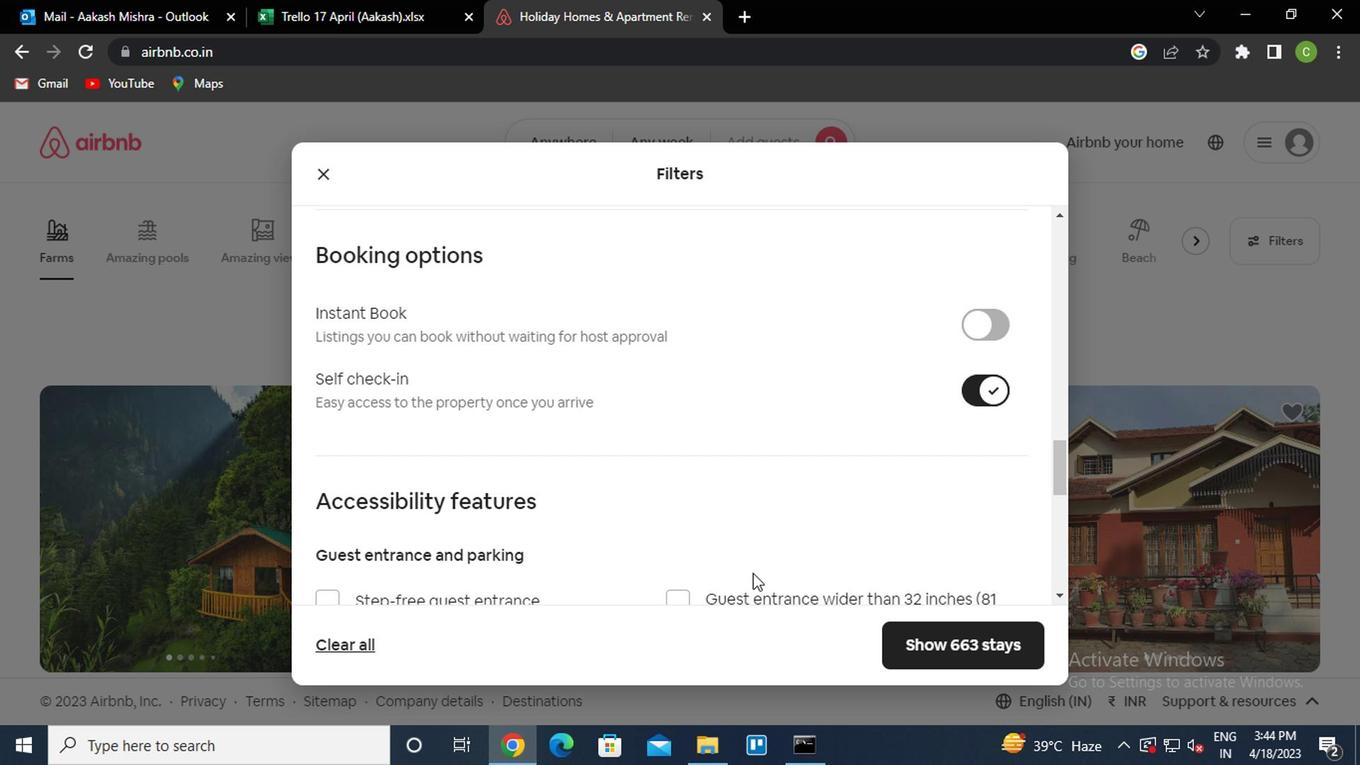 
Action: Mouse moved to (529, 489)
Screenshot: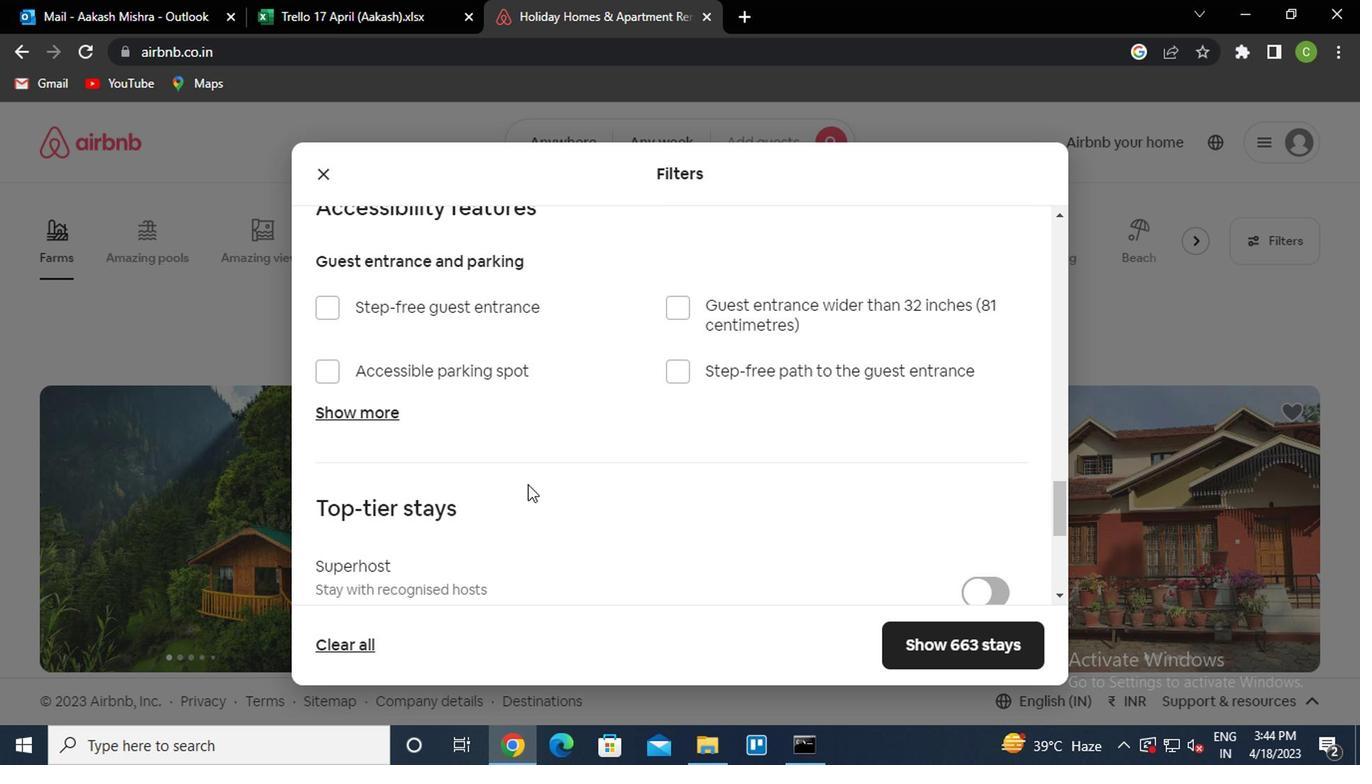 
Action: Mouse scrolled (529, 488) with delta (0, 0)
Screenshot: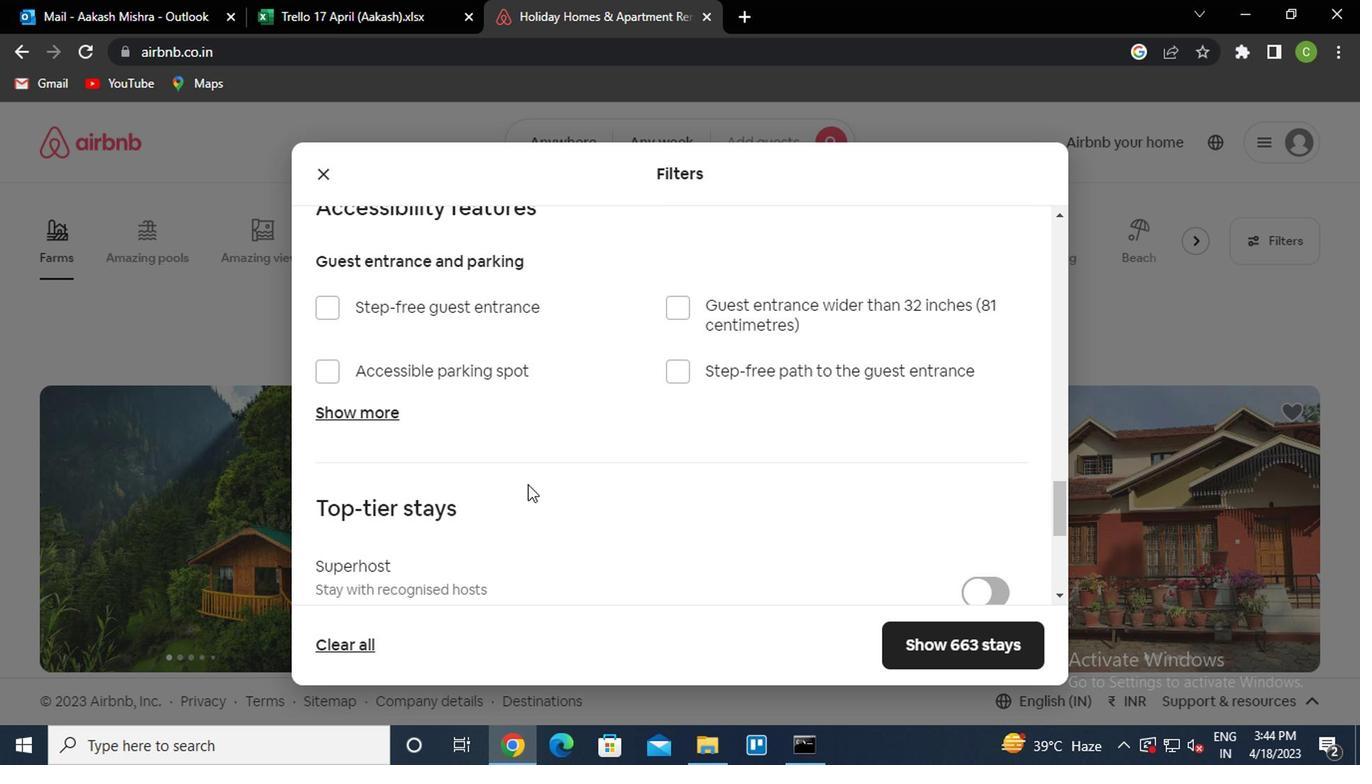 
Action: Mouse scrolled (529, 488) with delta (0, 0)
Screenshot: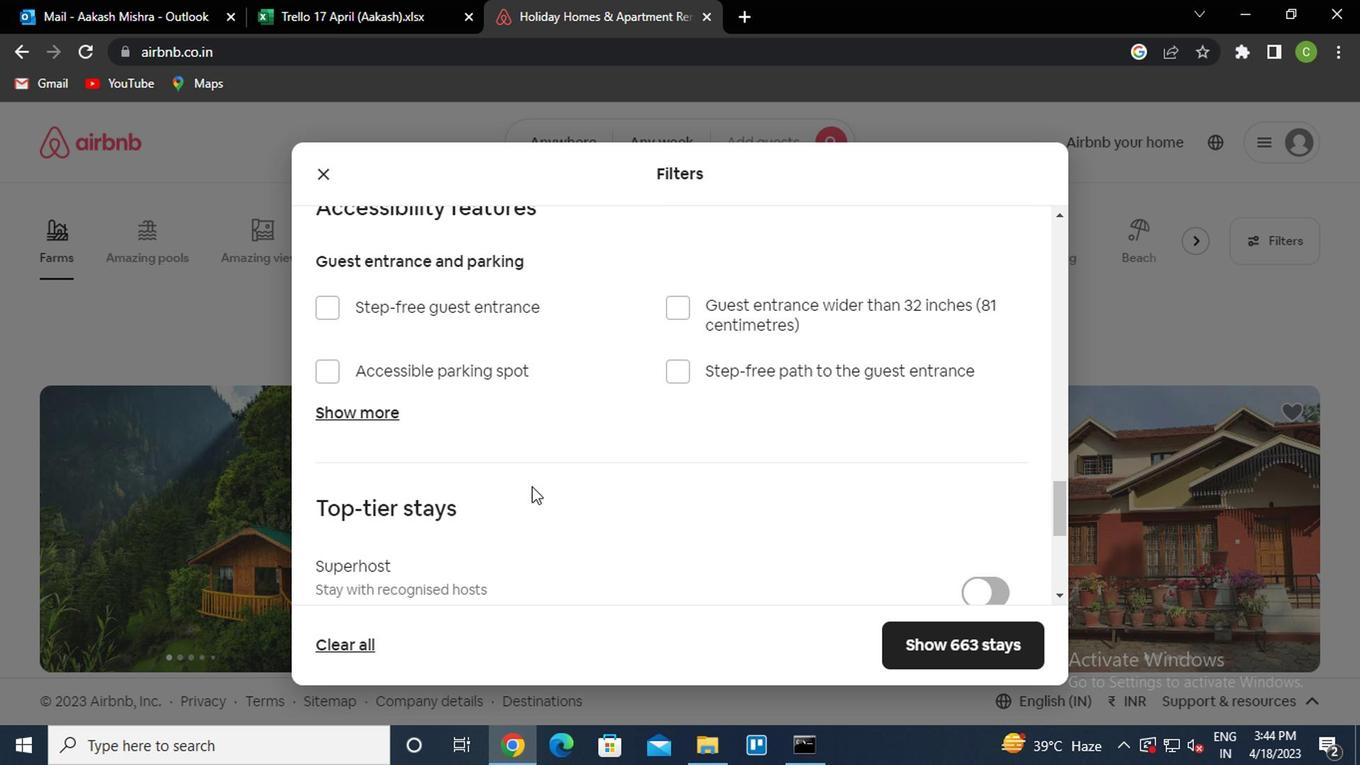 
Action: Mouse scrolled (529, 488) with delta (0, 0)
Screenshot: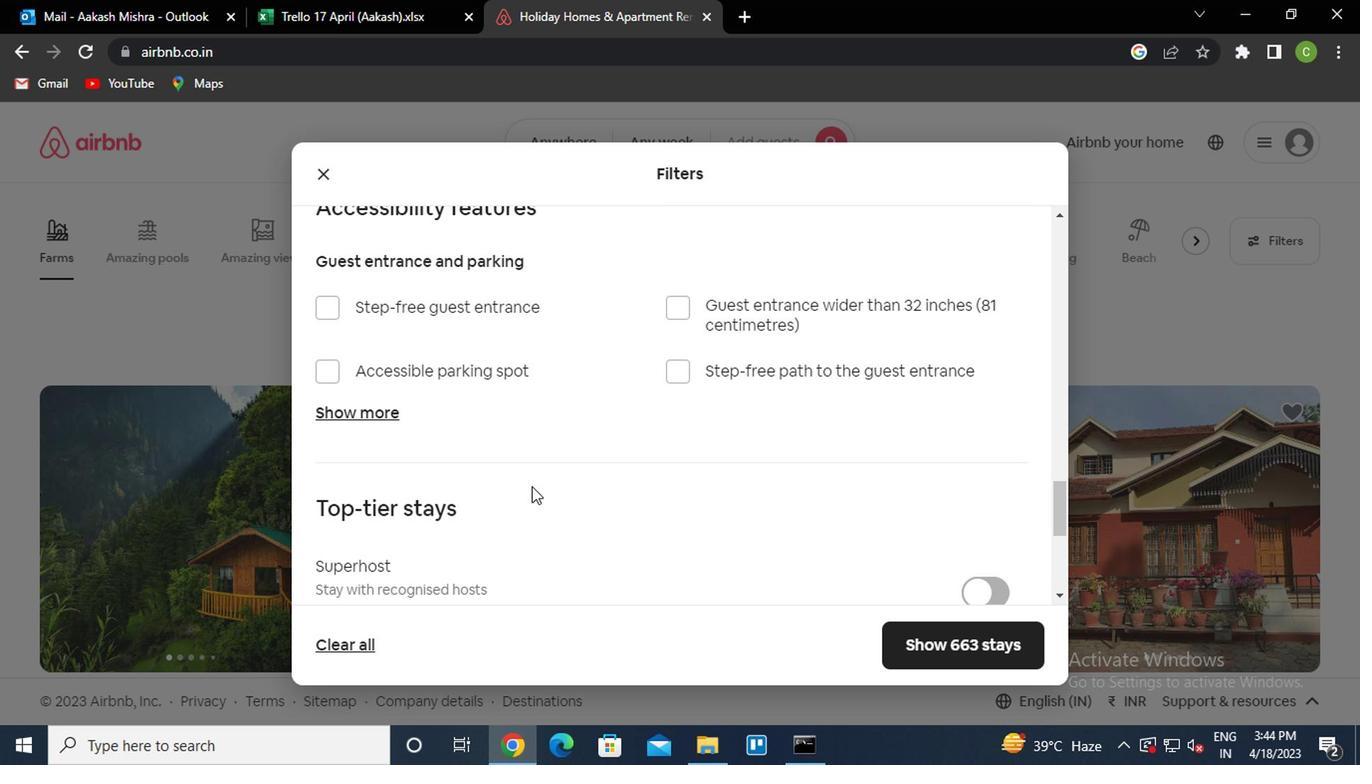 
Action: Mouse scrolled (529, 488) with delta (0, 0)
Screenshot: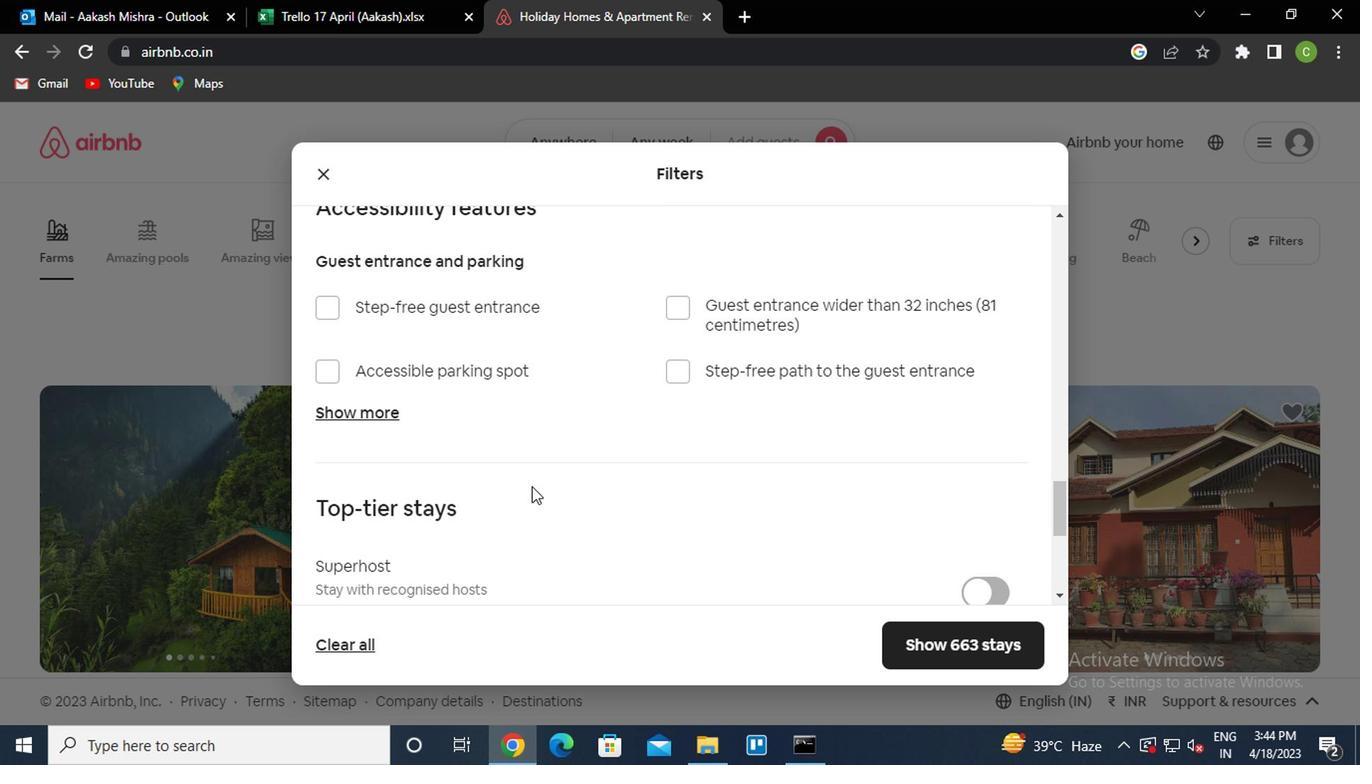 
Action: Mouse moved to (340, 541)
Screenshot: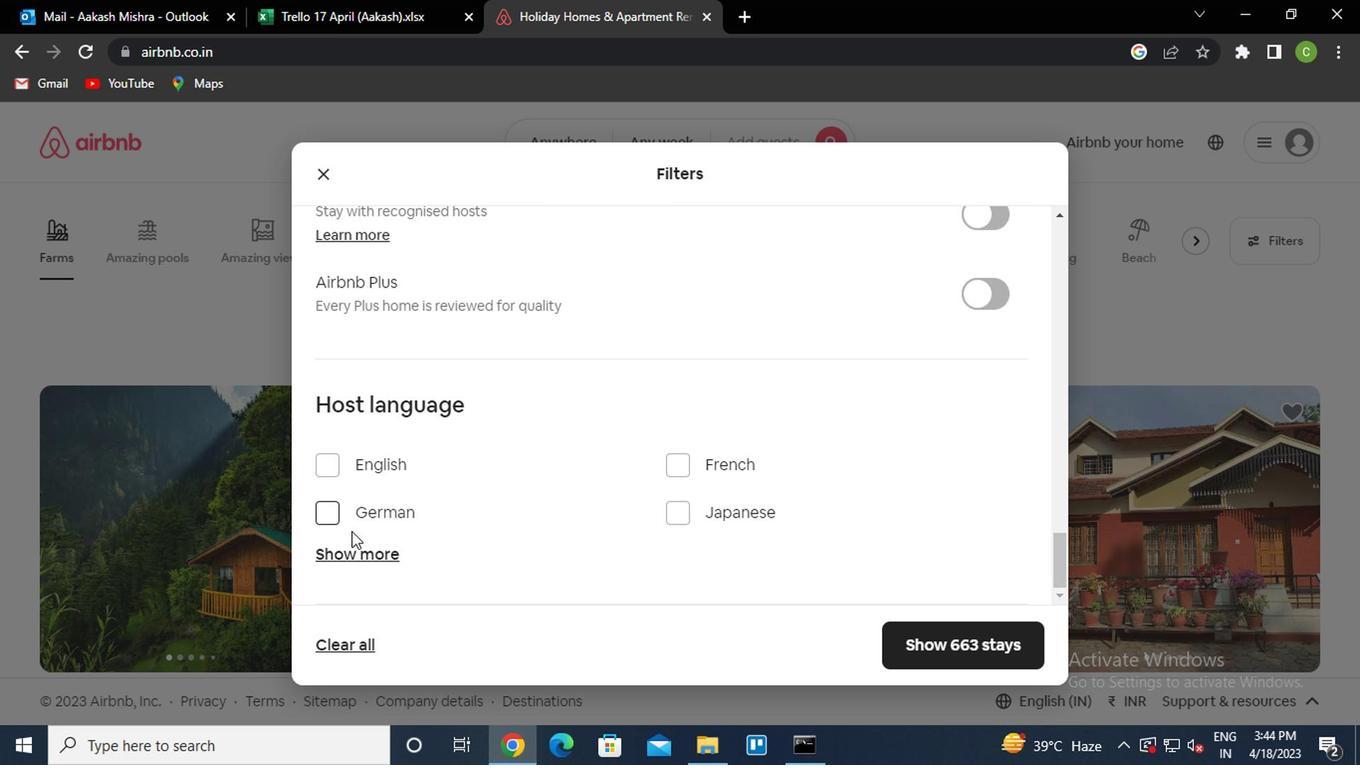 
Action: Mouse pressed left at (340, 541)
Screenshot: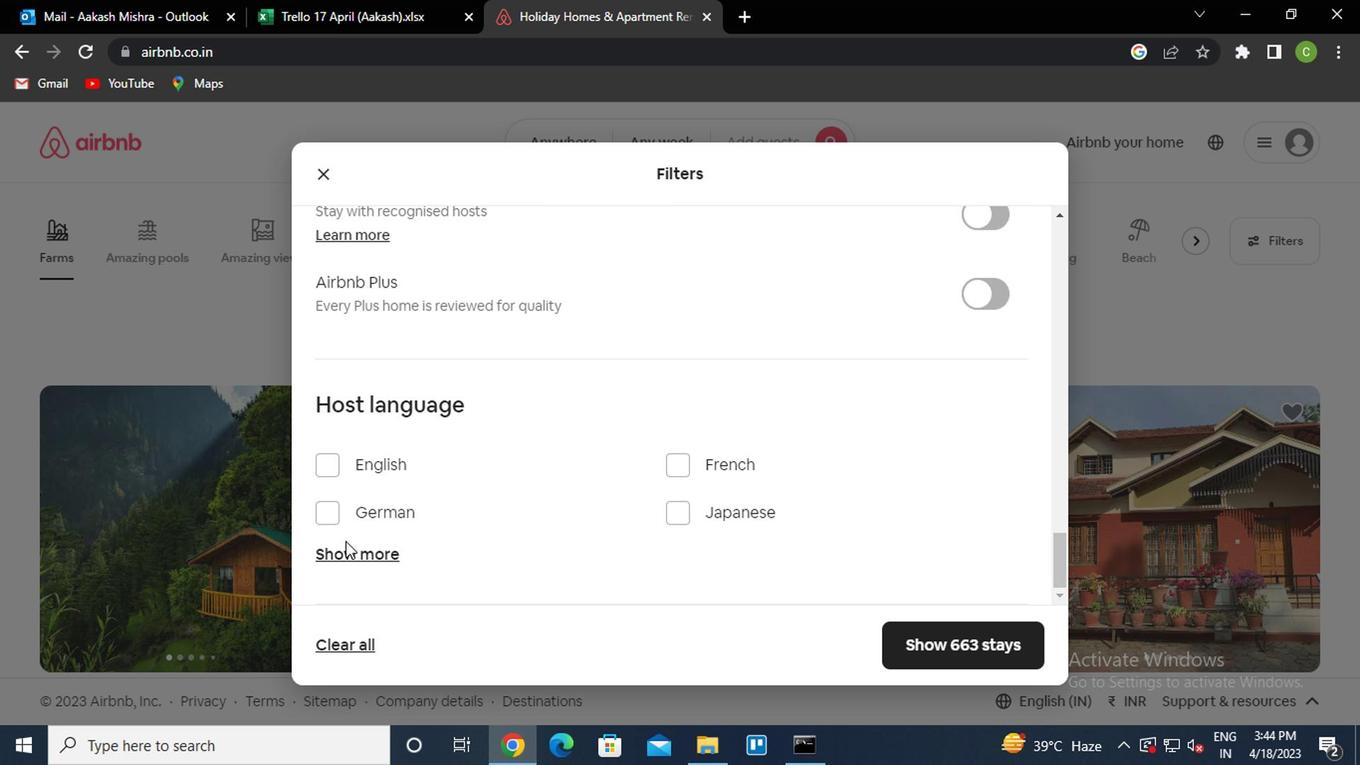 
Action: Mouse moved to (344, 555)
Screenshot: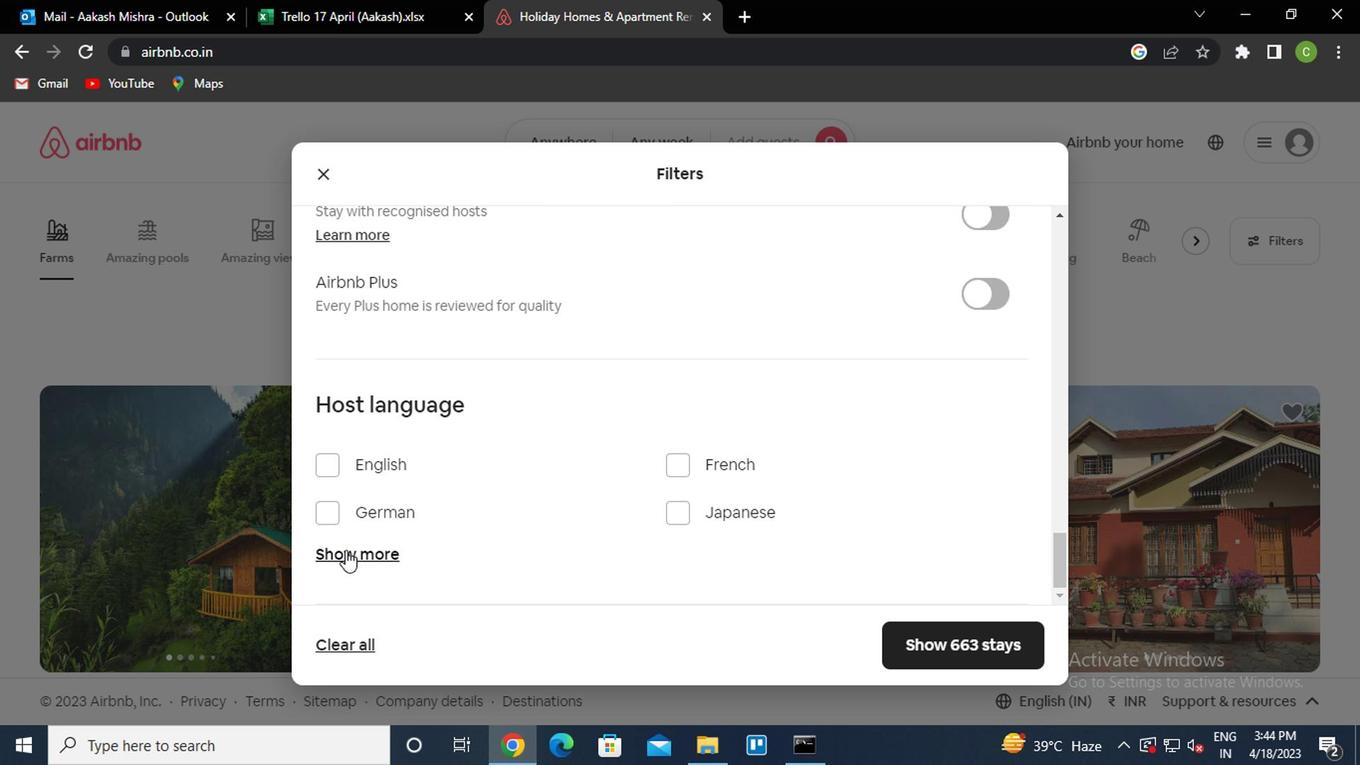 
Action: Mouse pressed left at (344, 555)
Screenshot: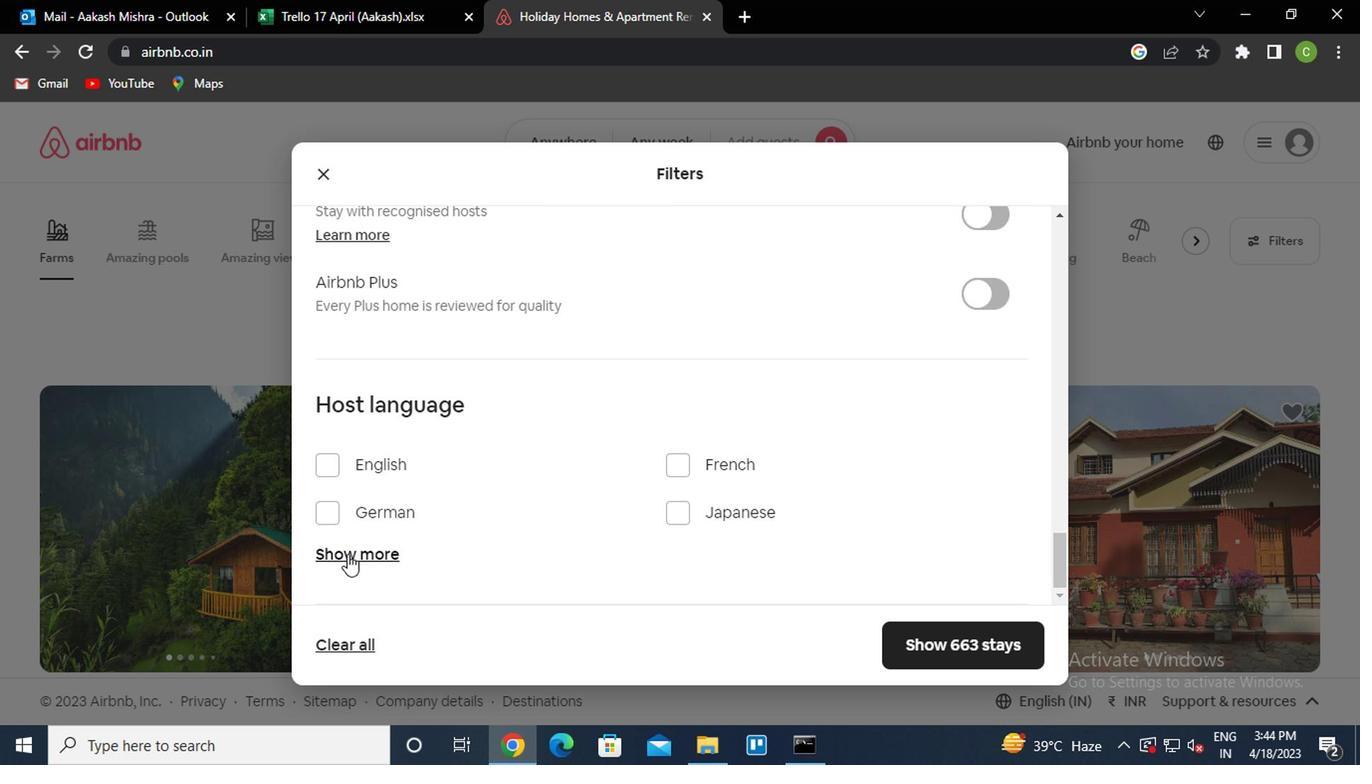 
Action: Mouse moved to (451, 539)
Screenshot: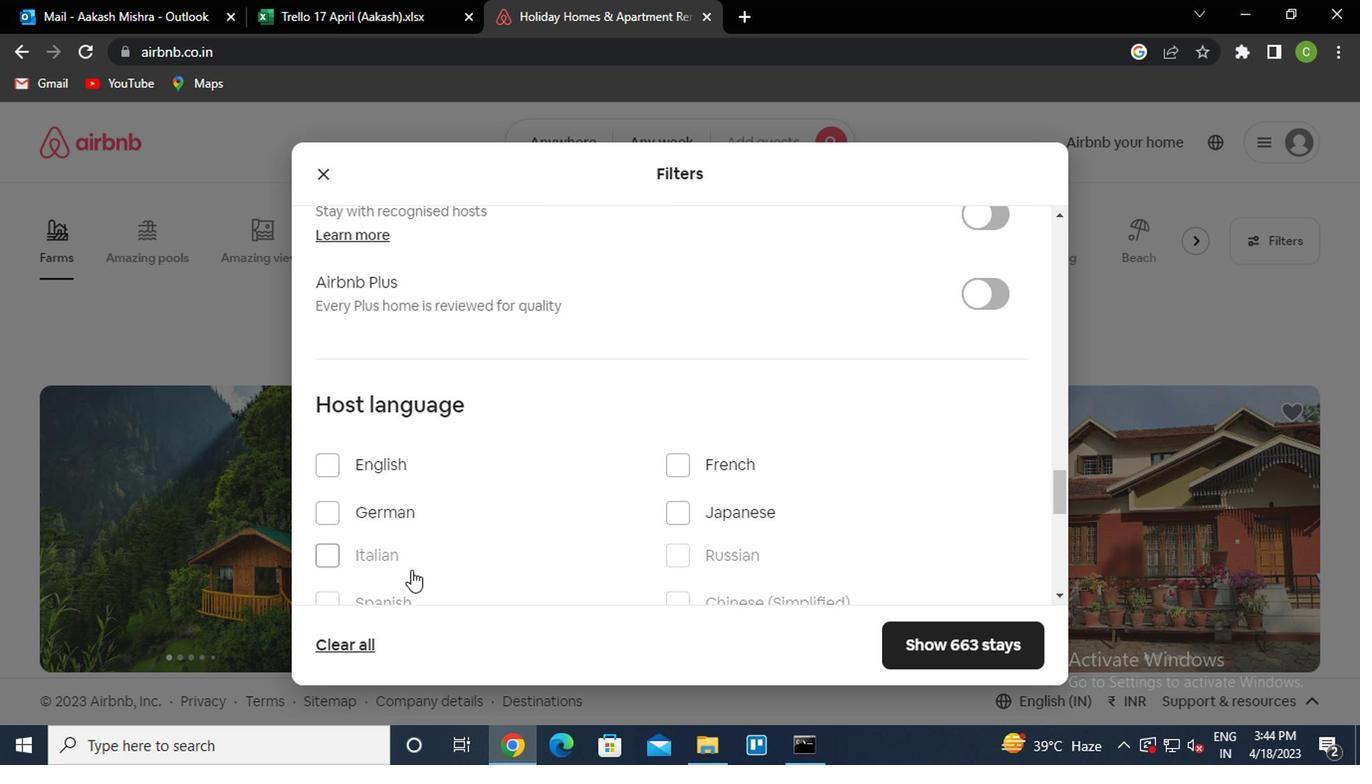 
Action: Mouse scrolled (451, 539) with delta (0, 0)
Screenshot: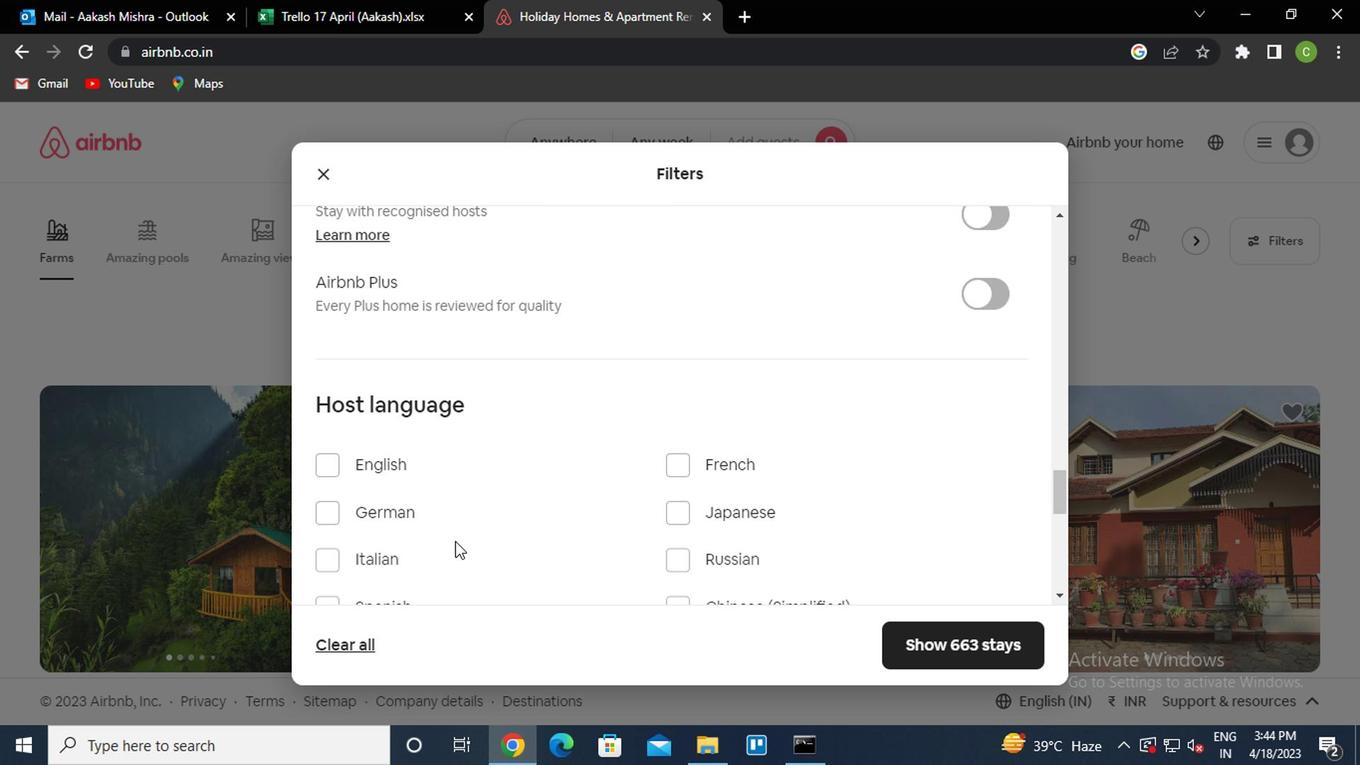 
Action: Mouse scrolled (451, 539) with delta (0, 0)
Screenshot: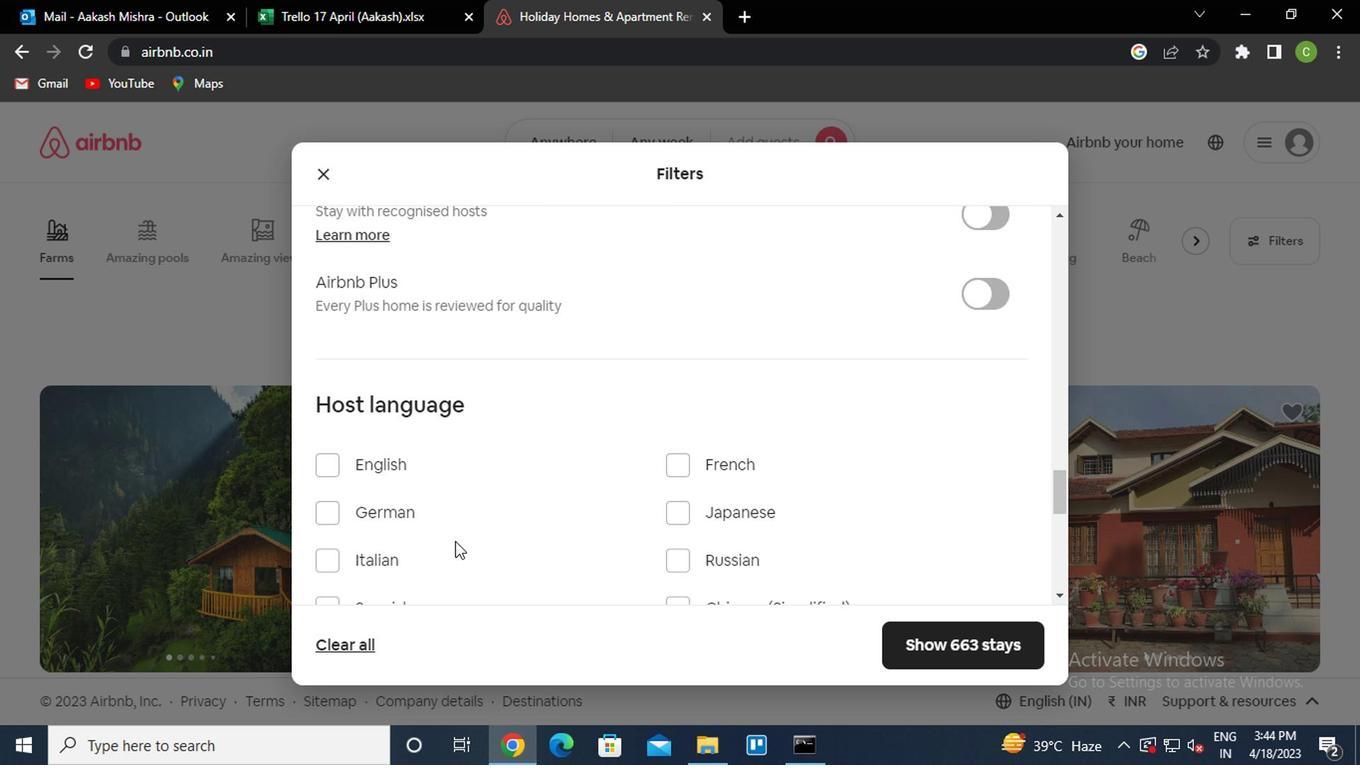 
Action: Mouse scrolled (451, 539) with delta (0, 0)
Screenshot: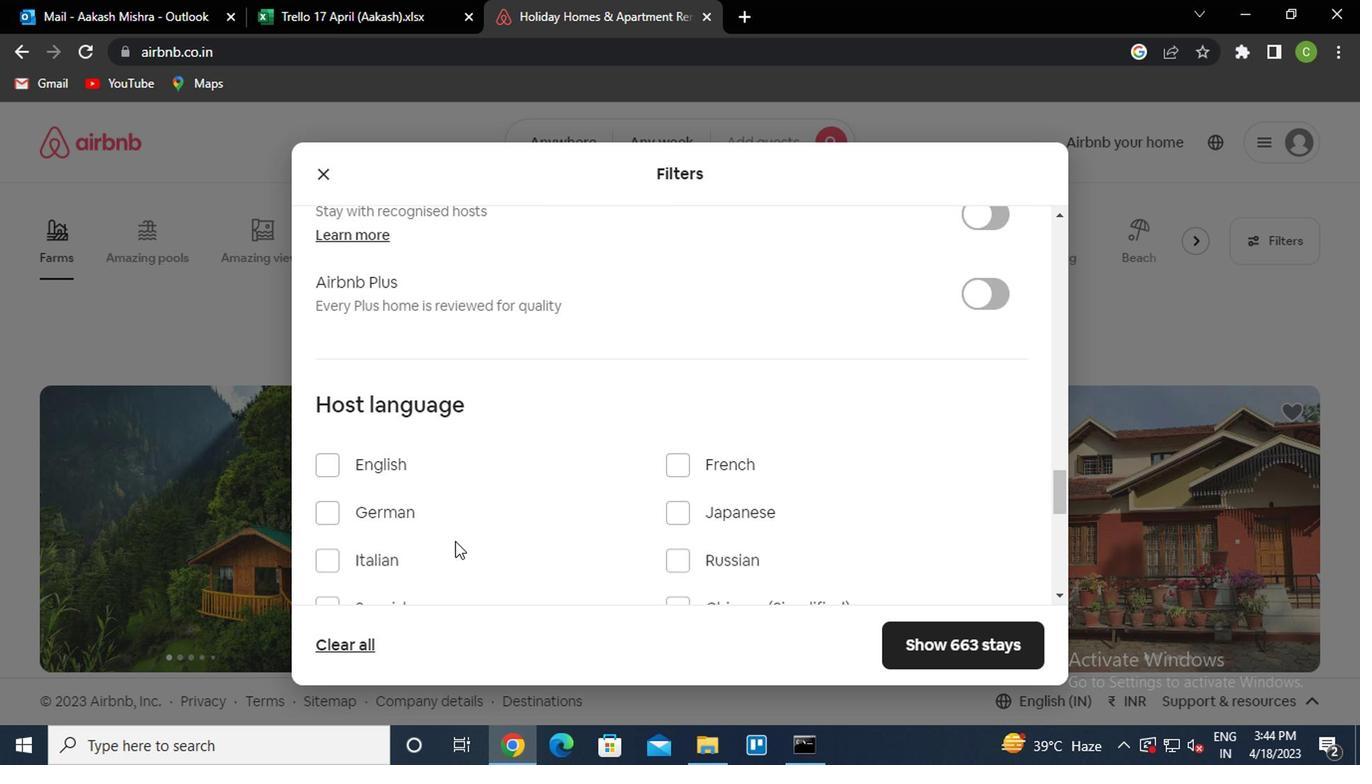 
Action: Mouse moved to (330, 308)
Screenshot: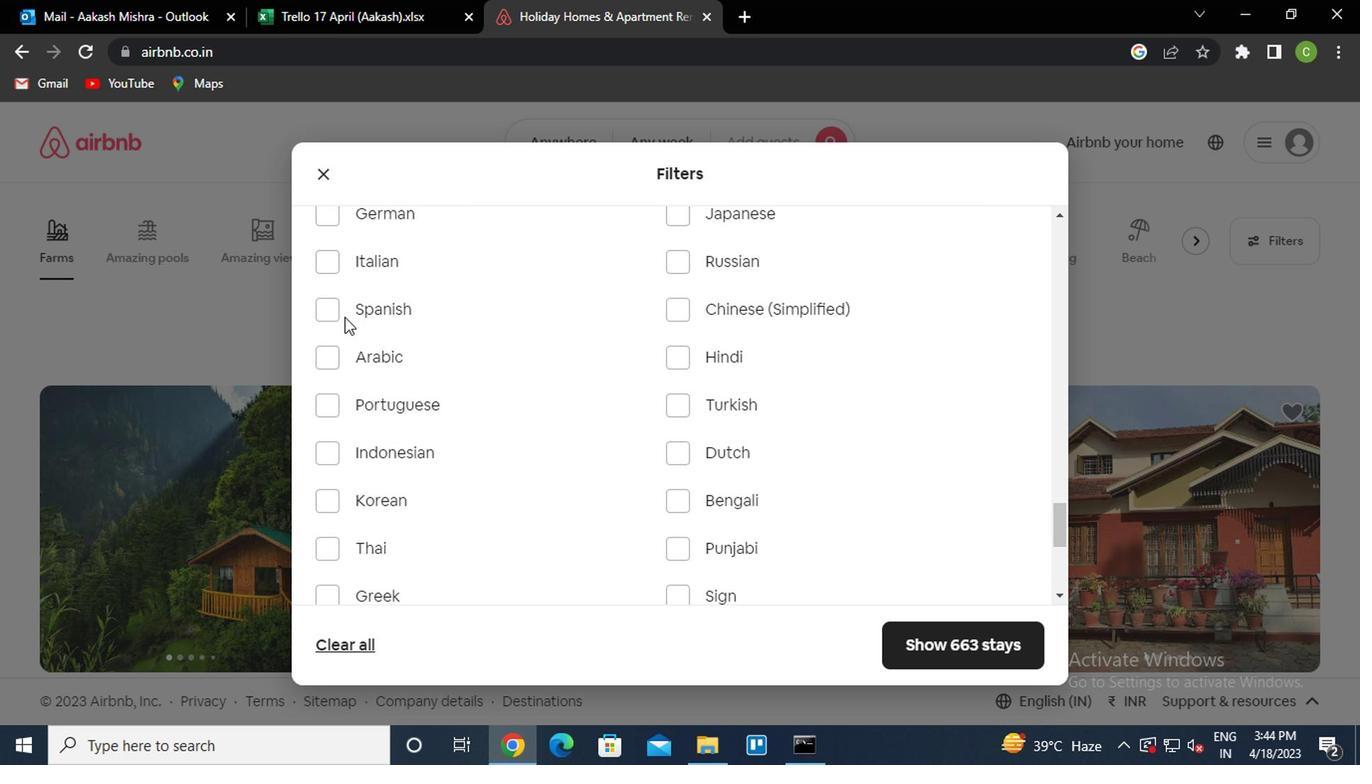 
Action: Mouse pressed left at (330, 308)
Screenshot: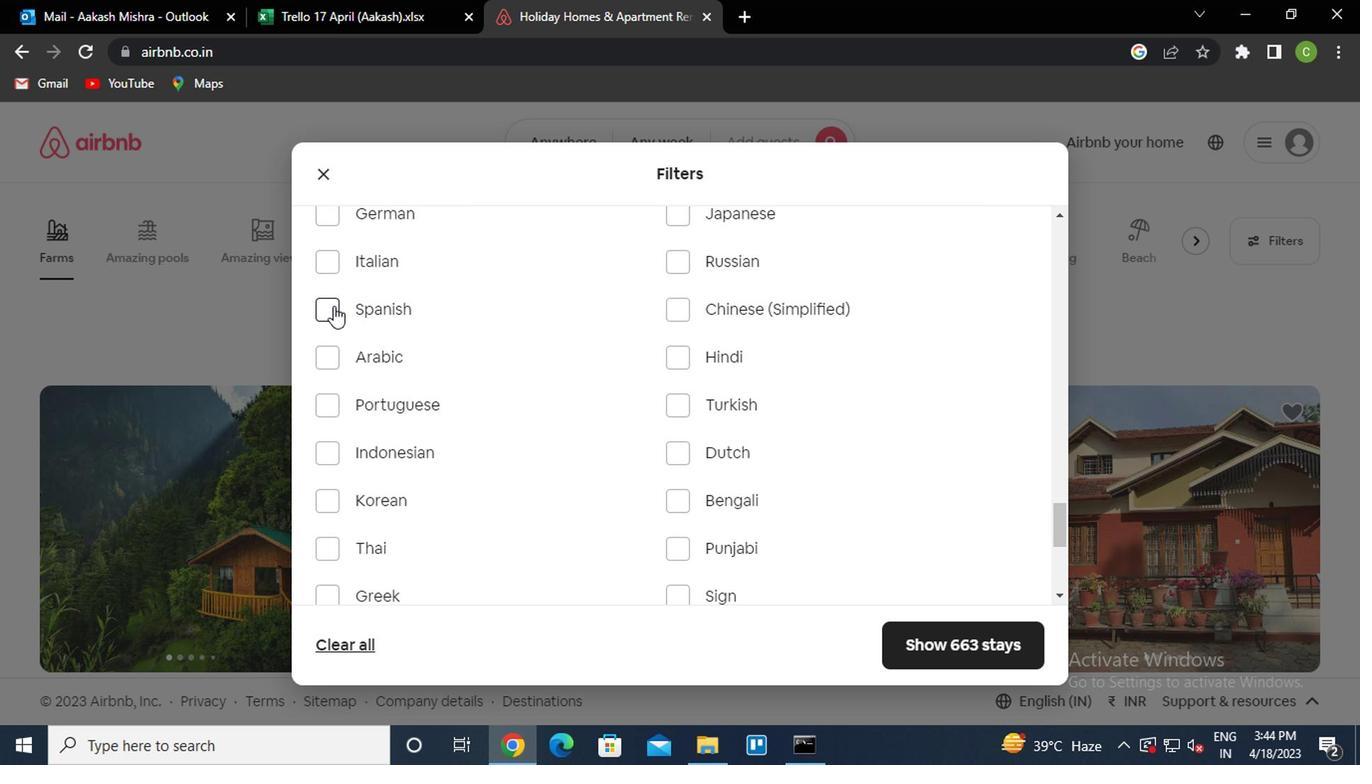 
Action: Mouse moved to (927, 633)
Screenshot: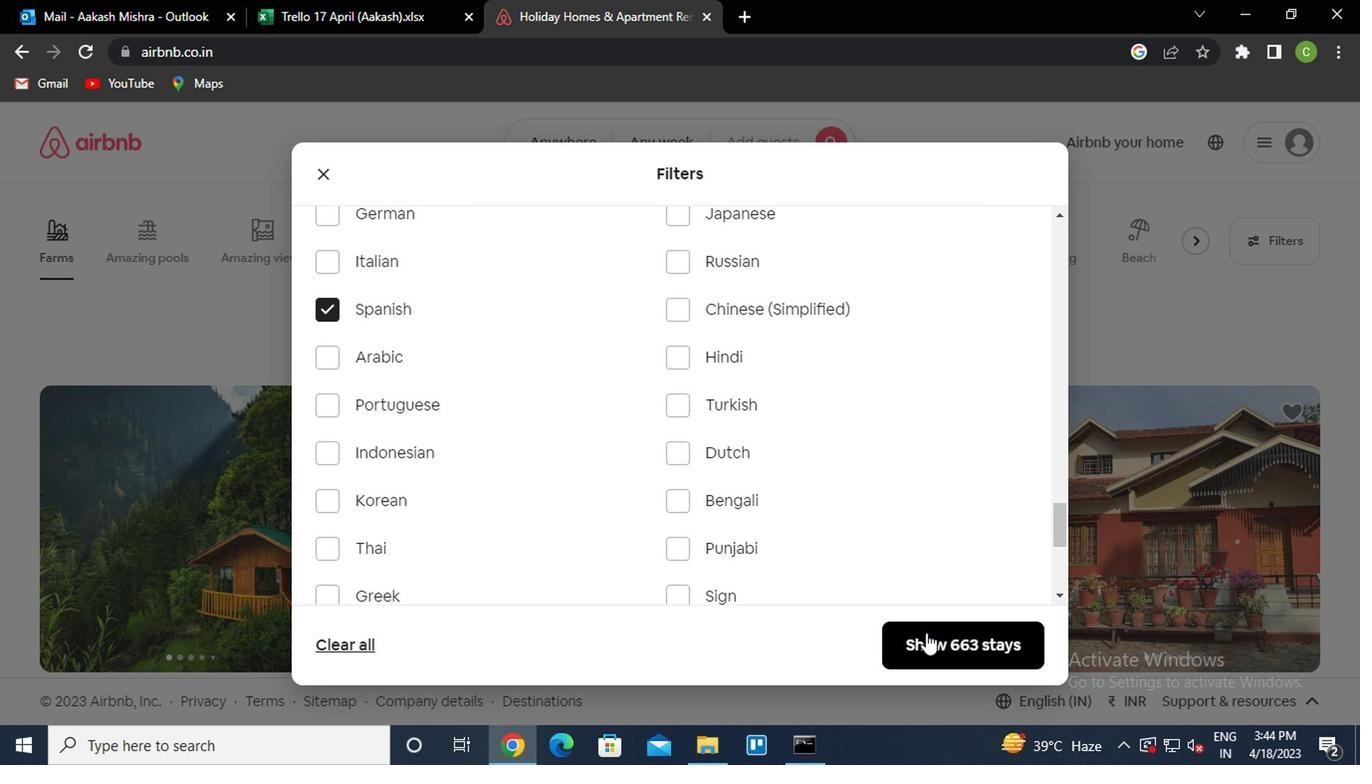 
Action: Mouse pressed left at (927, 633)
Screenshot: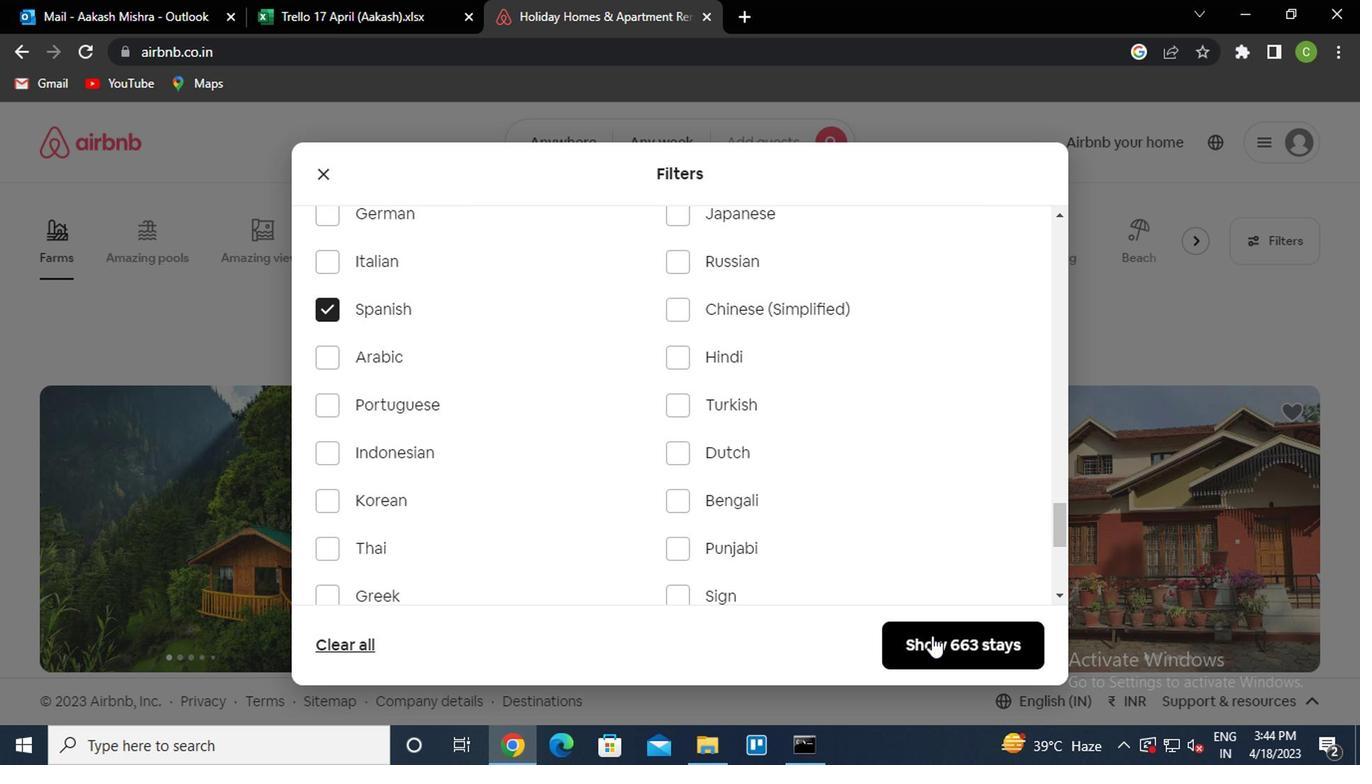 
Action: Mouse moved to (799, 570)
Screenshot: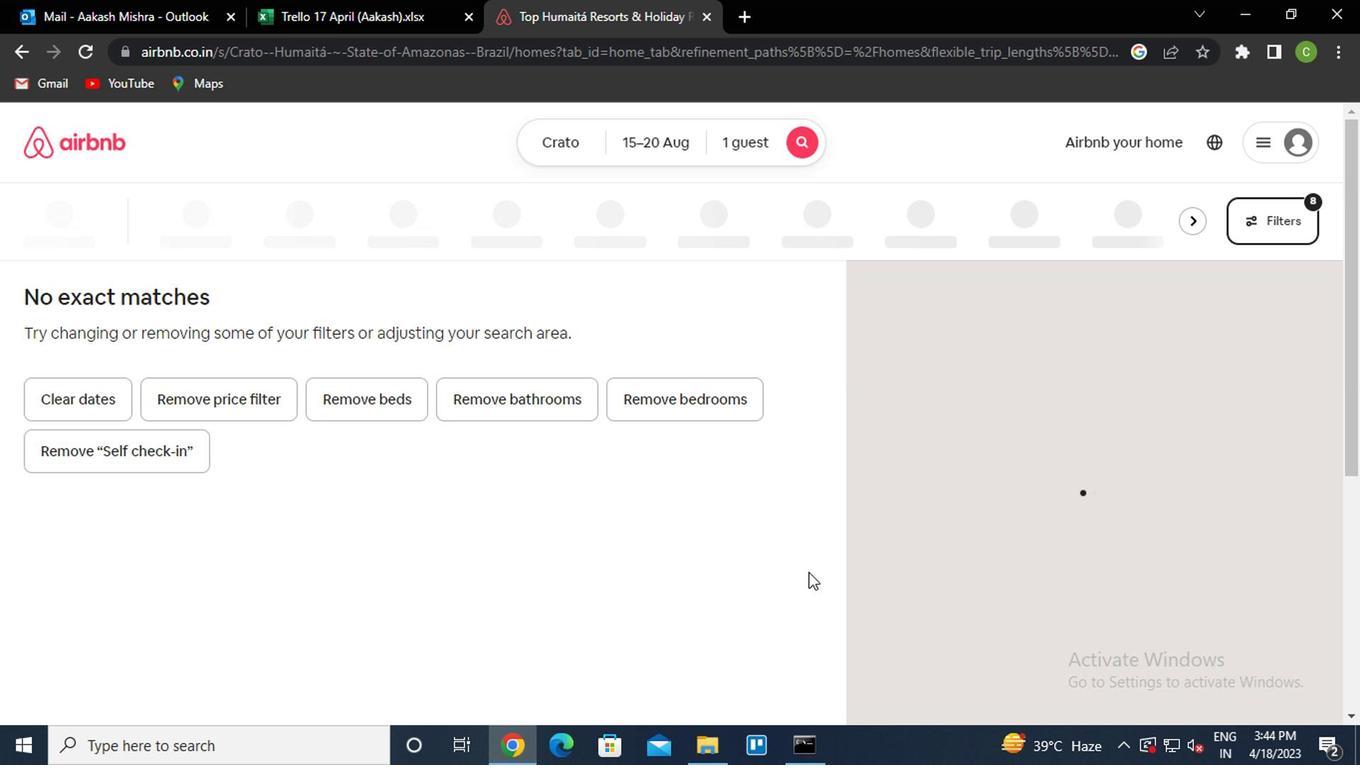 
